 Task: Find connections with filter location Glen Iris with filter topic #covid19with filter profile language Spanish with filter current company CARS24 with filter school Maulana Azad National Urdu University, Hyderabad with filter industry Insurance Carriers with filter service category Management with filter keywords title Account Executive
Action: Mouse moved to (654, 93)
Screenshot: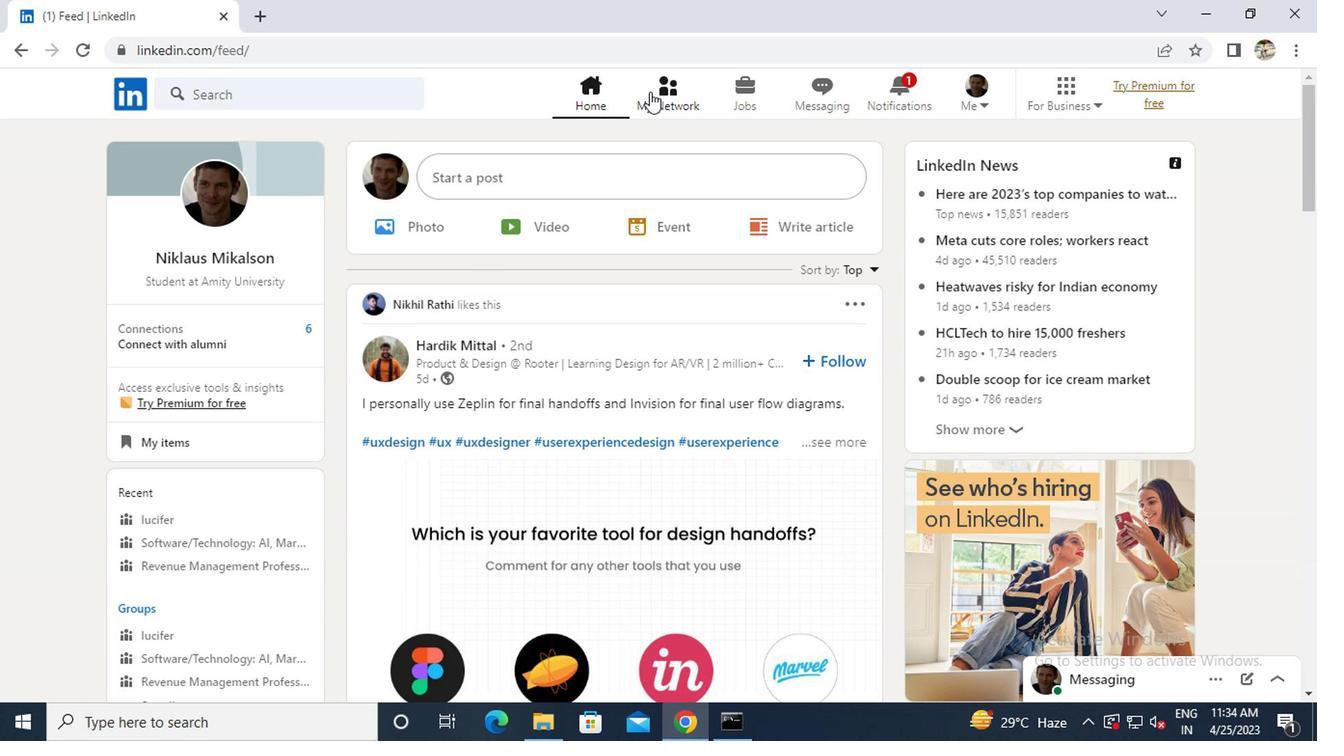 
Action: Mouse pressed left at (654, 93)
Screenshot: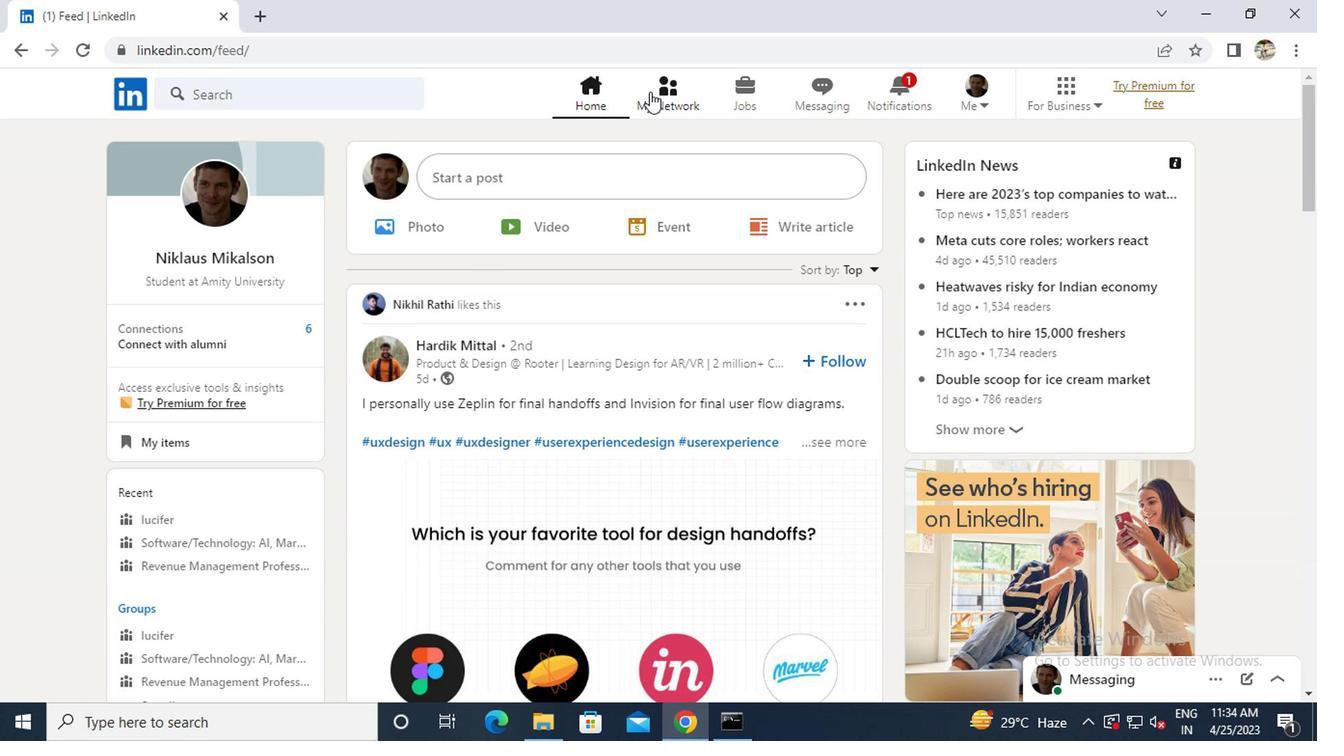 
Action: Mouse moved to (328, 196)
Screenshot: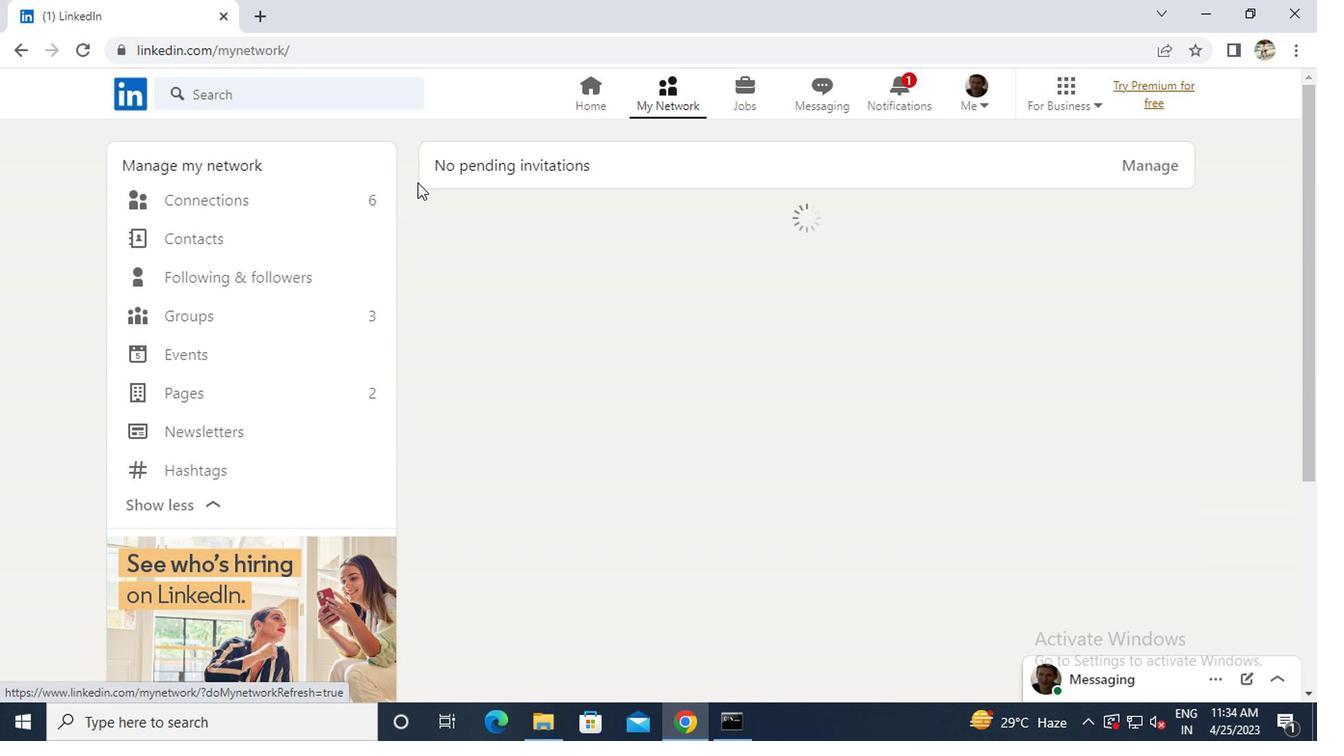 
Action: Mouse pressed left at (328, 196)
Screenshot: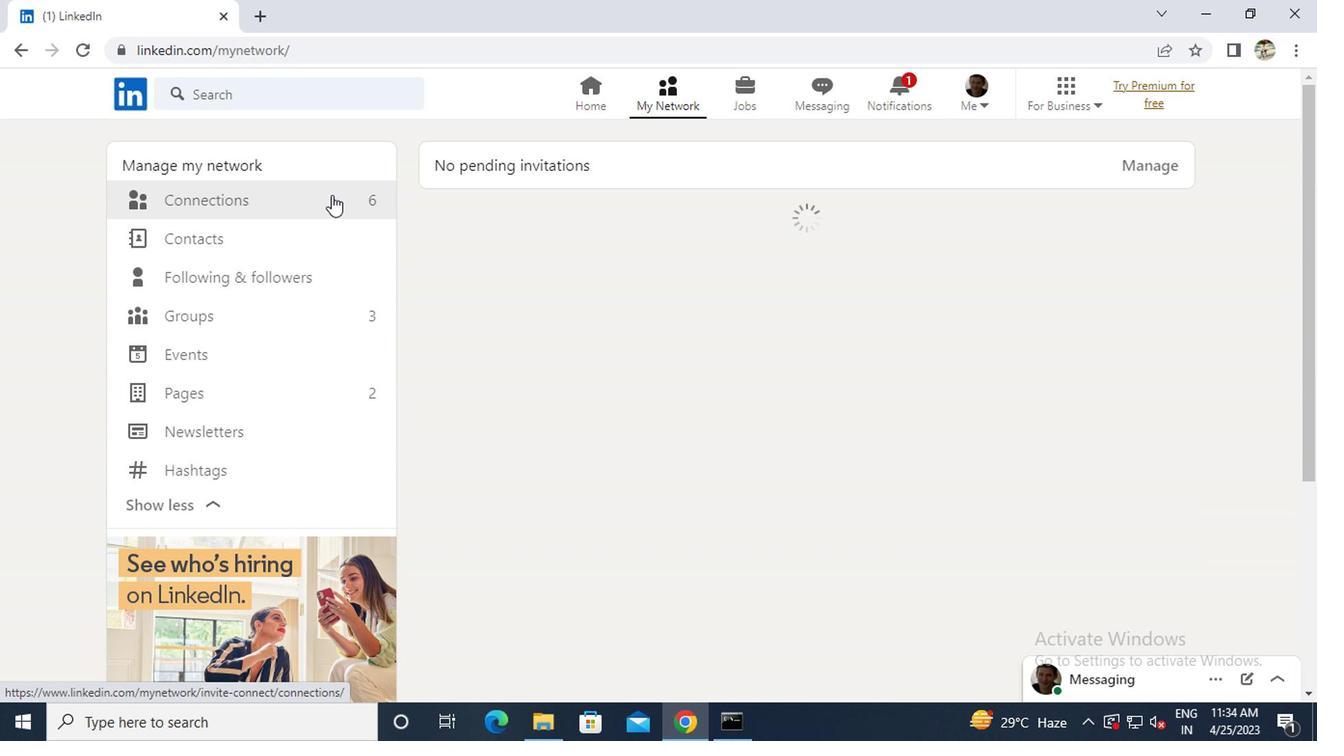 
Action: Mouse moved to (750, 195)
Screenshot: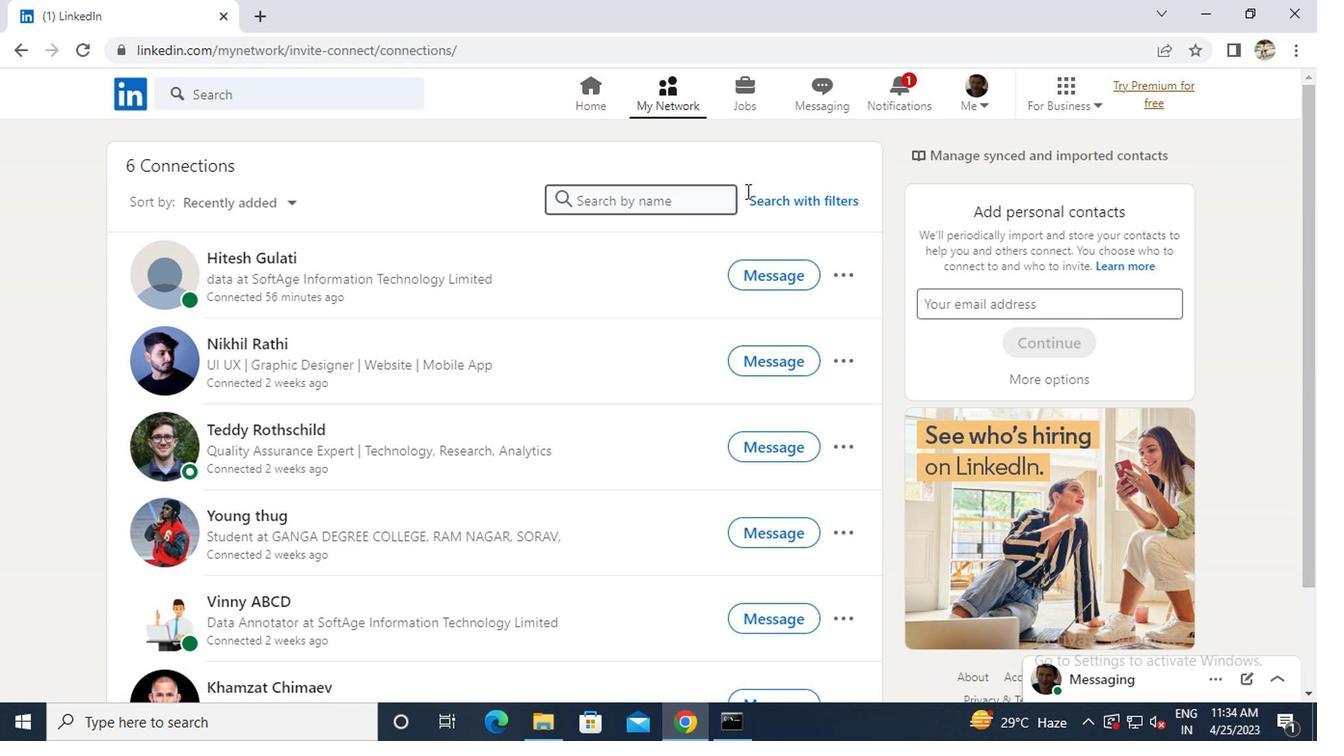 
Action: Mouse pressed left at (750, 195)
Screenshot: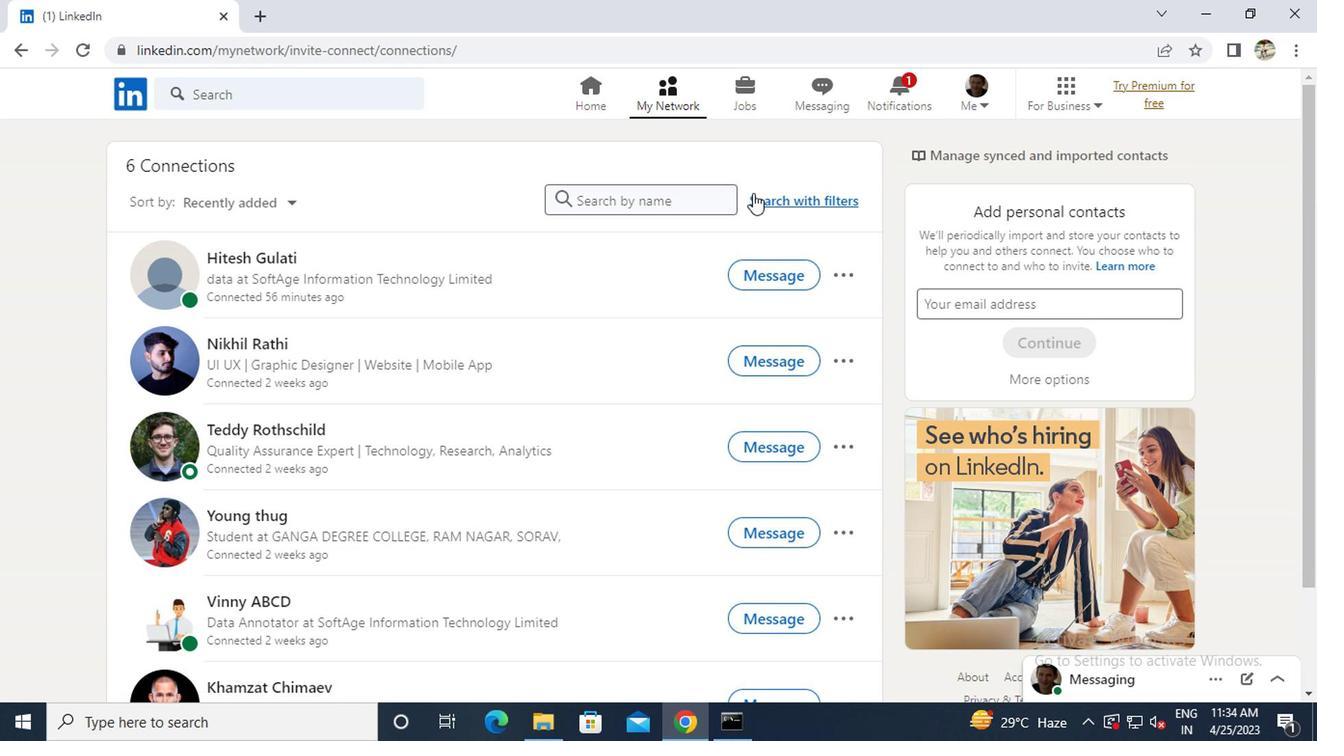 
Action: Mouse moved to (625, 159)
Screenshot: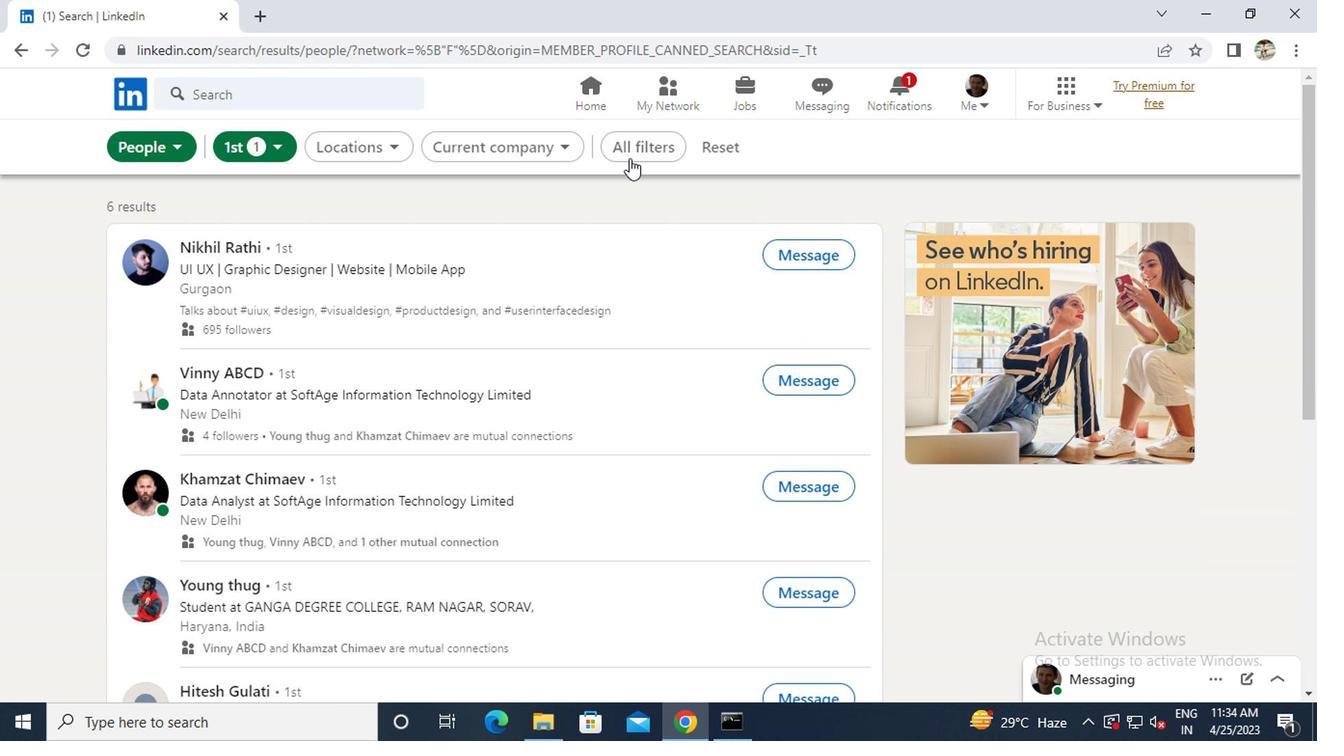 
Action: Mouse pressed left at (625, 159)
Screenshot: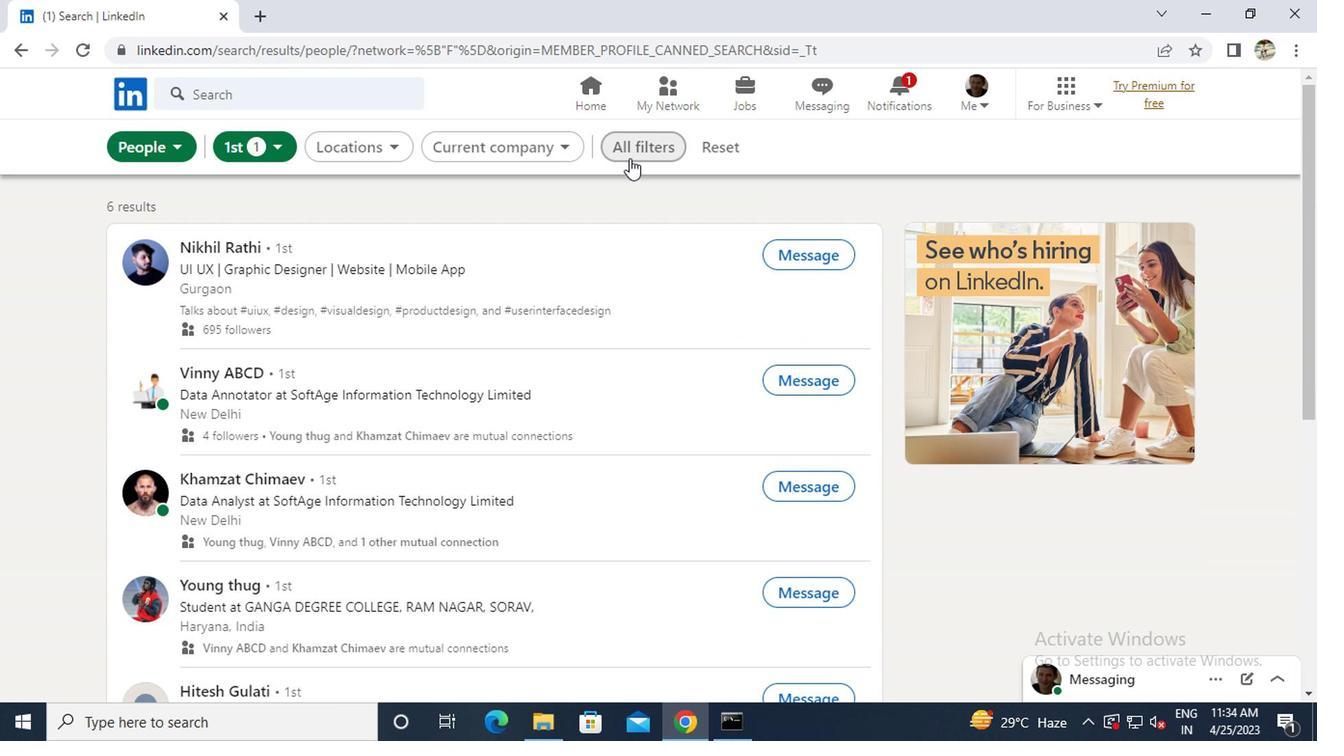 
Action: Mouse moved to (875, 337)
Screenshot: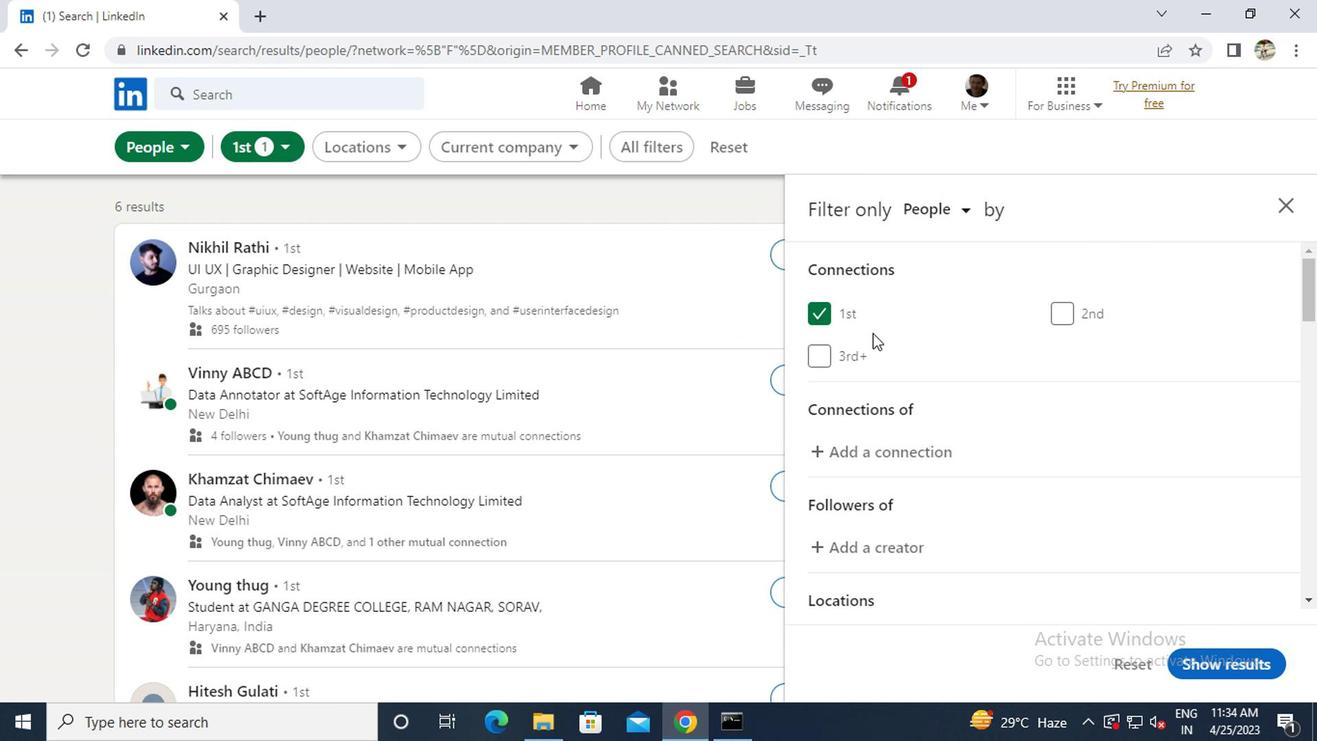 
Action: Mouse scrolled (875, 337) with delta (0, 0)
Screenshot: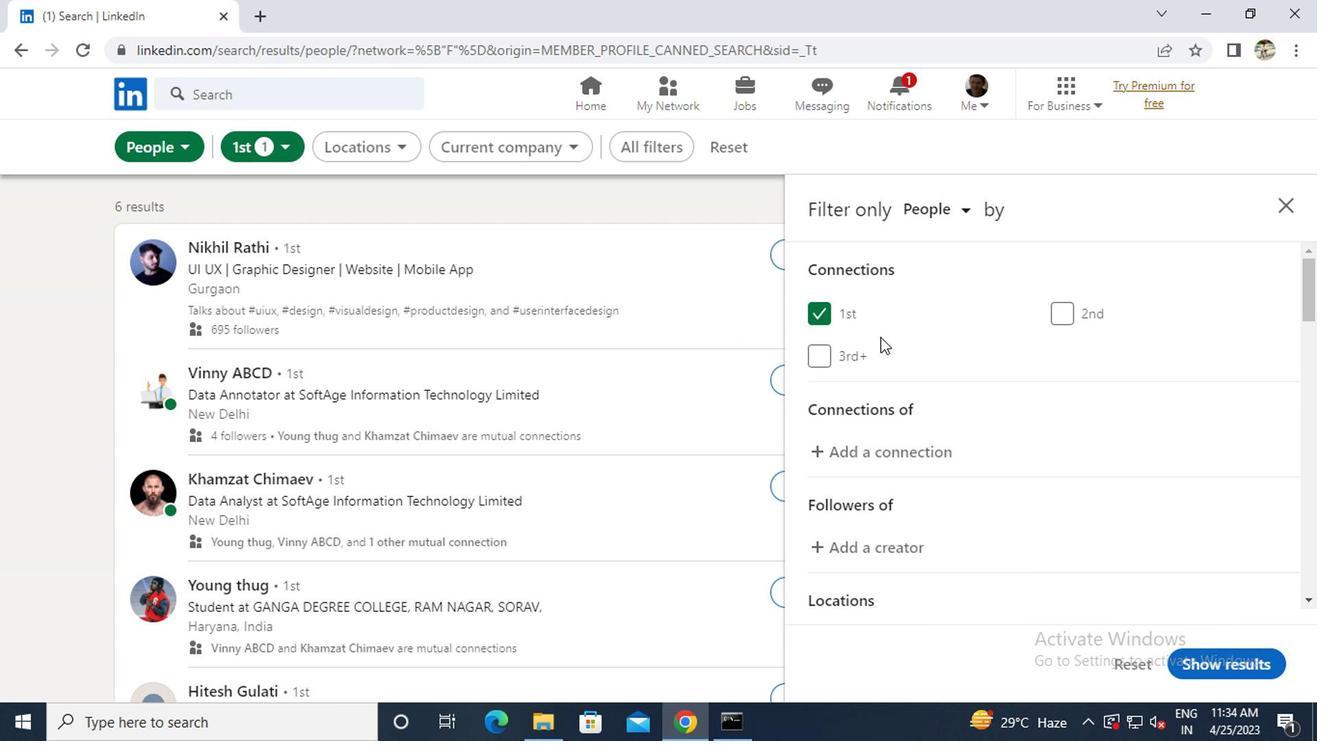 
Action: Mouse scrolled (875, 337) with delta (0, 0)
Screenshot: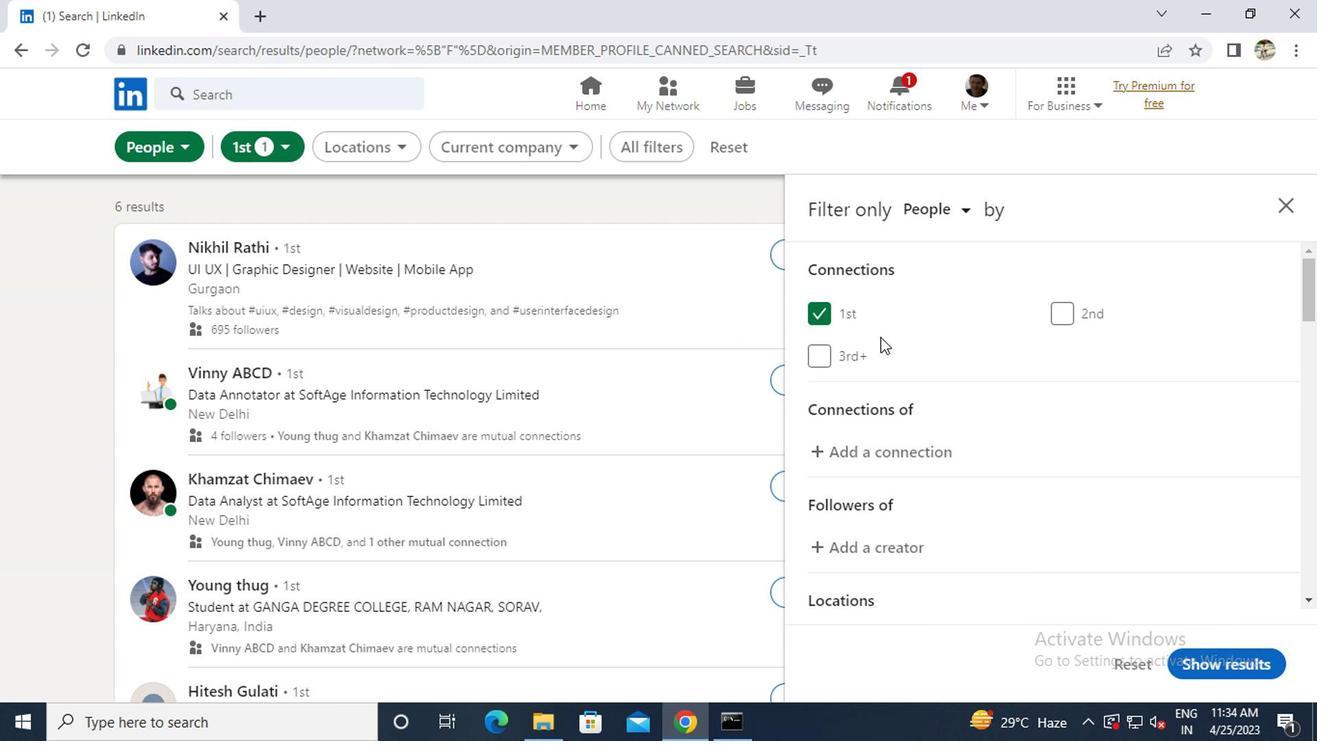 
Action: Mouse moved to (877, 337)
Screenshot: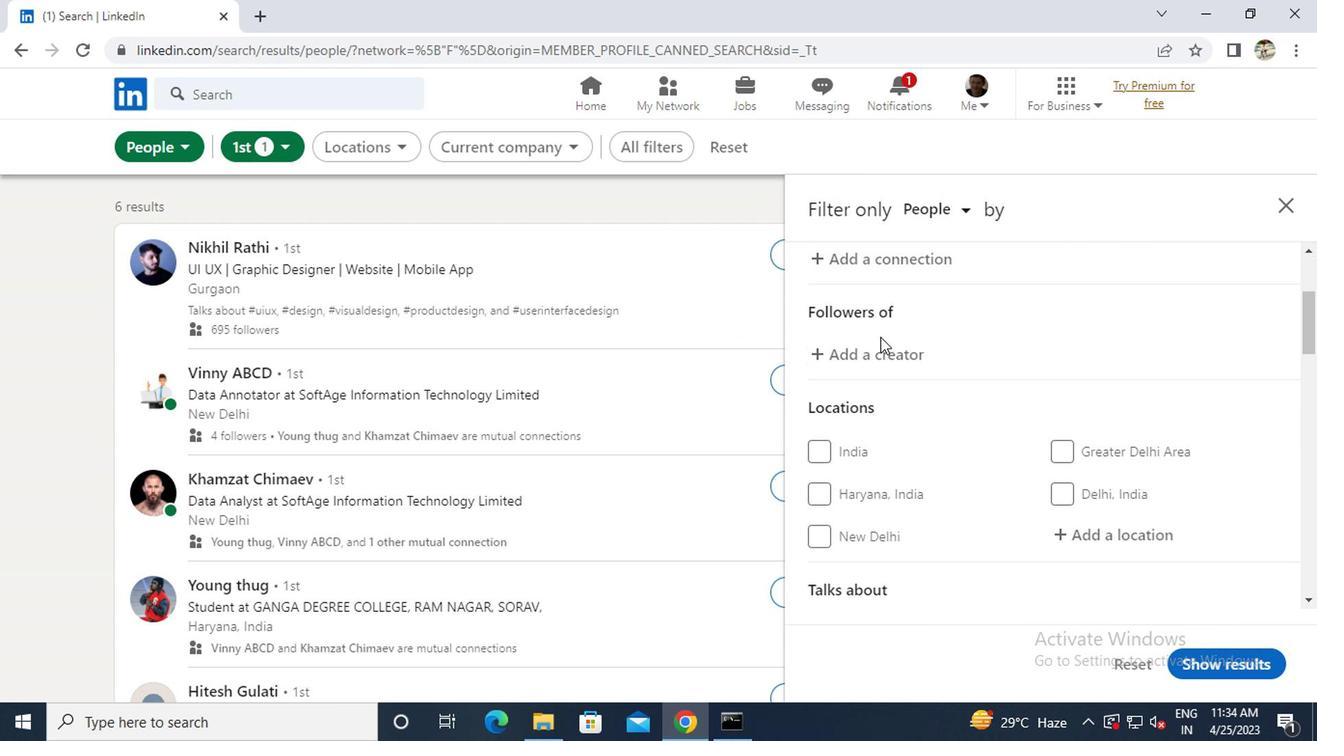 
Action: Mouse scrolled (877, 336) with delta (0, 0)
Screenshot: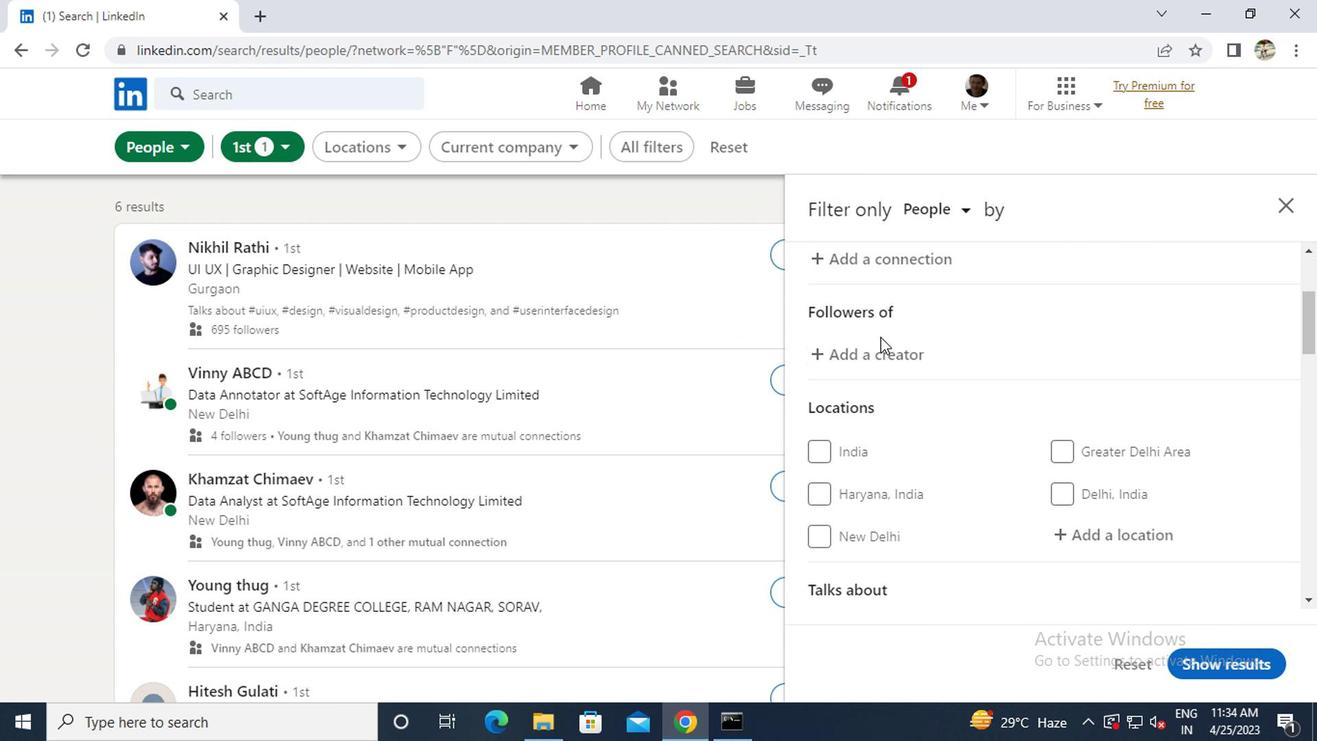 
Action: Mouse scrolled (877, 336) with delta (0, 0)
Screenshot: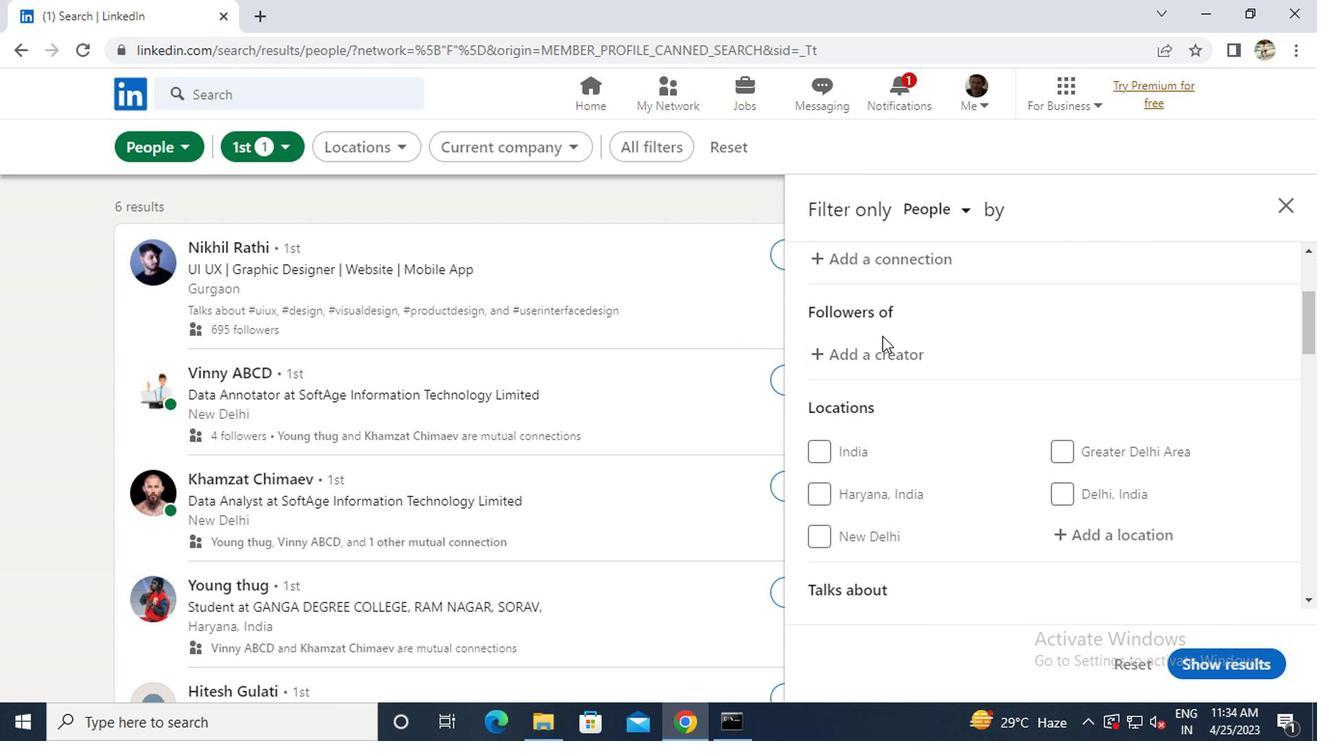 
Action: Mouse moved to (1081, 348)
Screenshot: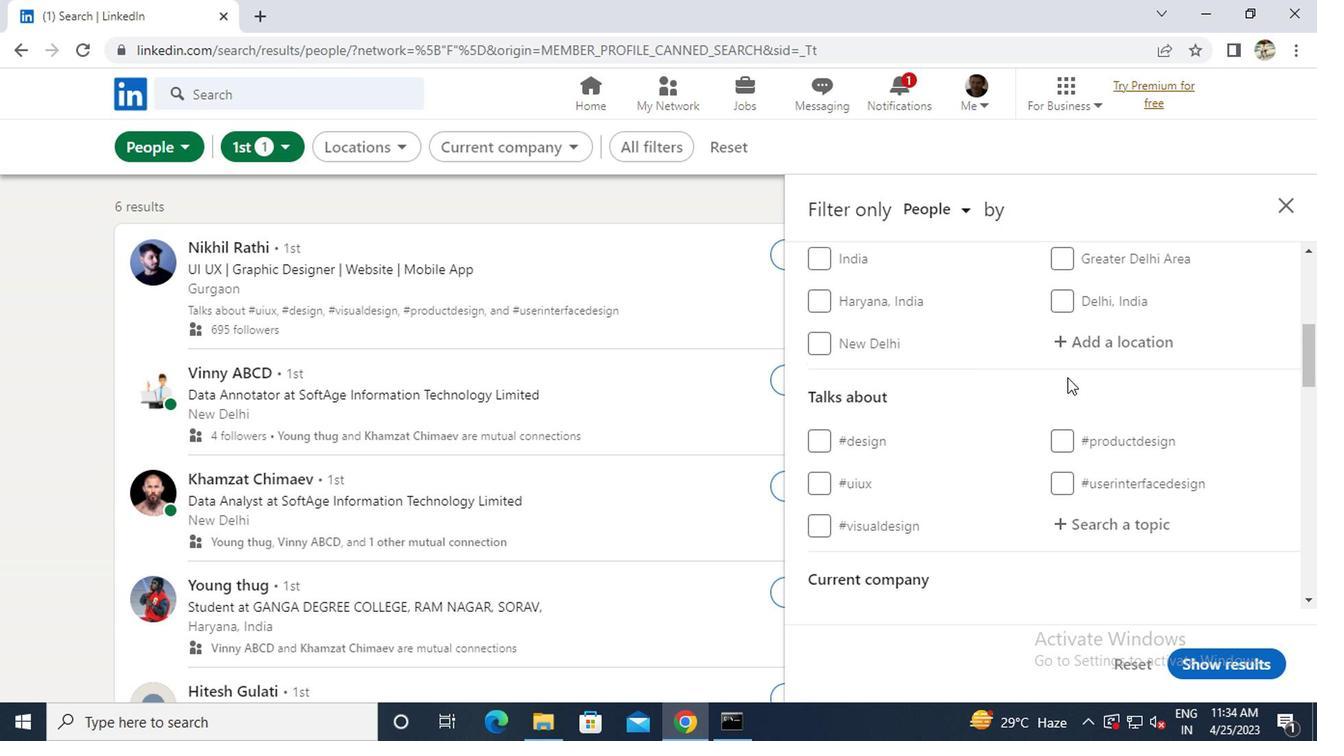 
Action: Mouse pressed left at (1081, 348)
Screenshot: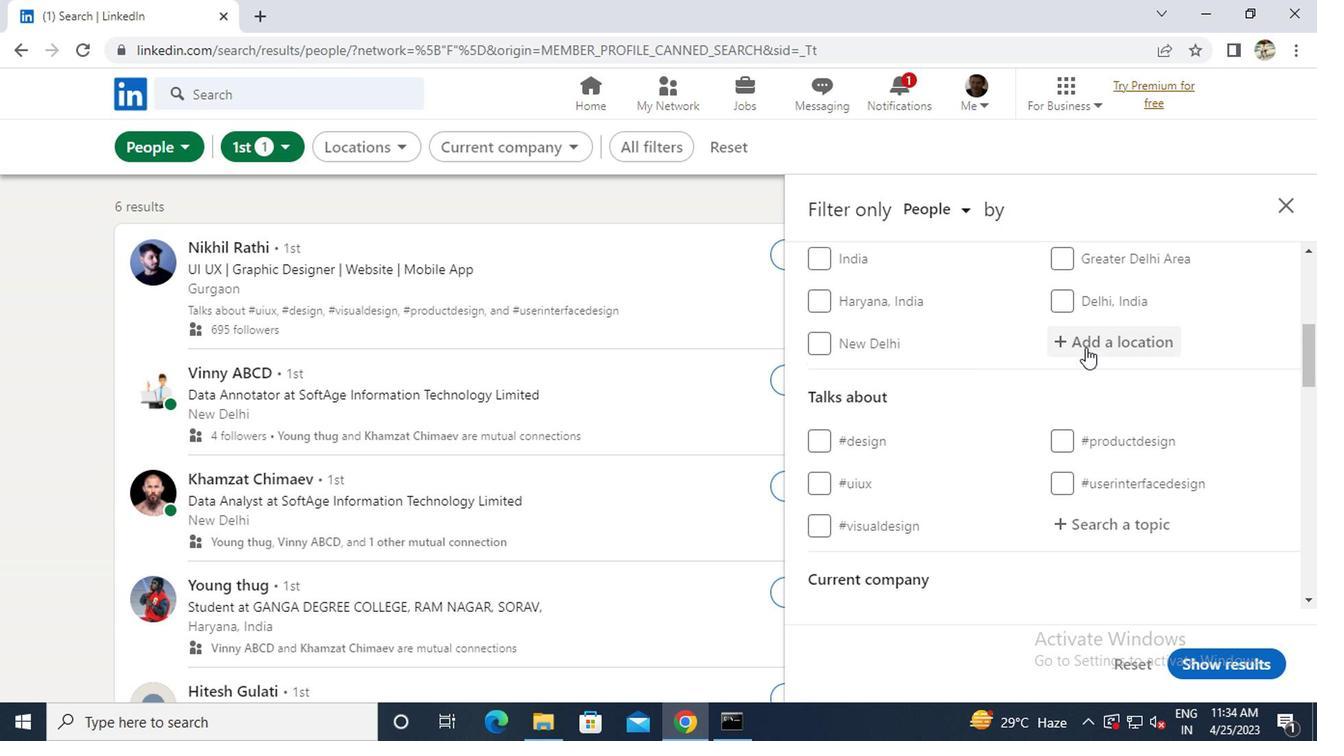 
Action: Mouse moved to (1081, 348)
Screenshot: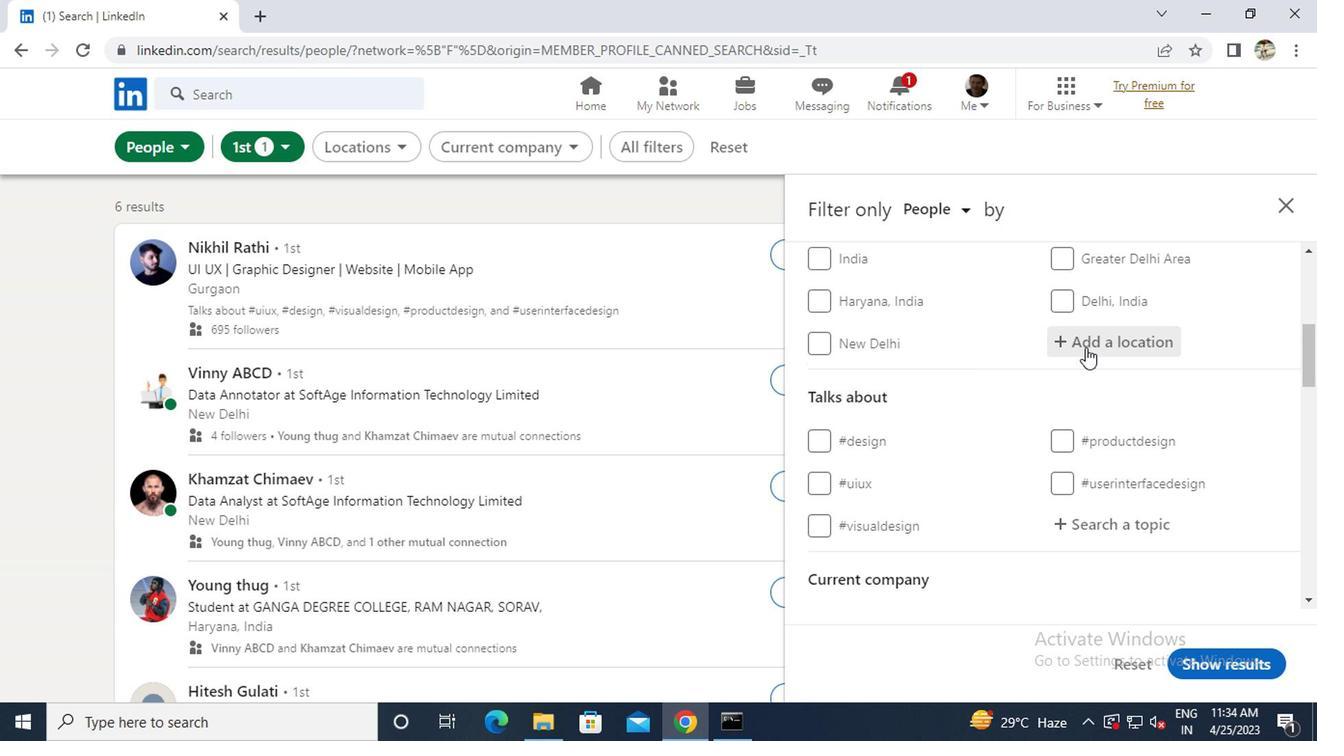 
Action: Key pressed <Key.caps_lock>g<Key.caps_lock>len<Key.space><Key.caps_lock>i<Key.caps_lock>ris
Screenshot: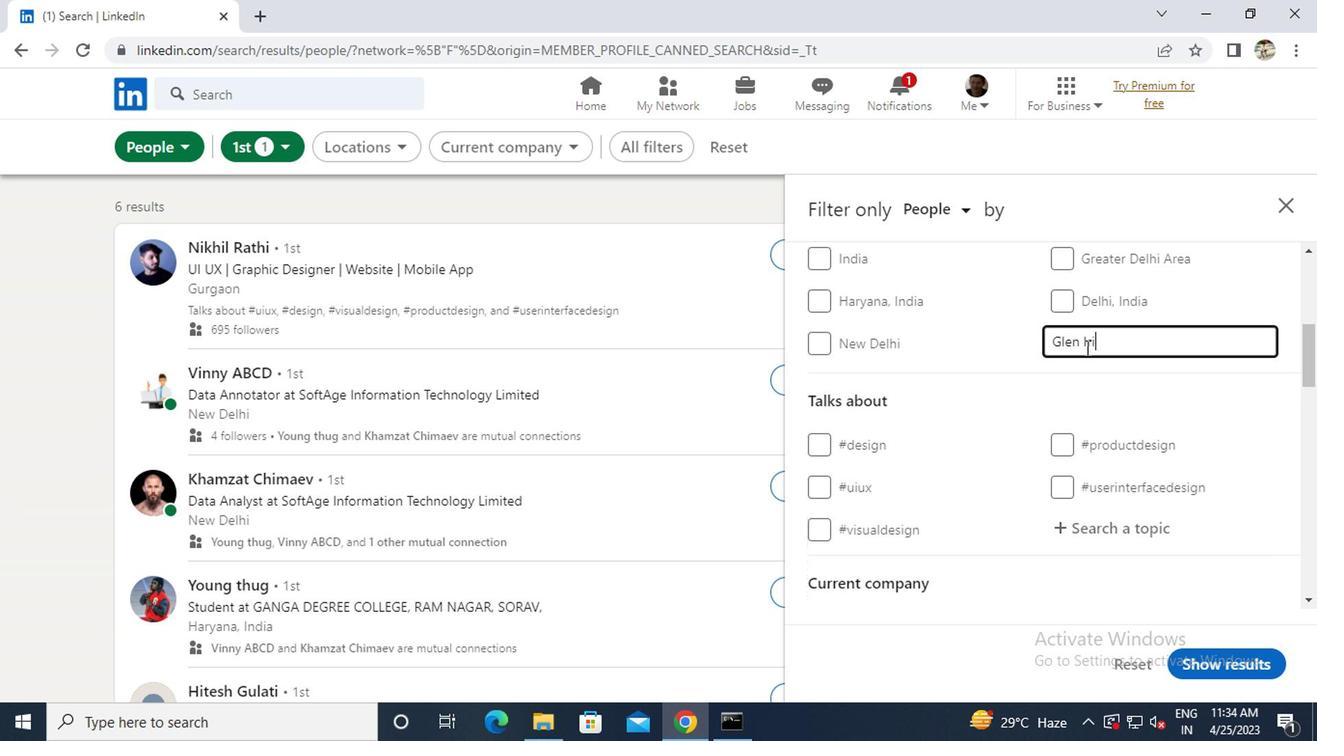 
Action: Mouse moved to (1115, 518)
Screenshot: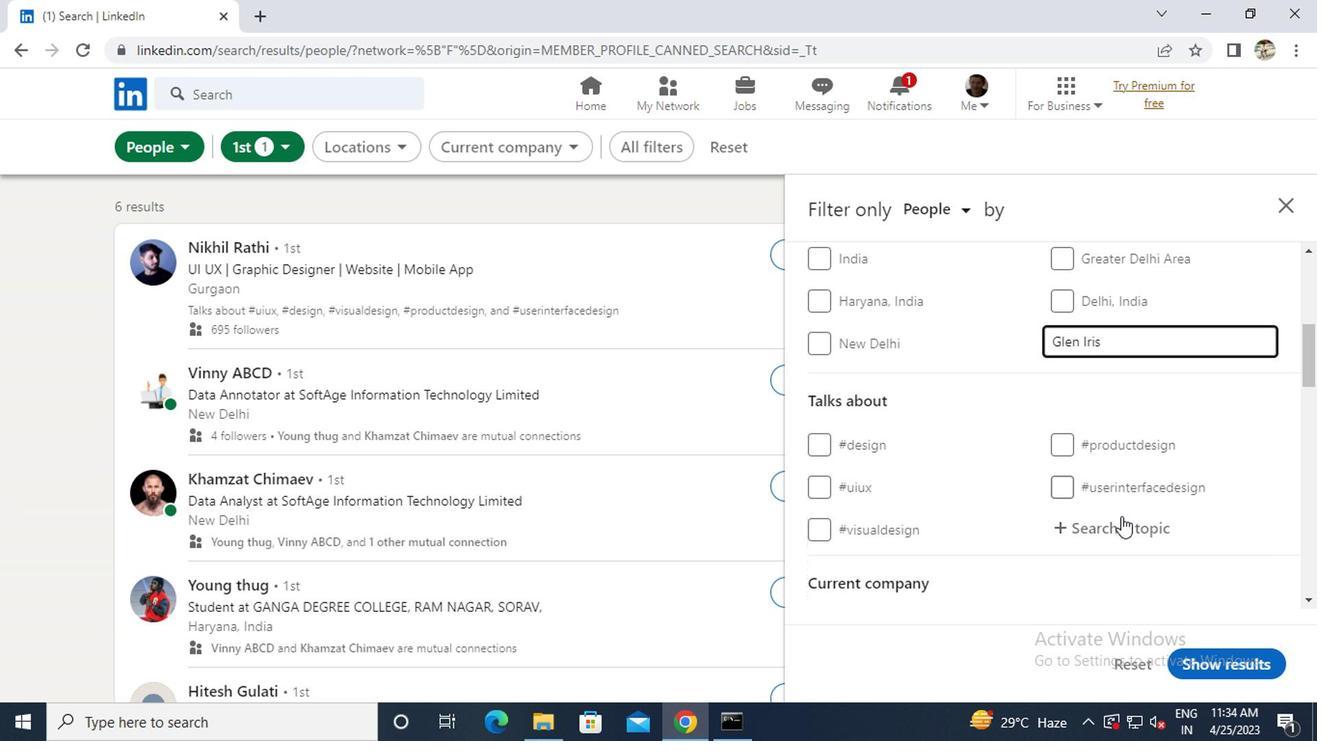 
Action: Mouse pressed left at (1115, 518)
Screenshot: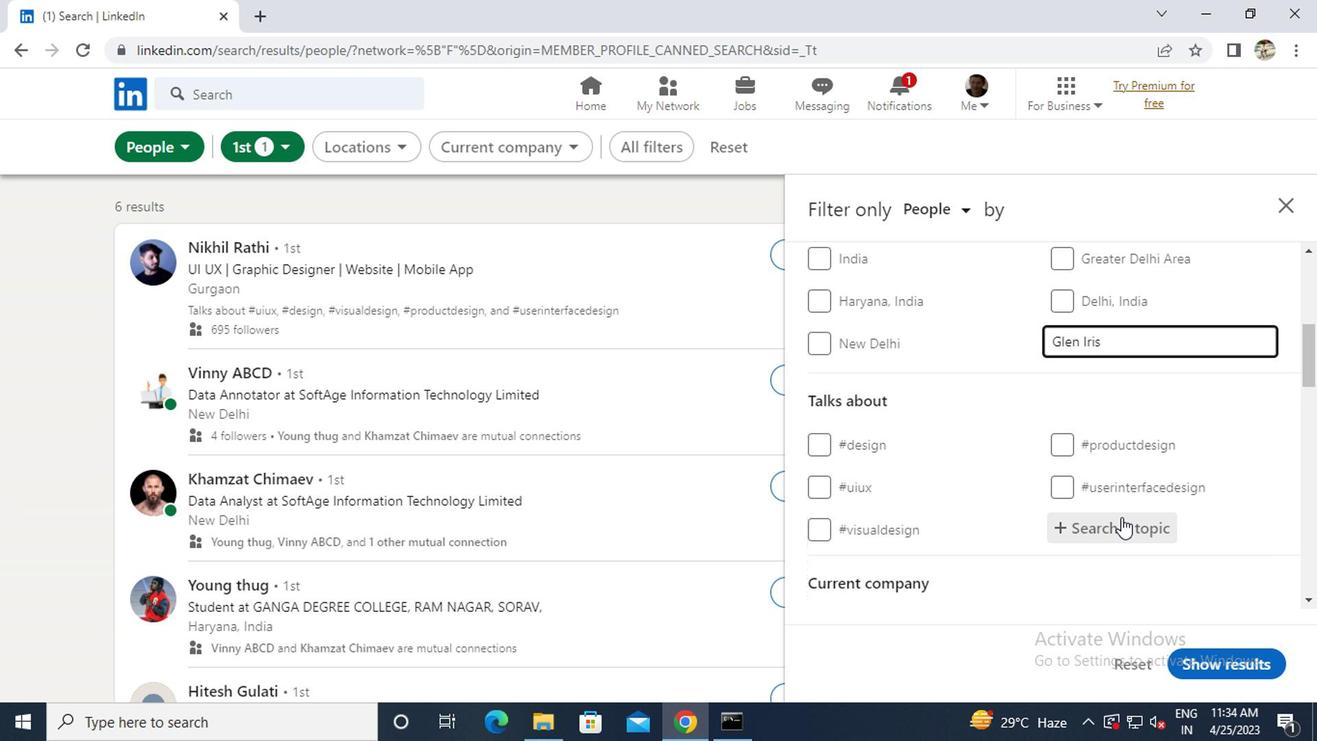 
Action: Key pressed <Key.shift>#COVID19
Screenshot: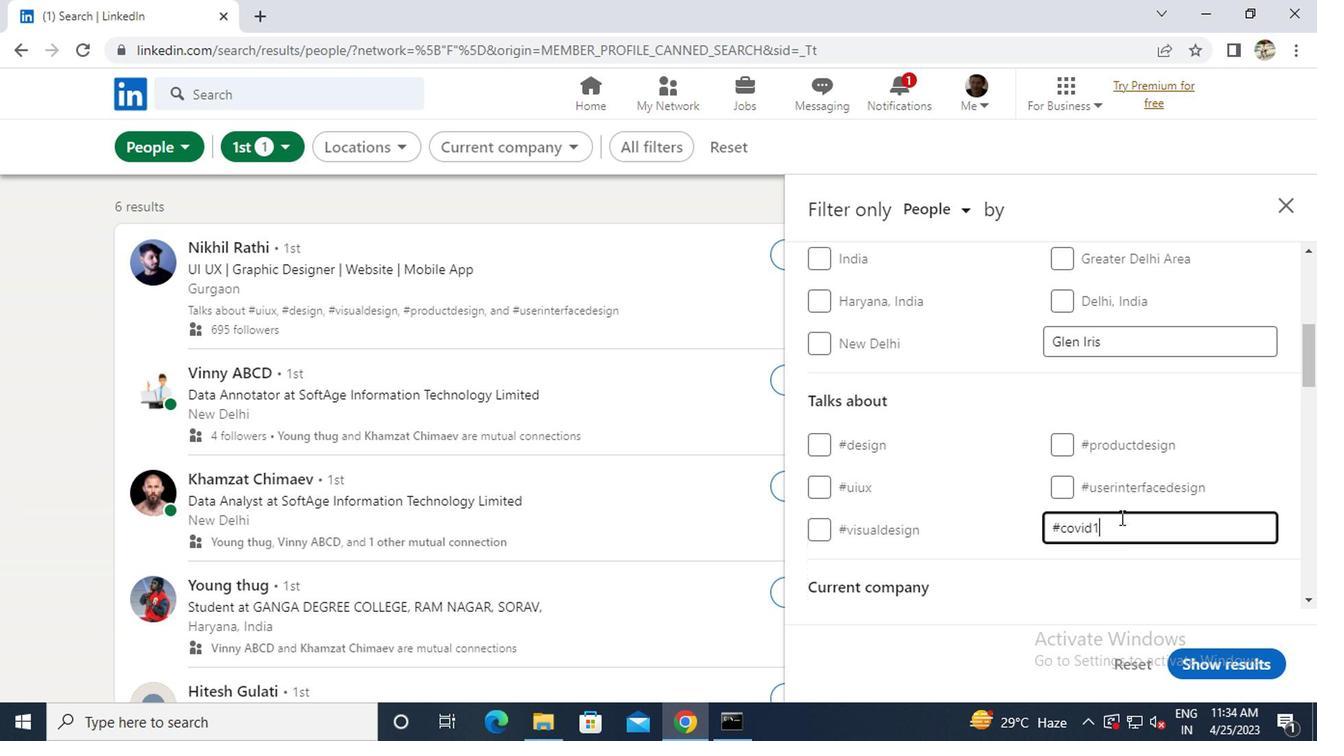 
Action: Mouse scrolled (1115, 517) with delta (0, 0)
Screenshot: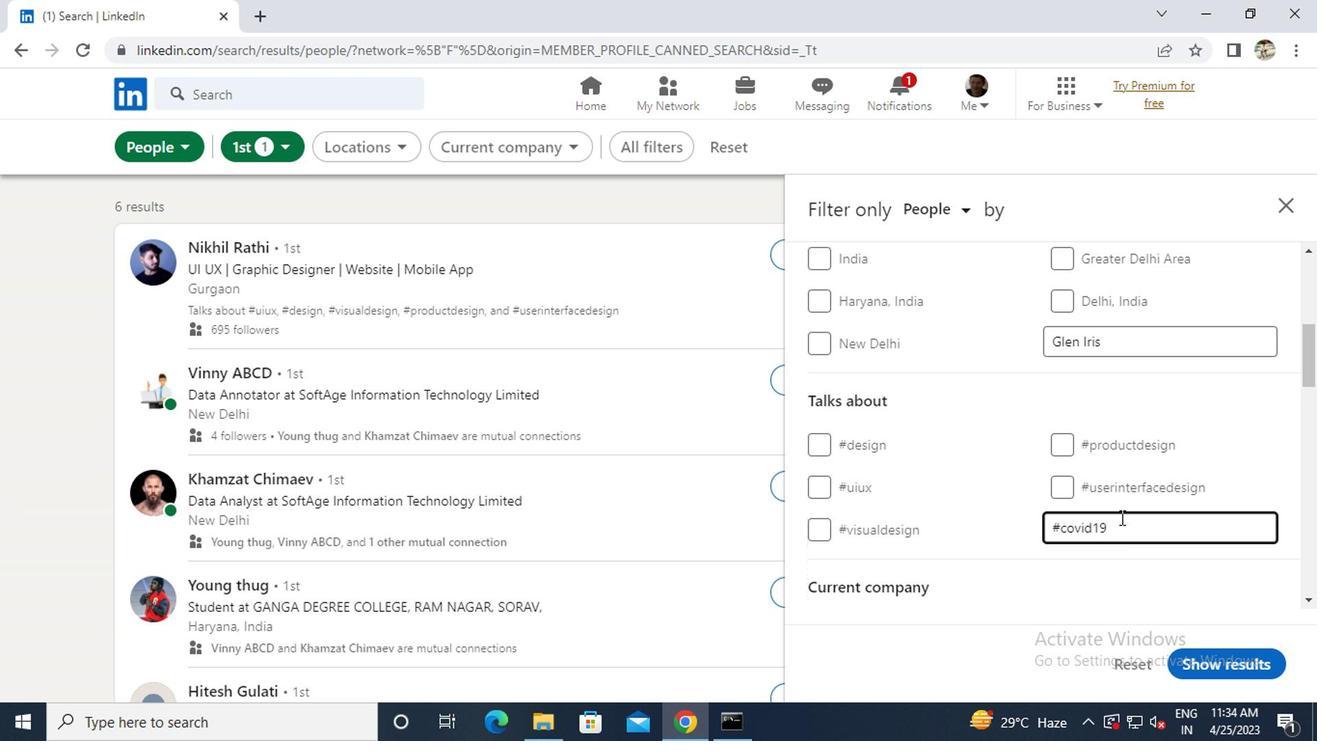 
Action: Mouse scrolled (1115, 517) with delta (0, 0)
Screenshot: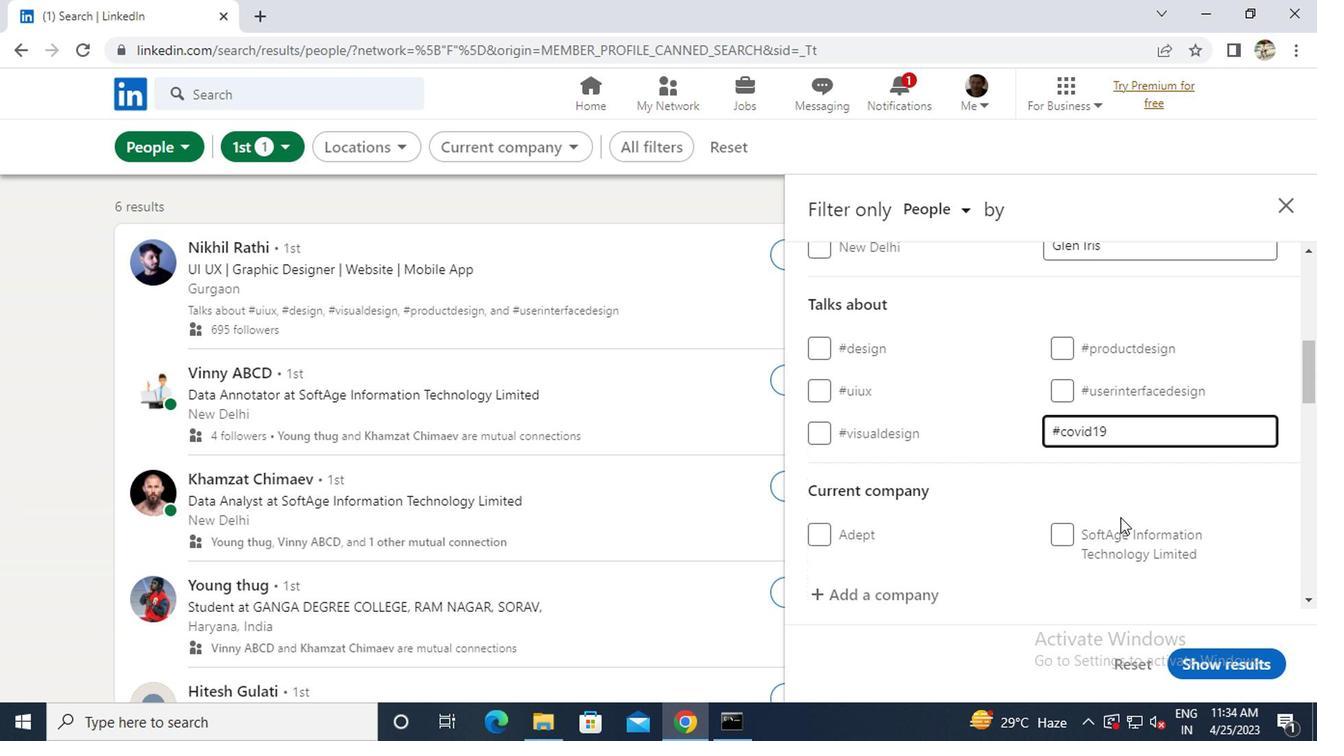 
Action: Mouse moved to (911, 503)
Screenshot: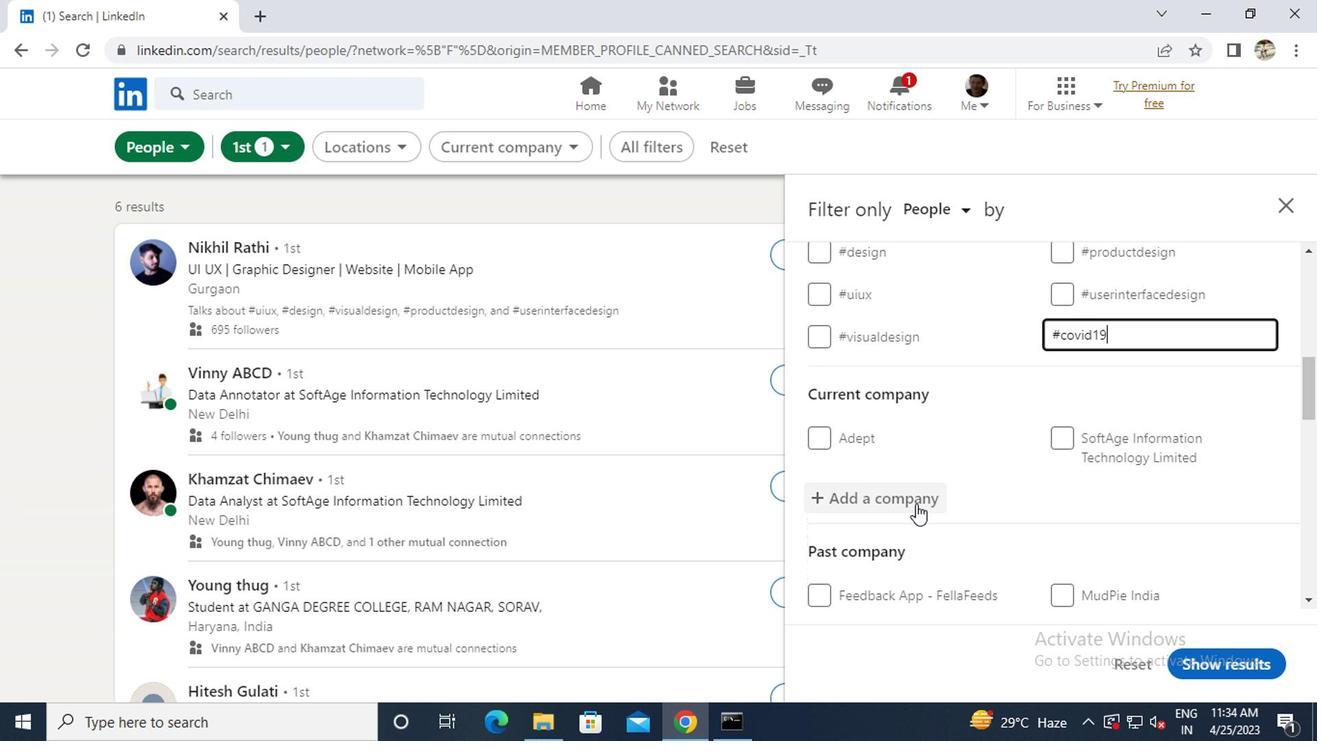 
Action: Mouse pressed left at (911, 503)
Screenshot: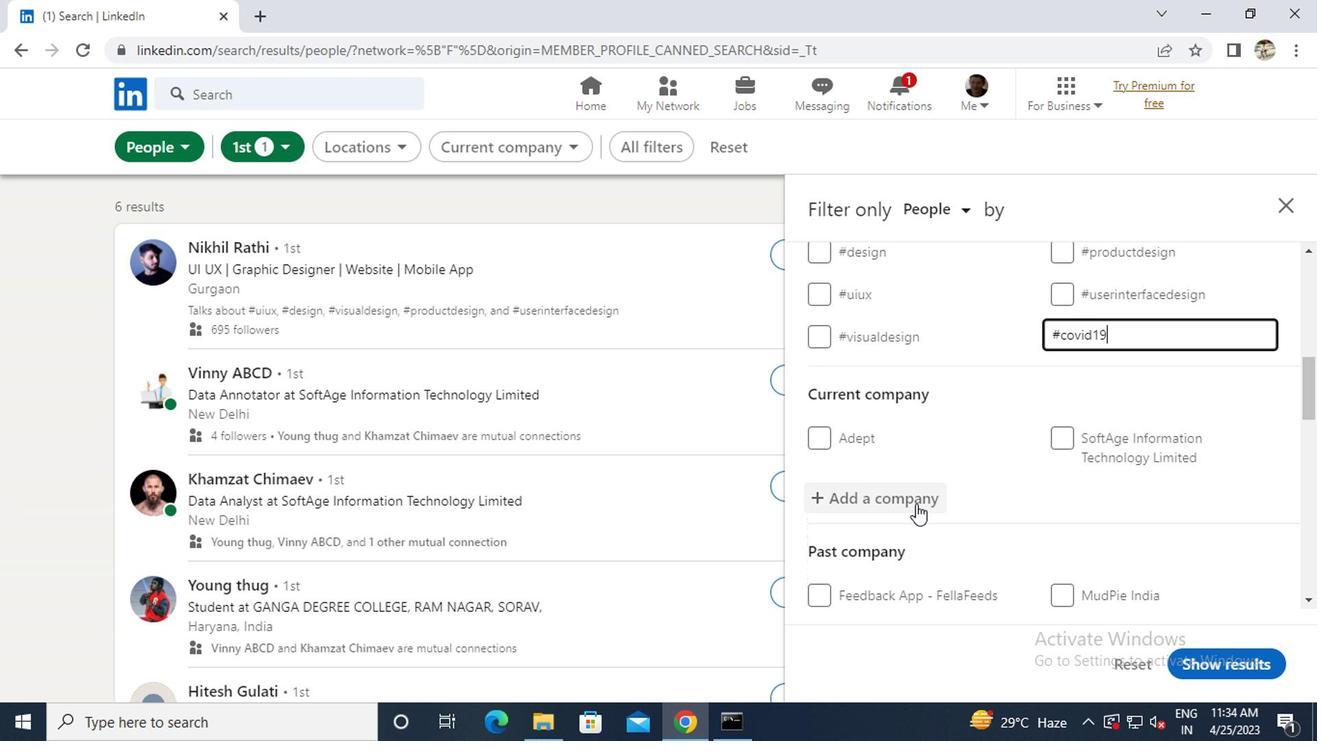 
Action: Mouse moved to (912, 503)
Screenshot: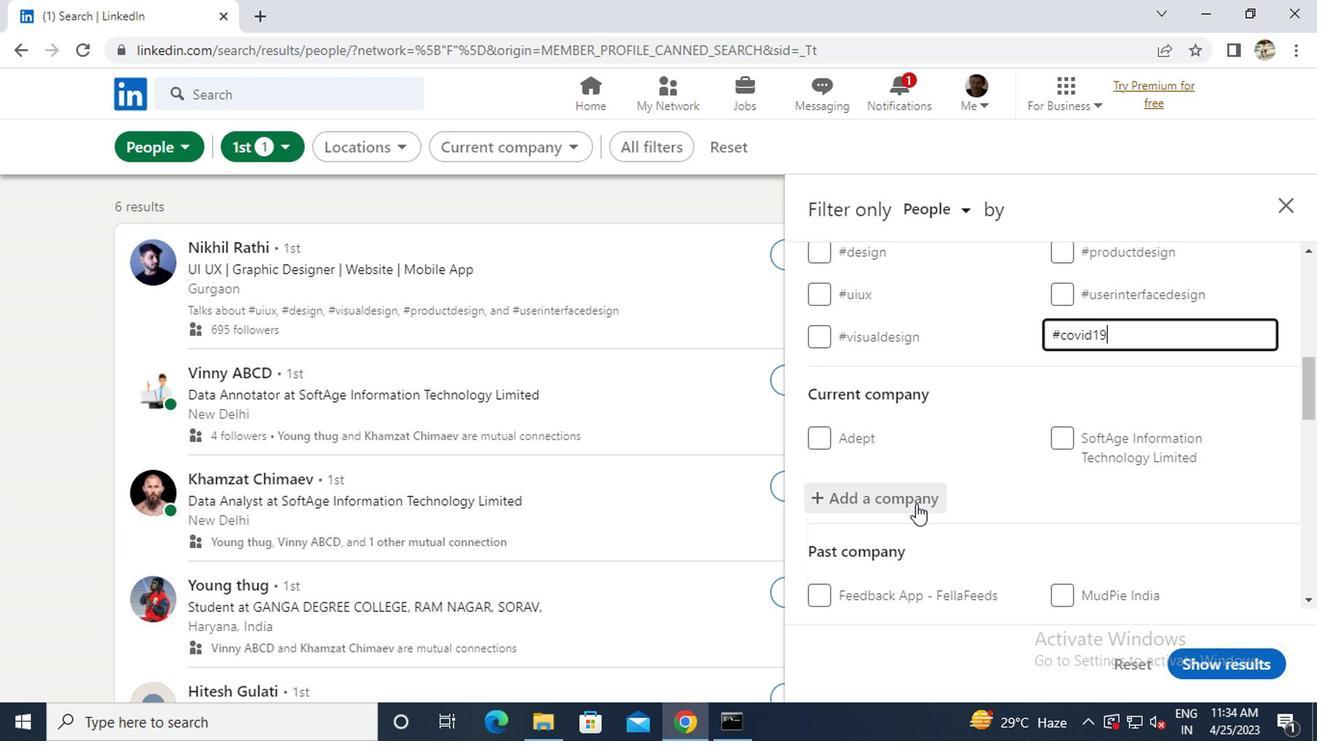 
Action: Key pressed <Key.caps_lock>CARS24
Screenshot: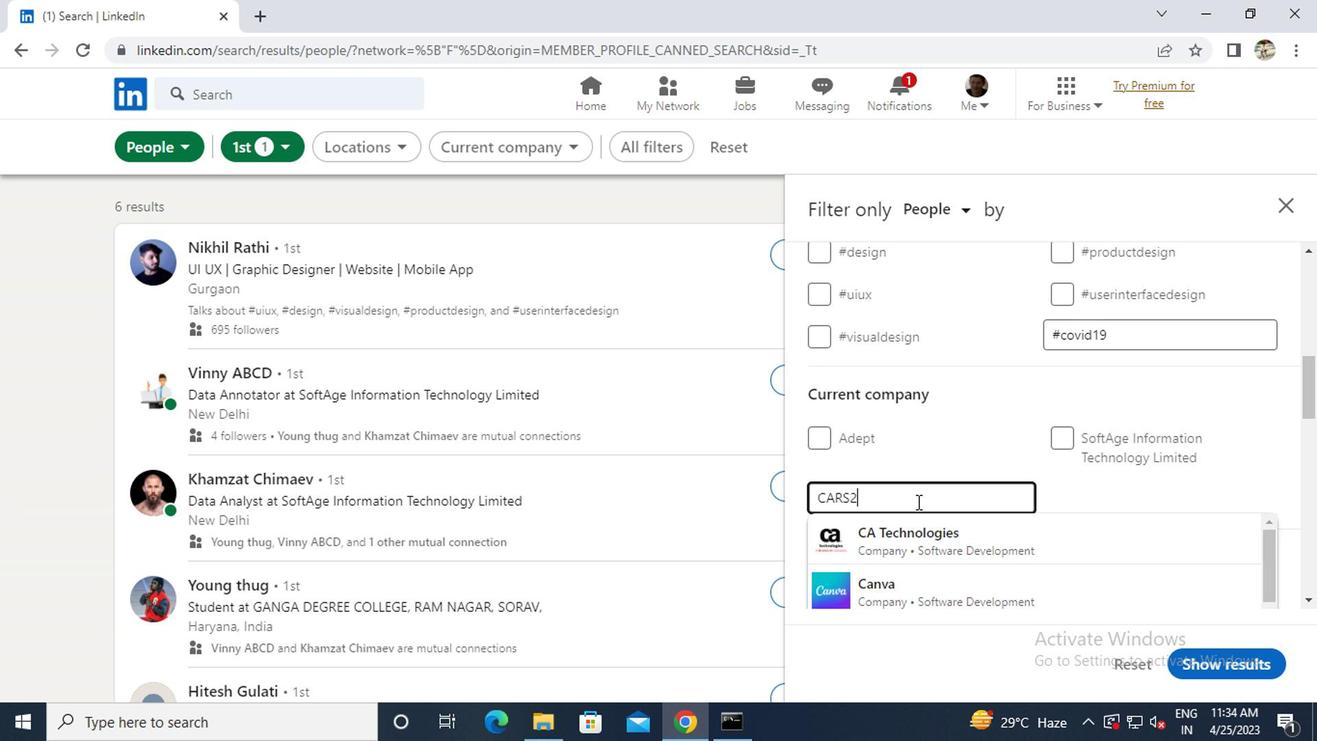 
Action: Mouse moved to (930, 531)
Screenshot: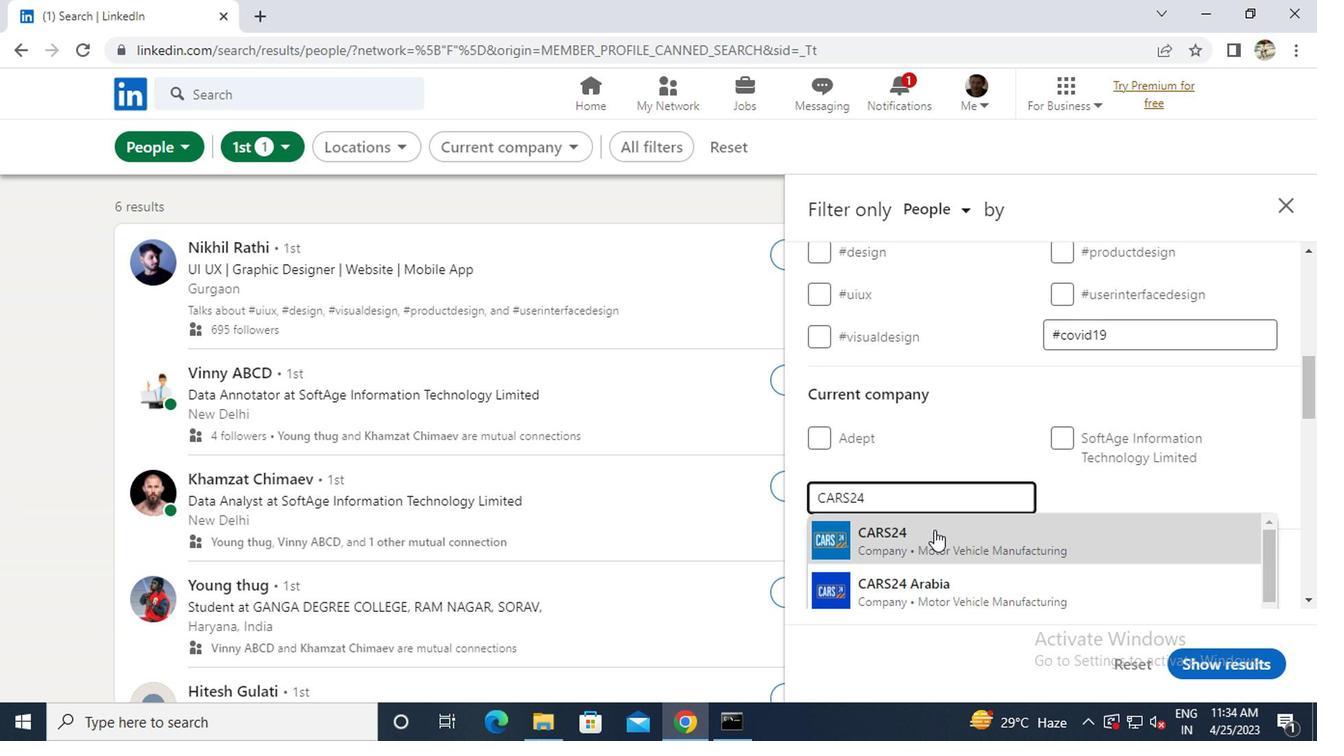 
Action: Mouse pressed left at (930, 531)
Screenshot: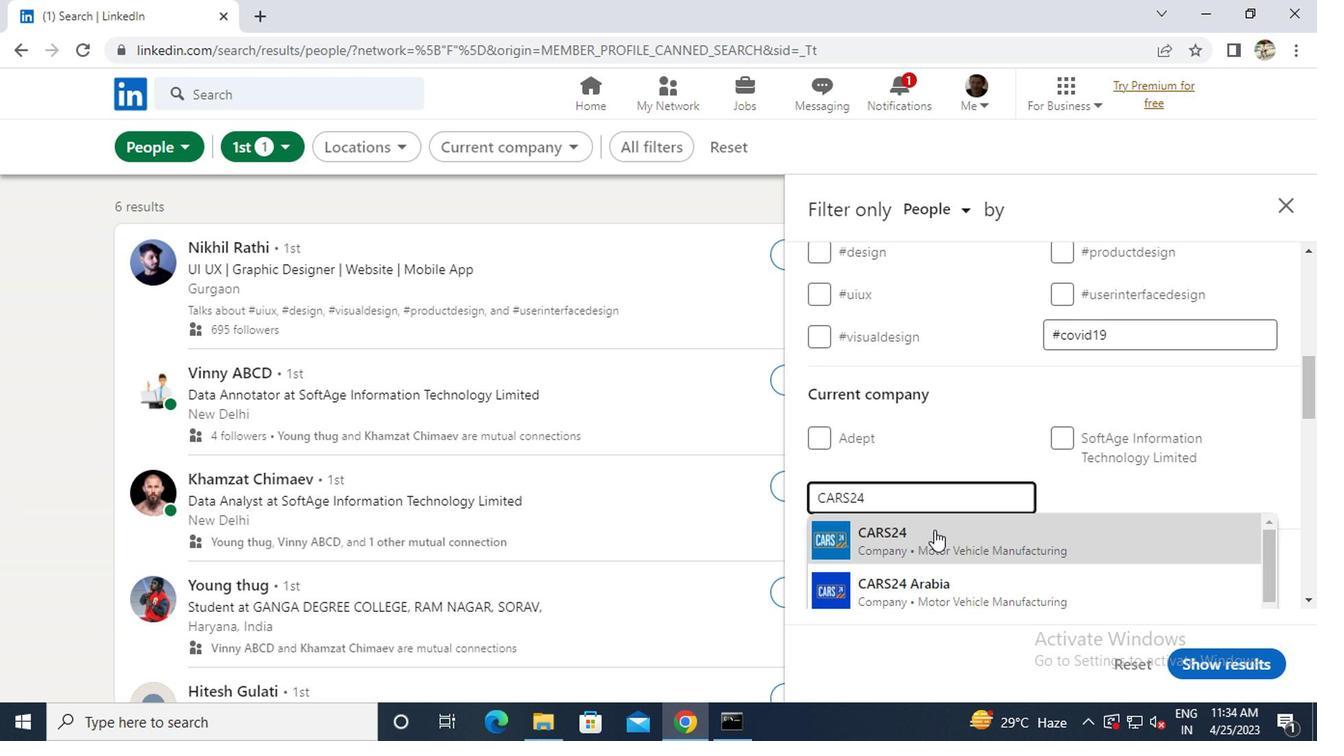 
Action: Mouse scrolled (930, 530) with delta (0, -1)
Screenshot: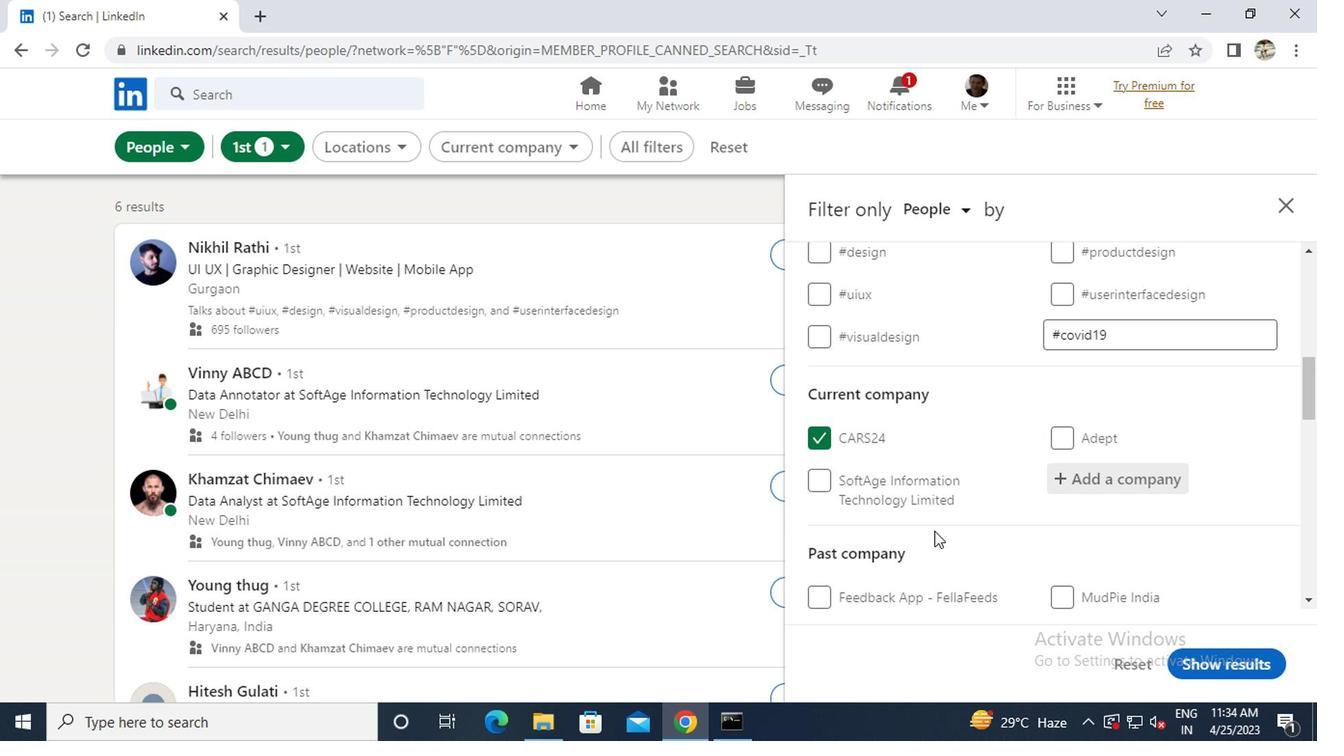 
Action: Mouse scrolled (930, 530) with delta (0, -1)
Screenshot: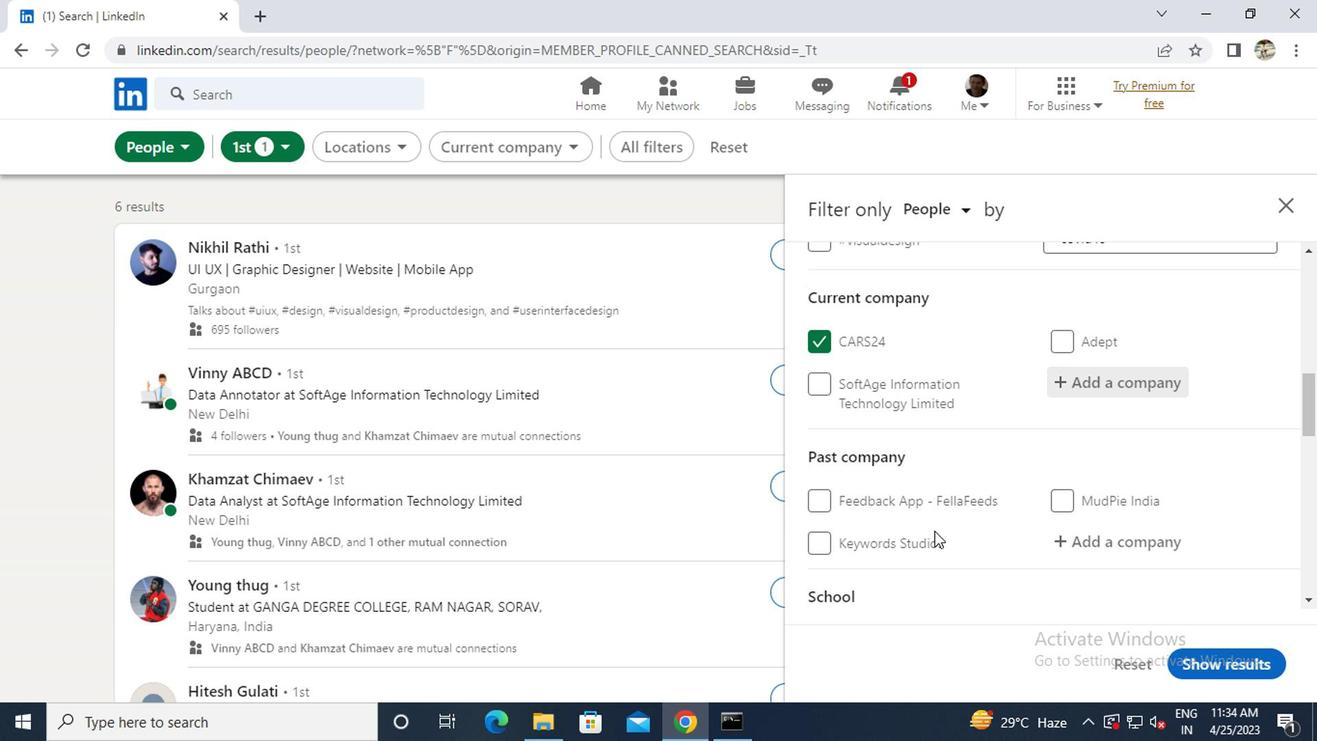 
Action: Mouse moved to (932, 530)
Screenshot: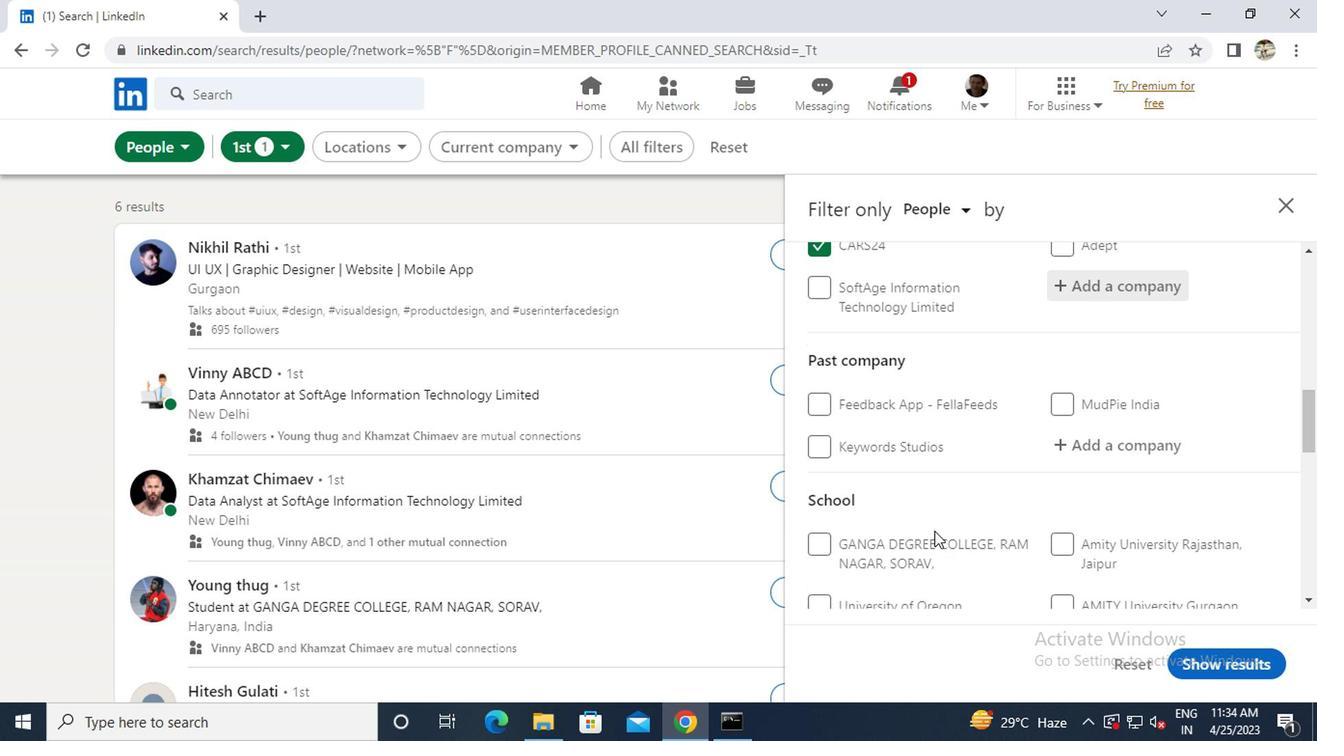 
Action: Mouse scrolled (932, 529) with delta (0, 0)
Screenshot: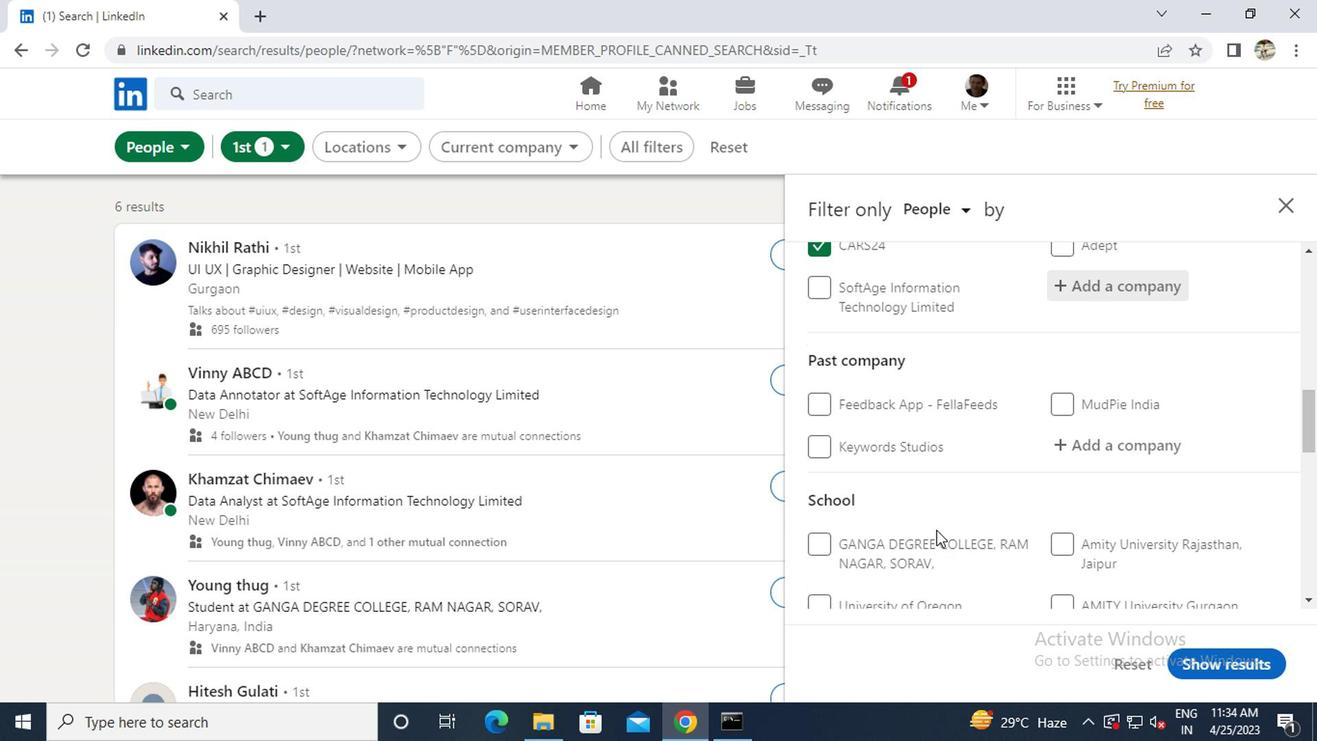 
Action: Mouse moved to (889, 549)
Screenshot: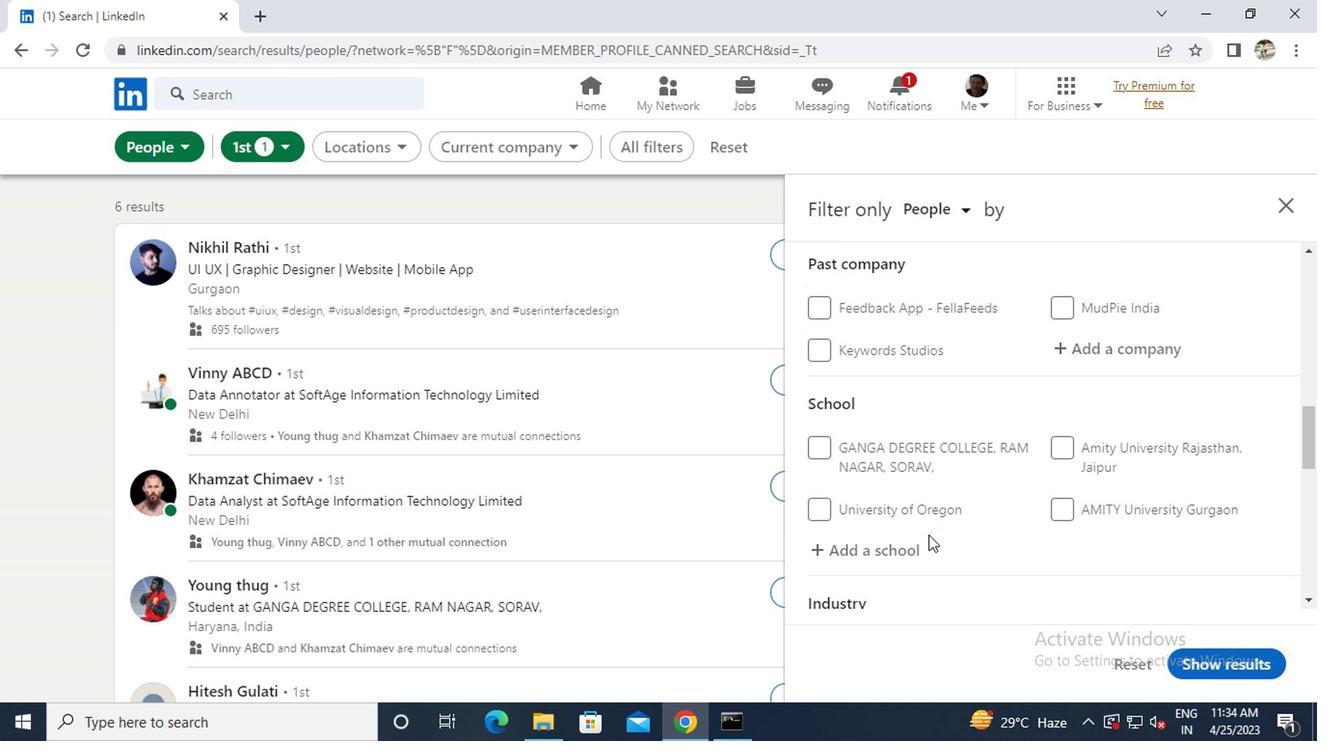 
Action: Mouse pressed left at (889, 549)
Screenshot: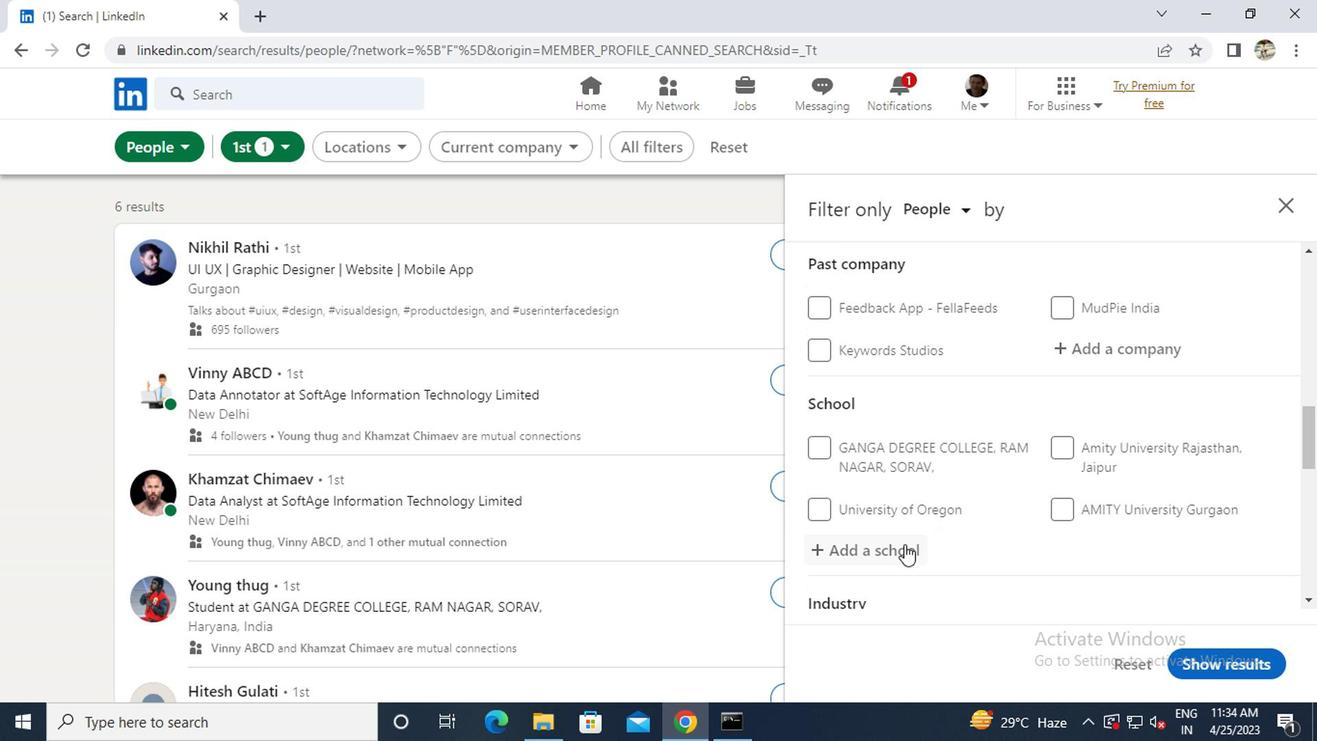 
Action: Key pressed <Key.caps_lock>M<Key.caps_lock>AUL
Screenshot: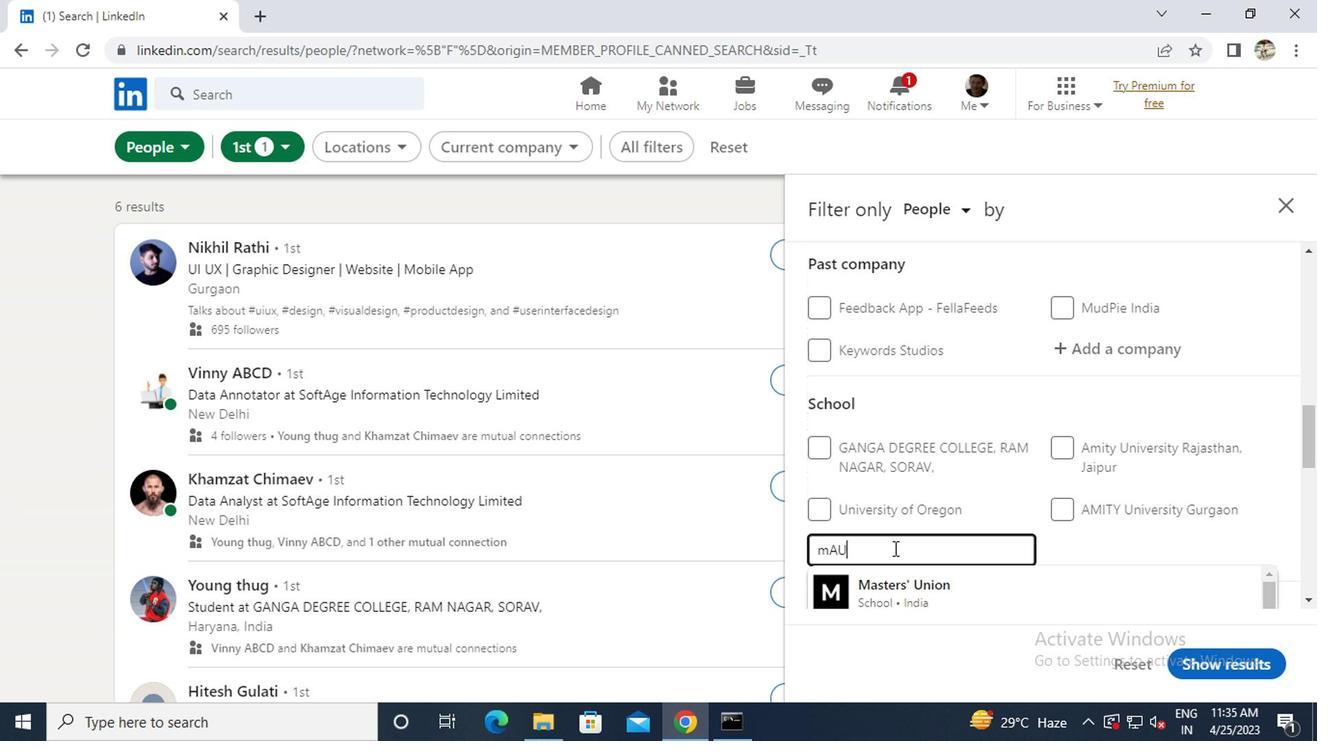 
Action: Mouse moved to (892, 585)
Screenshot: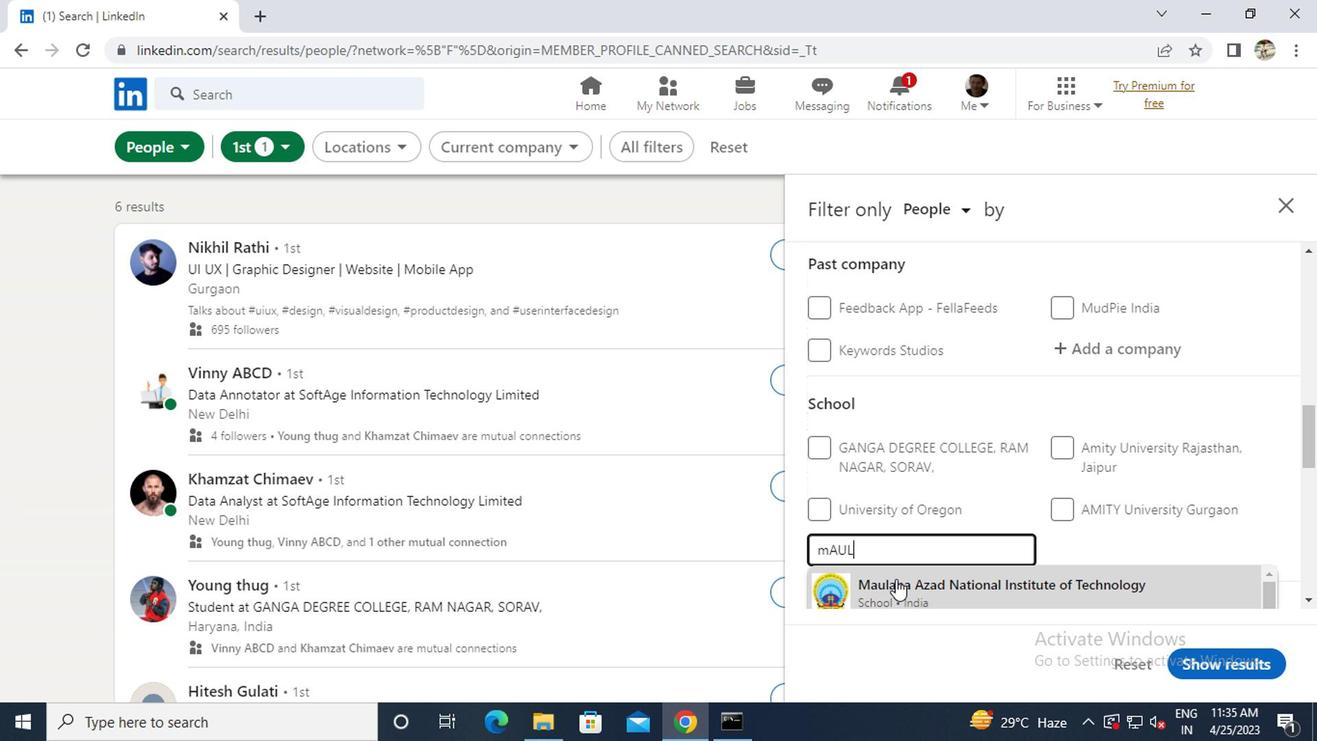 
Action: Mouse pressed left at (892, 585)
Screenshot: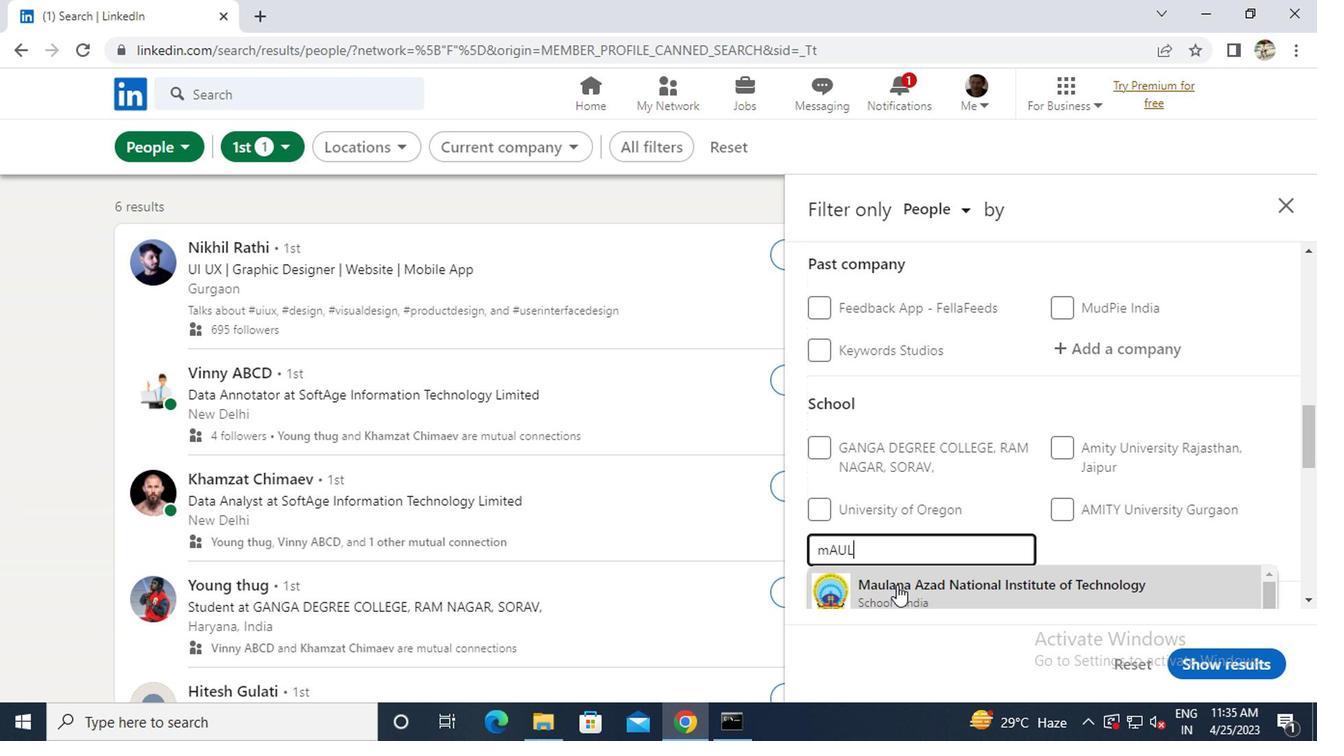 
Action: Mouse moved to (913, 572)
Screenshot: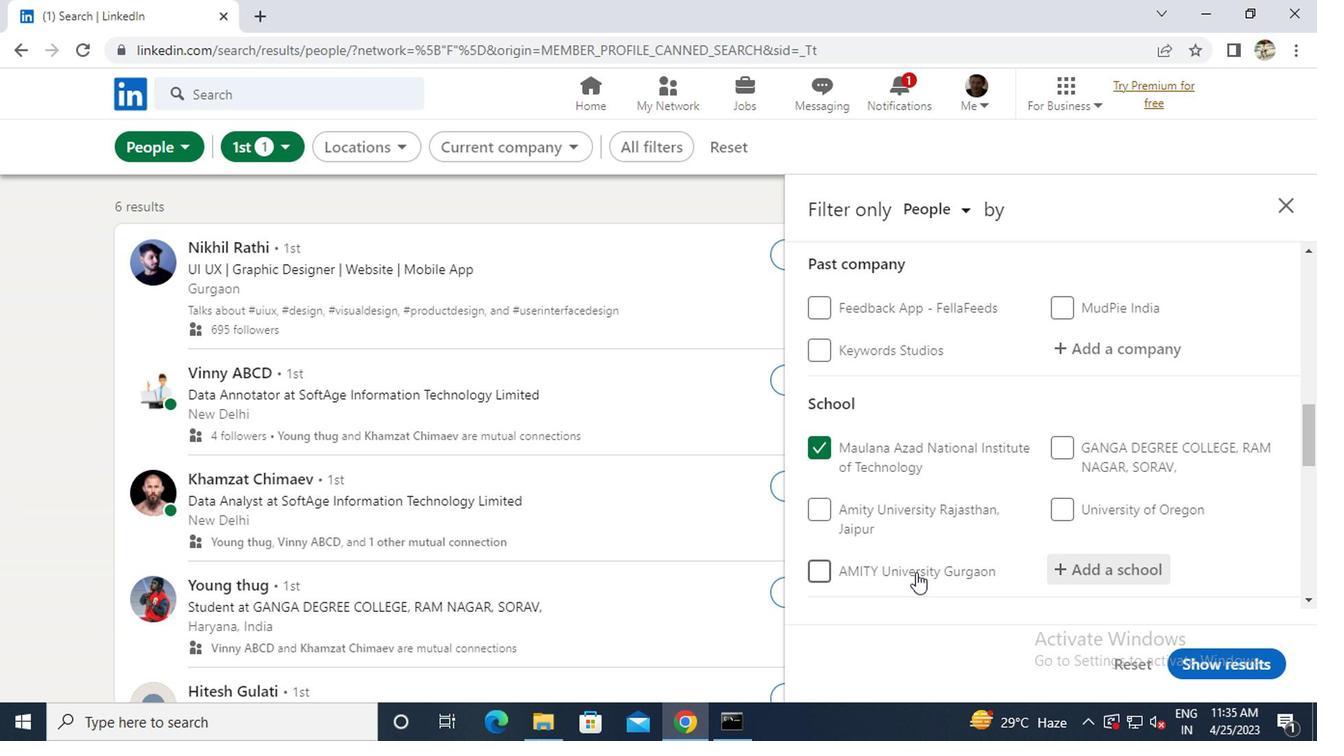 
Action: Mouse scrolled (913, 571) with delta (0, -1)
Screenshot: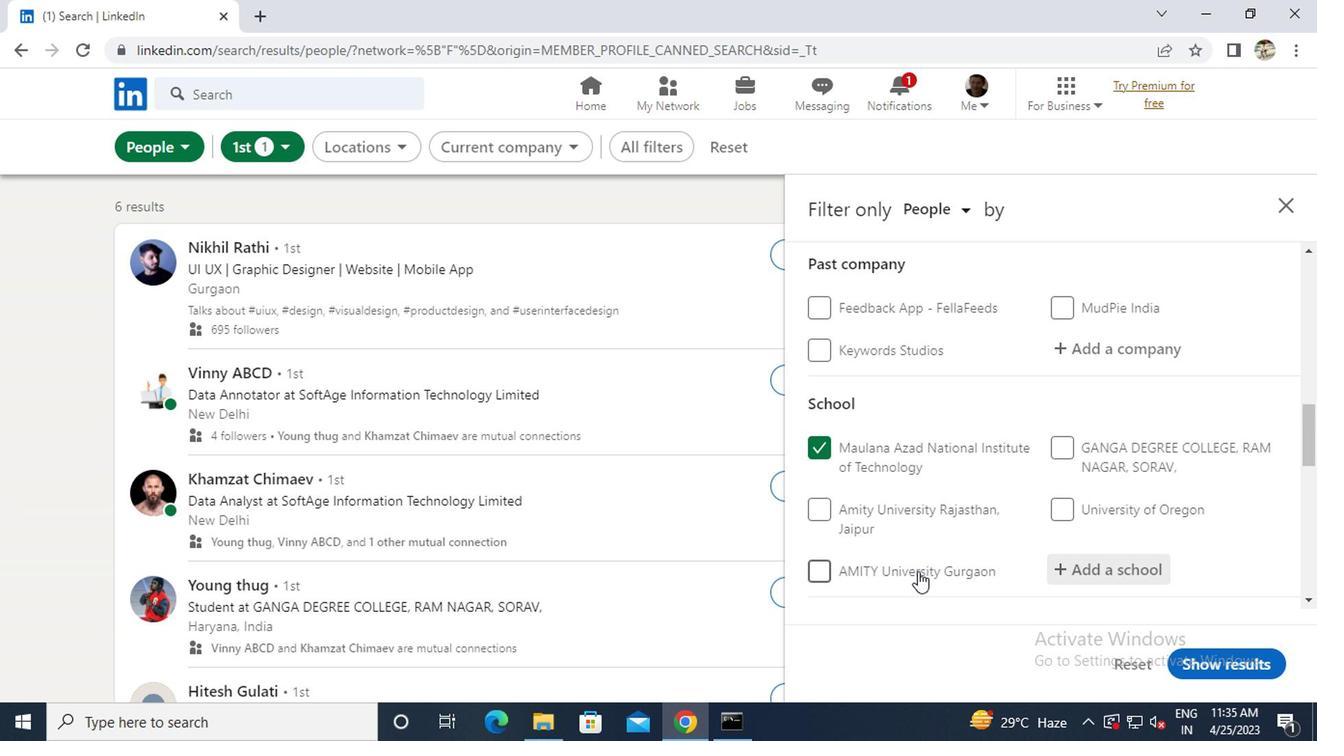 
Action: Mouse moved to (922, 565)
Screenshot: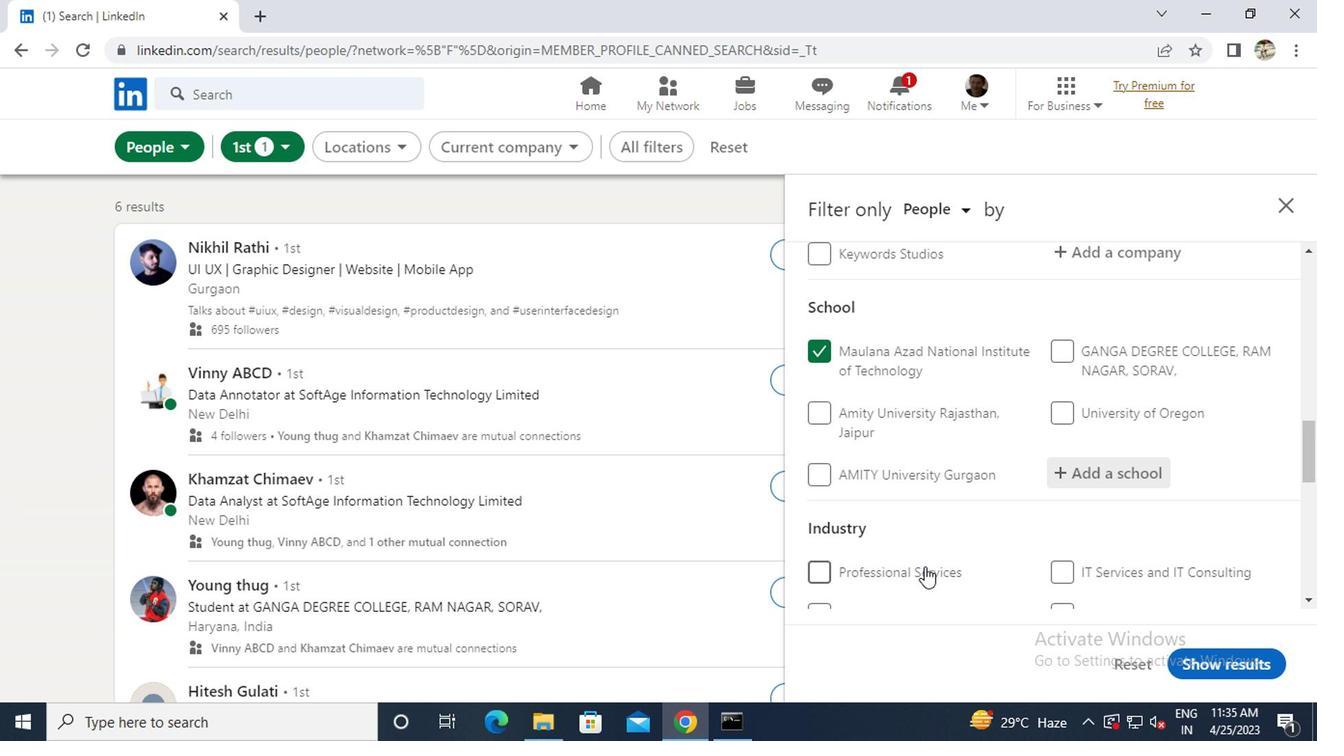 
Action: Mouse scrolled (922, 564) with delta (0, 0)
Screenshot: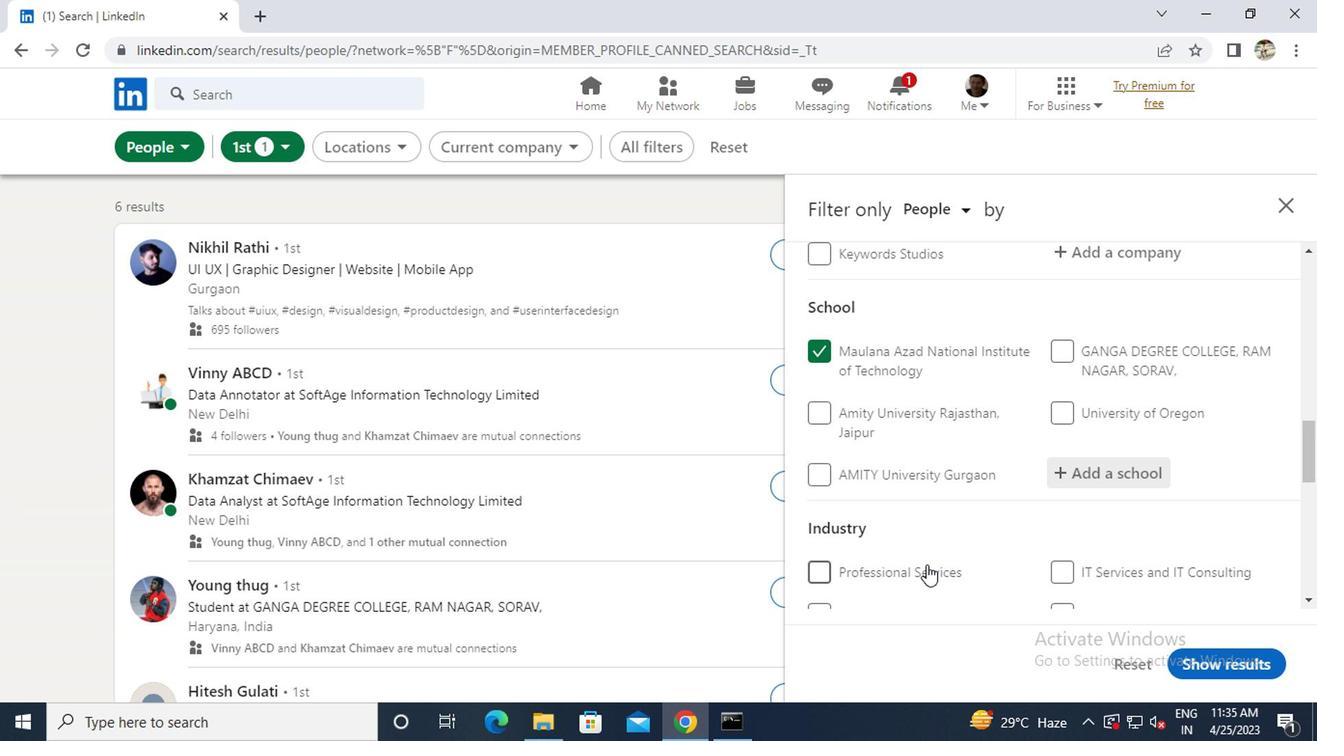 
Action: Mouse moved to (923, 565)
Screenshot: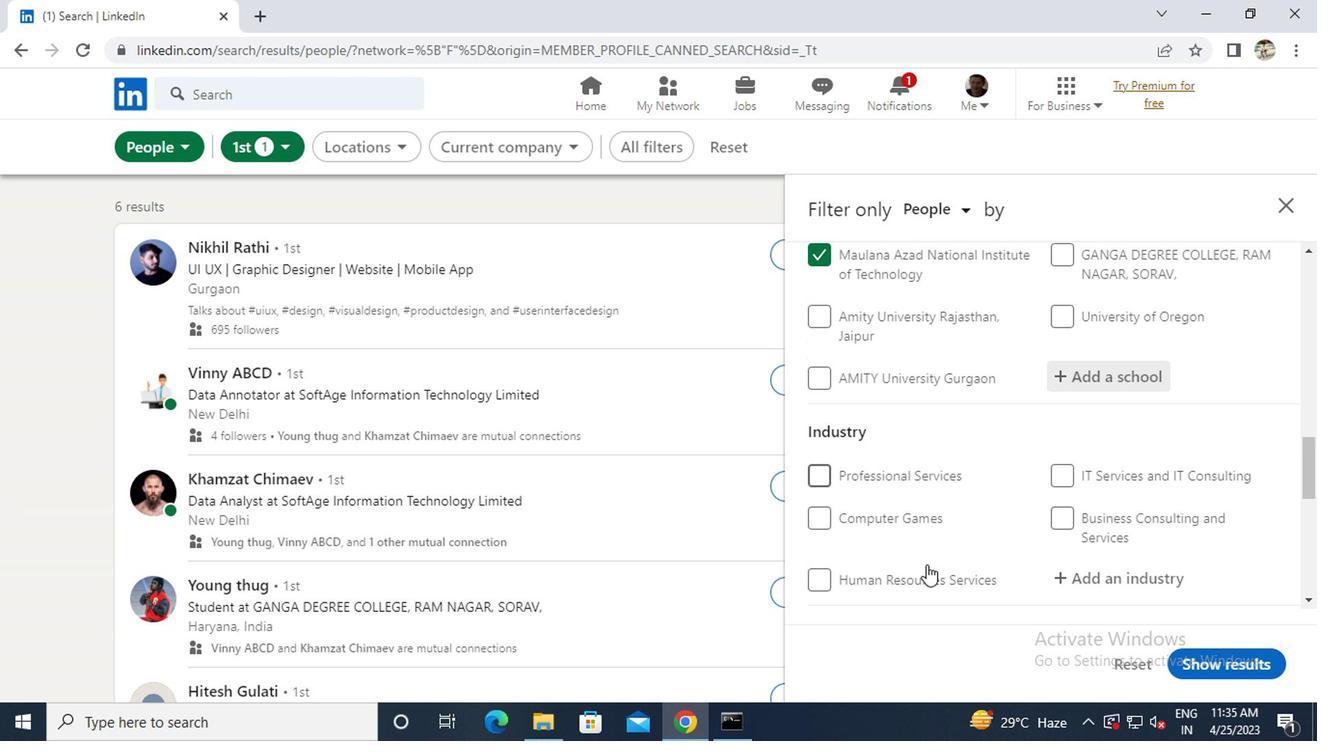 
Action: Mouse scrolled (923, 564) with delta (0, 0)
Screenshot: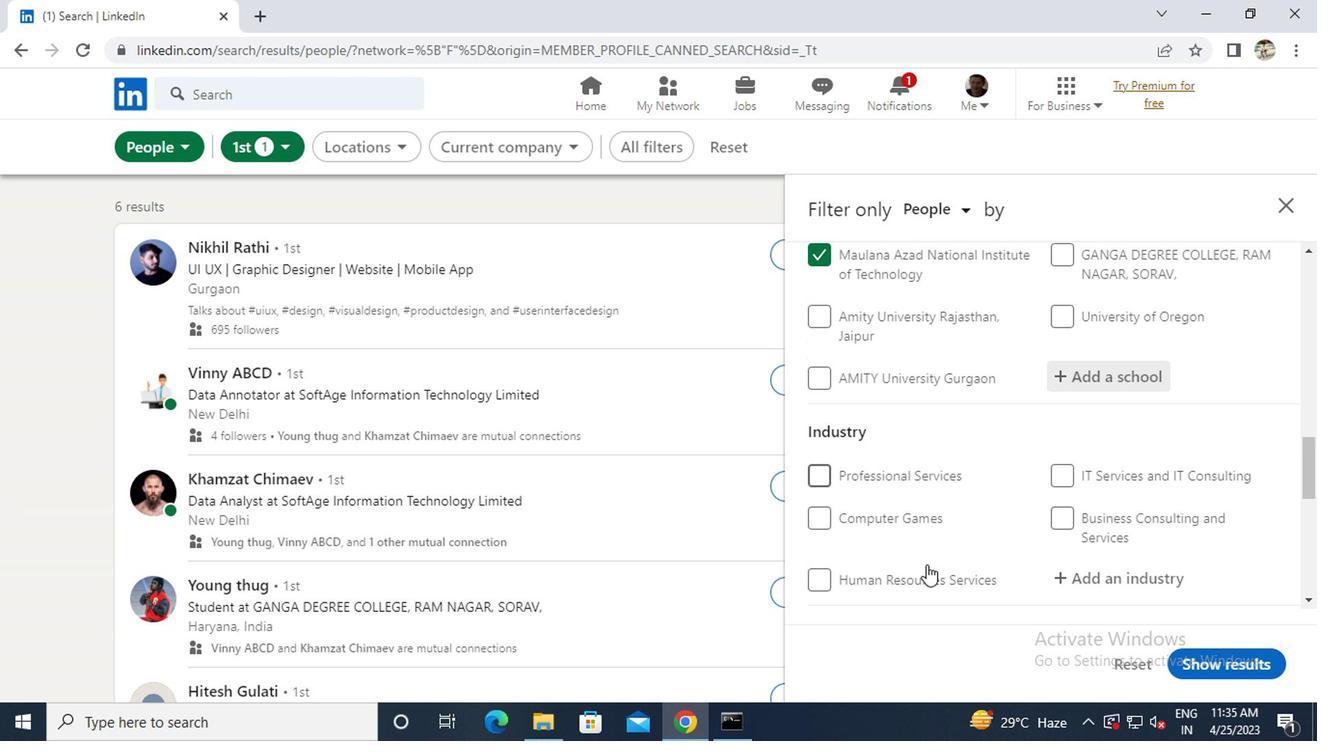 
Action: Mouse moved to (1120, 472)
Screenshot: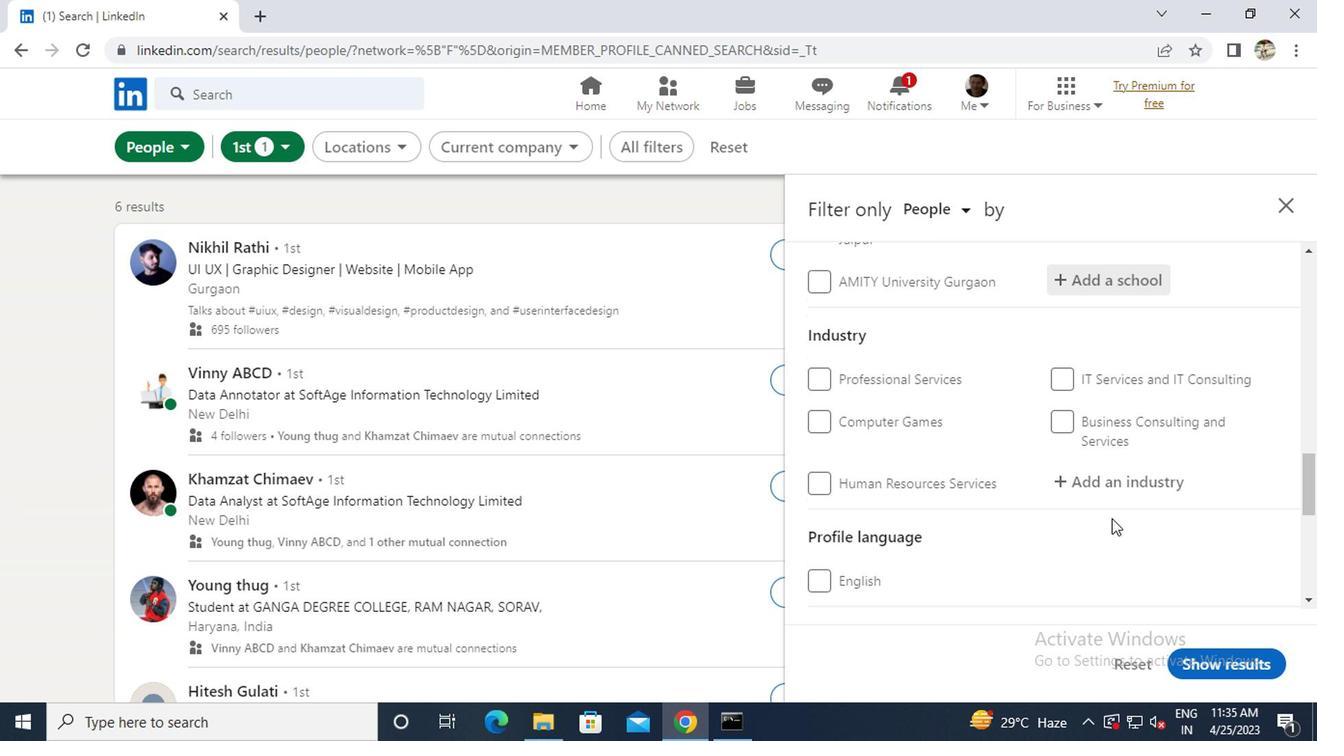 
Action: Mouse pressed left at (1120, 472)
Screenshot: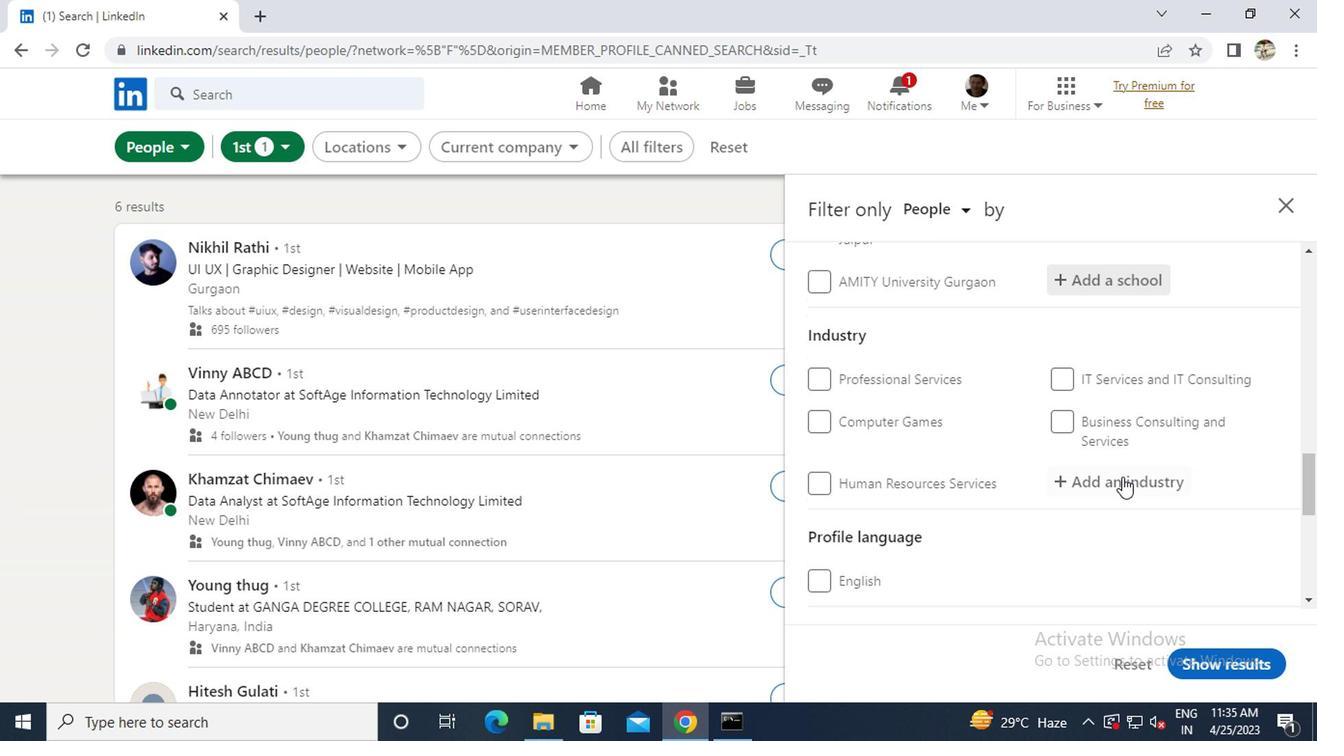 
Action: Mouse moved to (1120, 472)
Screenshot: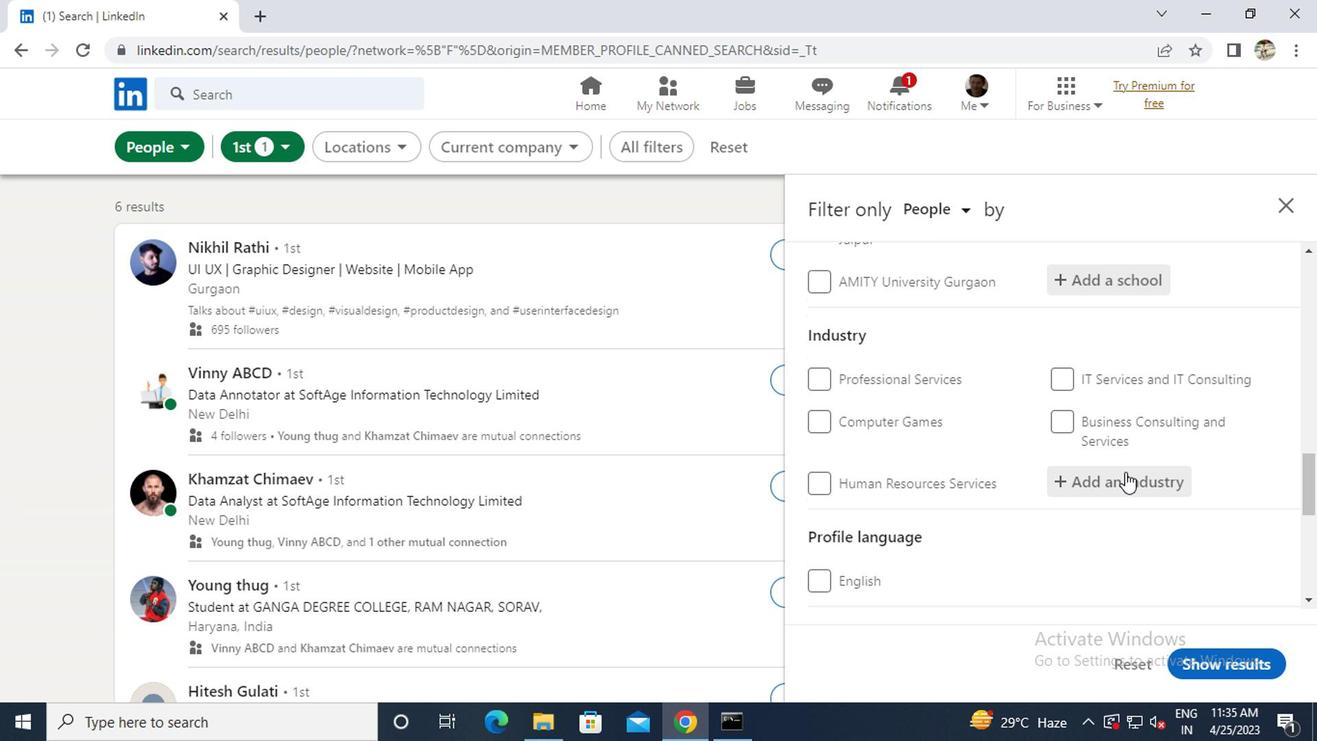 
Action: Key pressed <Key.caps_lock><Key.caps_lock>INSU
Screenshot: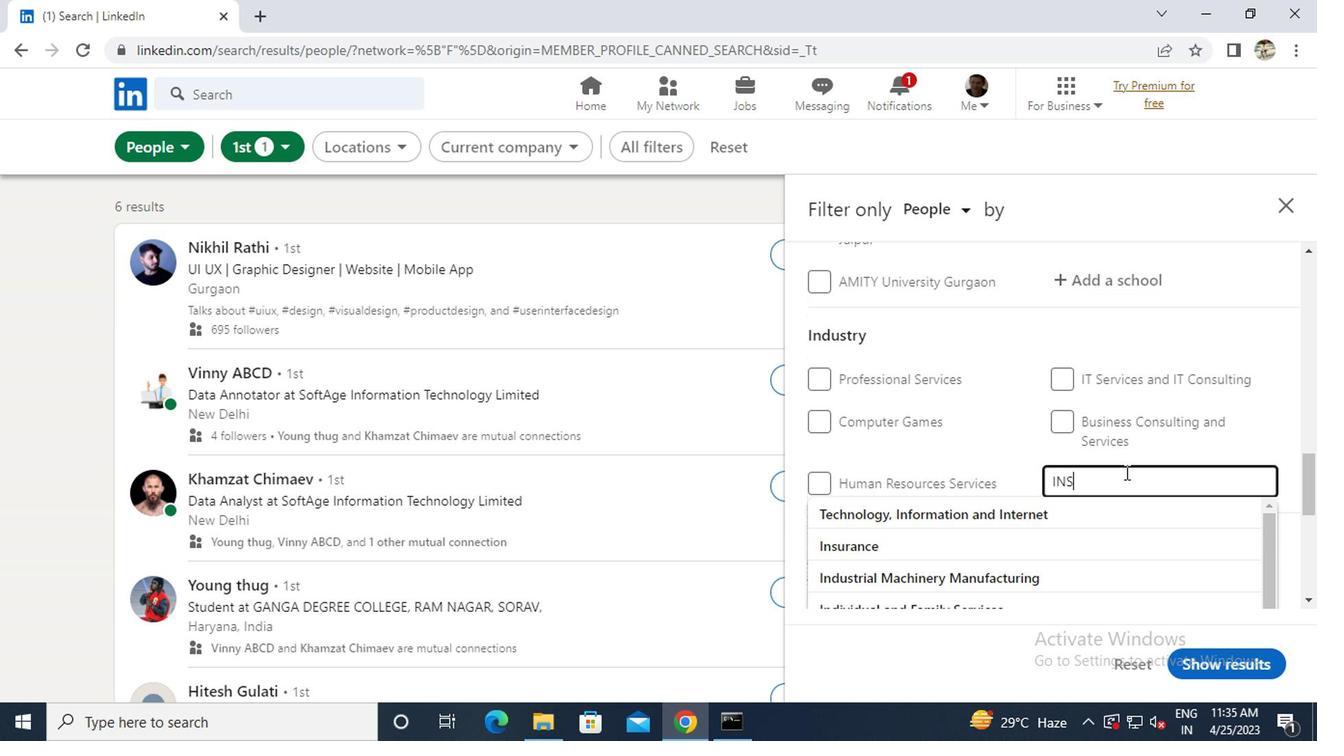 
Action: Mouse moved to (1120, 472)
Screenshot: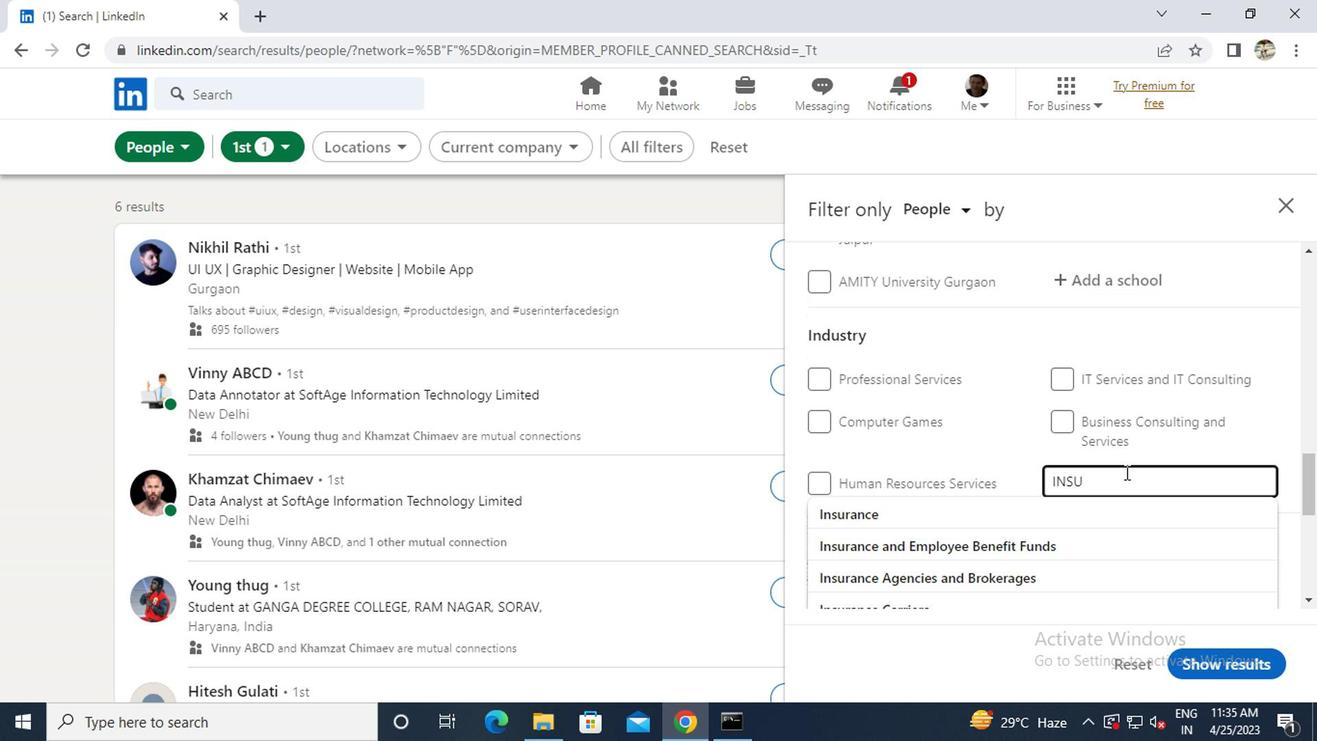 
Action: Key pressed RANCE<Key.space><Key.caps_lock>C<Key.caps_lock>A
Screenshot: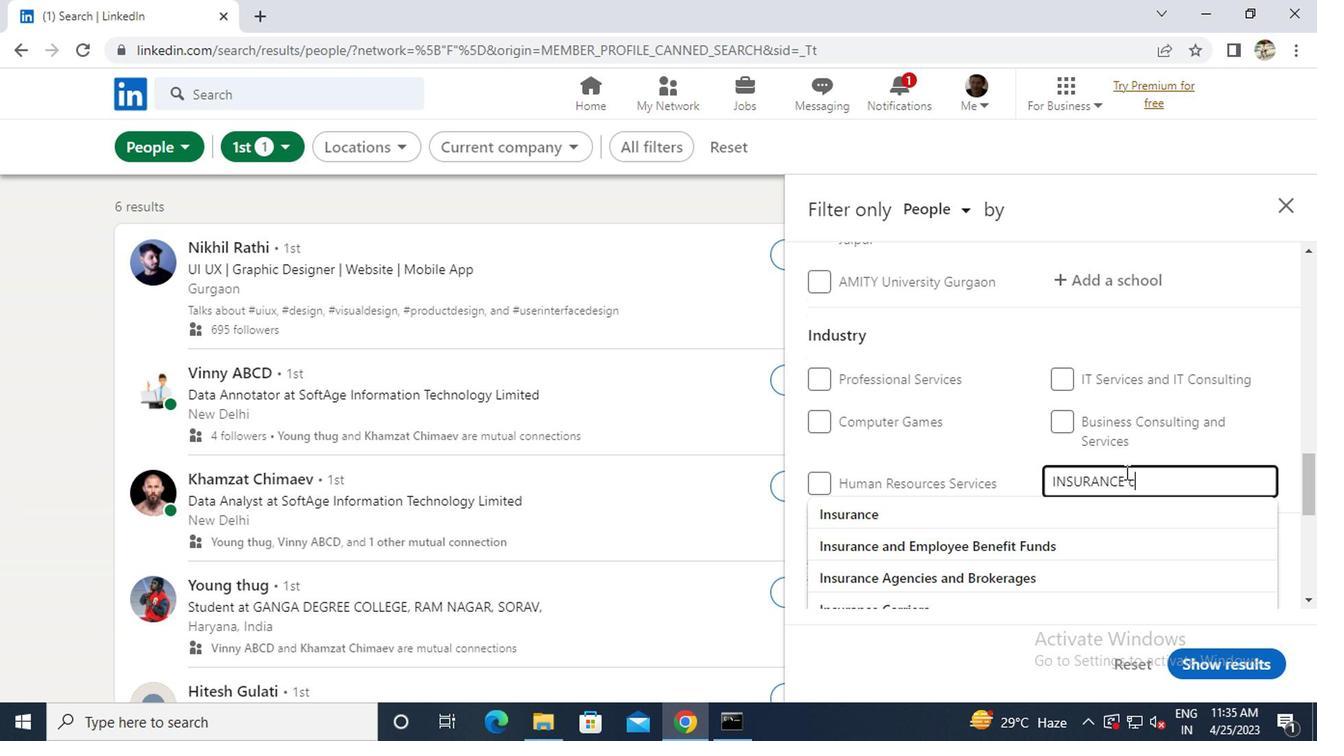 
Action: Mouse moved to (961, 522)
Screenshot: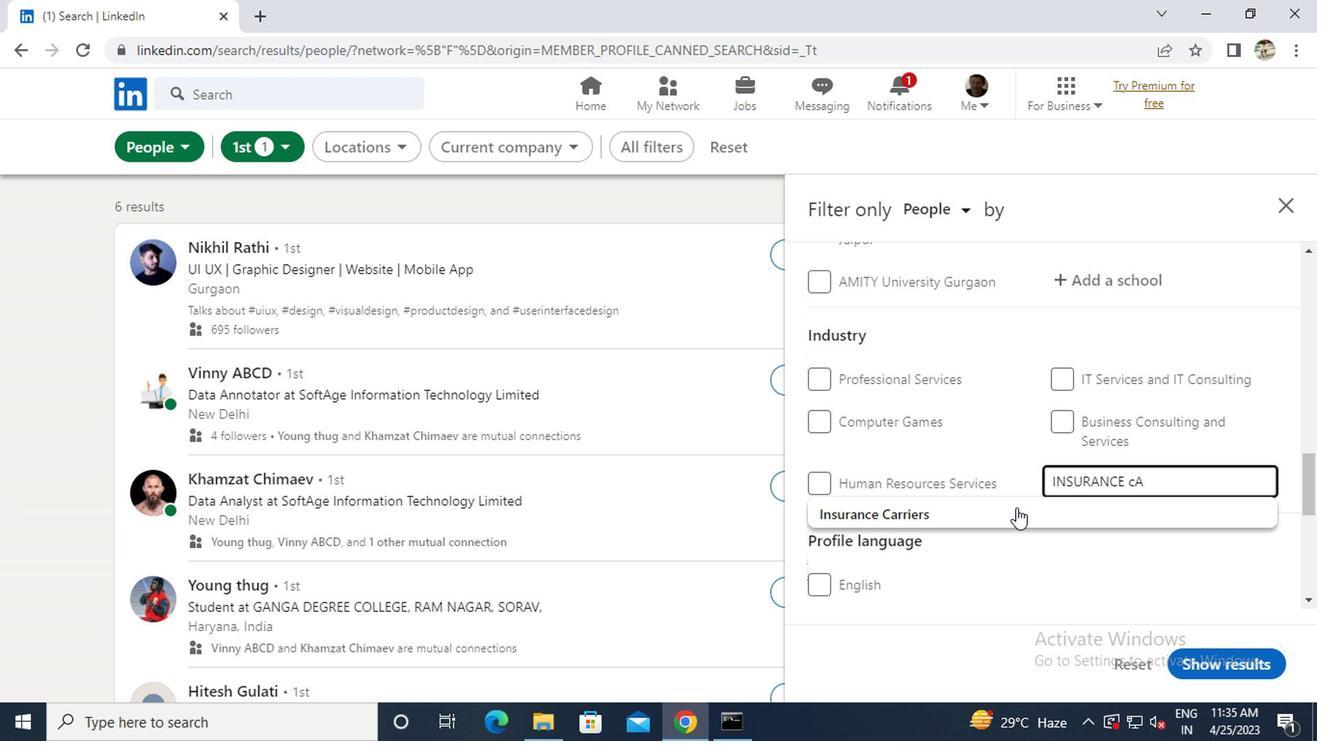 
Action: Mouse pressed left at (961, 522)
Screenshot: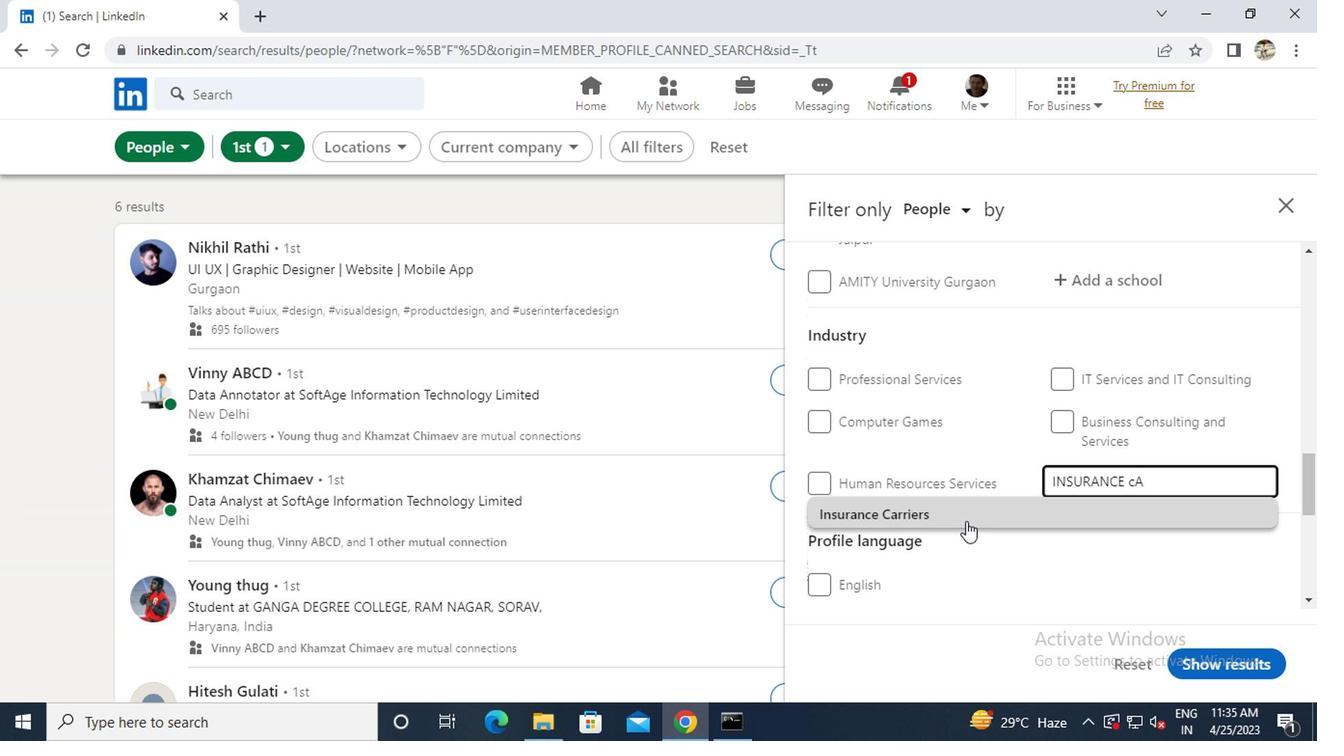 
Action: Mouse moved to (961, 522)
Screenshot: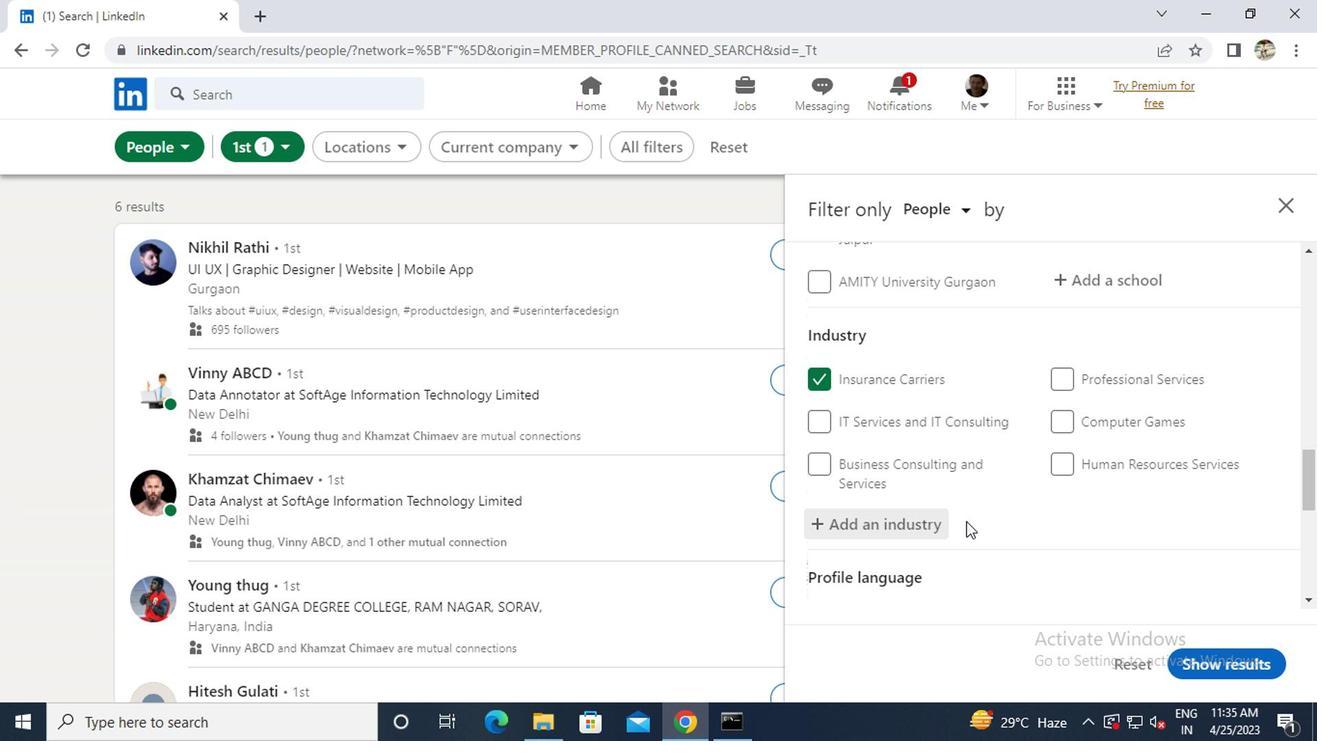 
Action: Mouse scrolled (961, 521) with delta (0, -1)
Screenshot: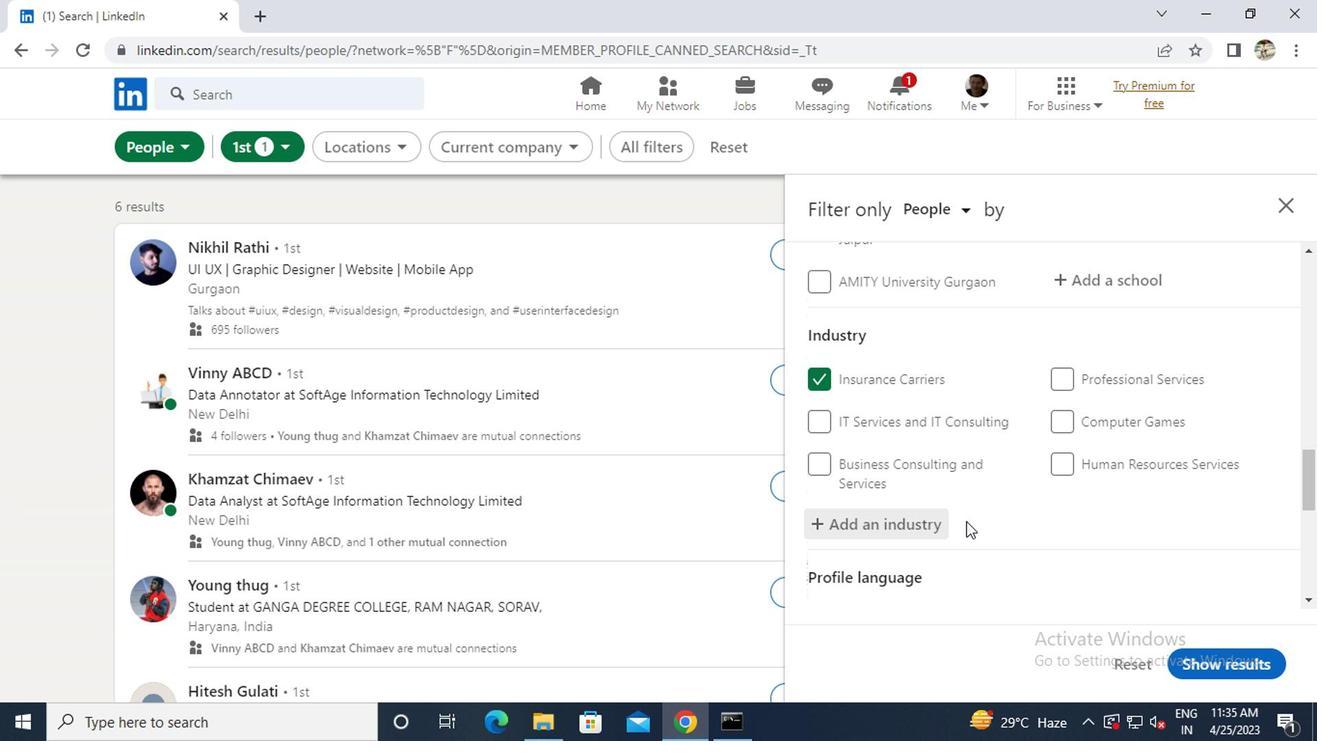 
Action: Mouse scrolled (961, 521) with delta (0, -1)
Screenshot: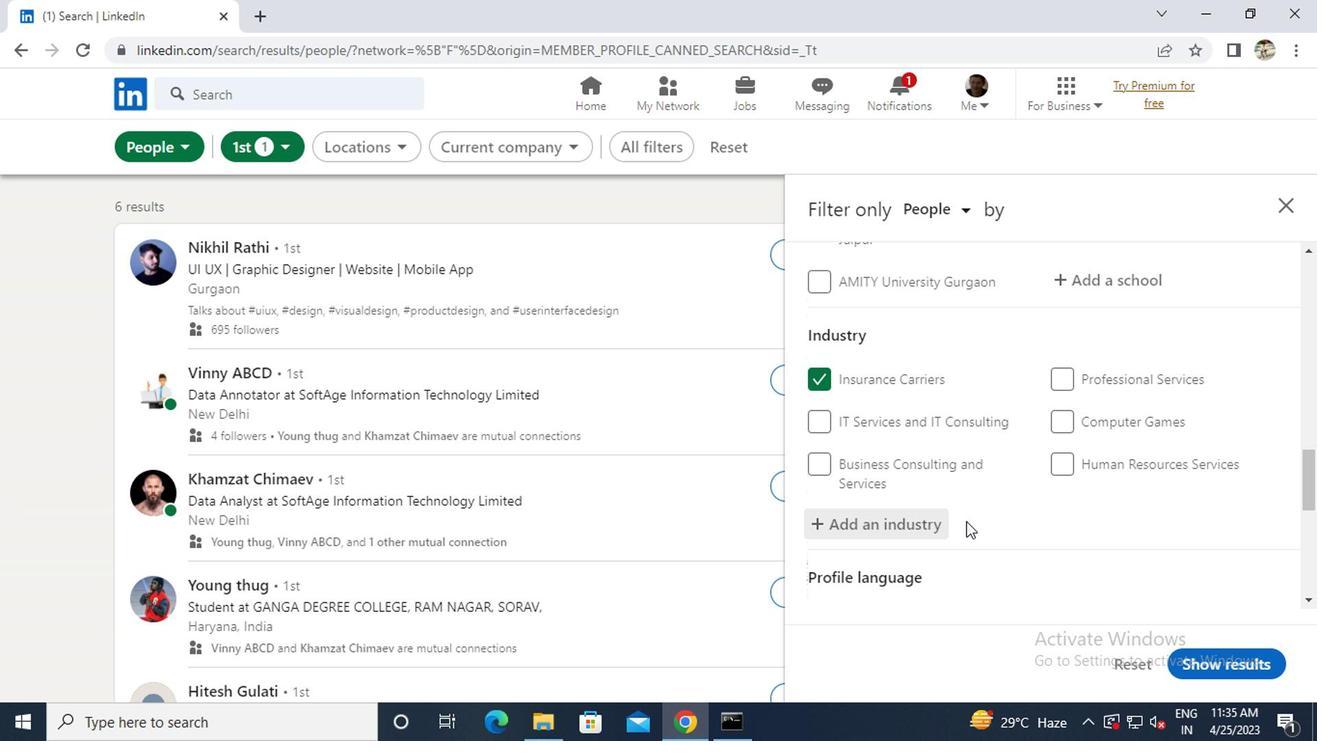 
Action: Mouse moved to (964, 519)
Screenshot: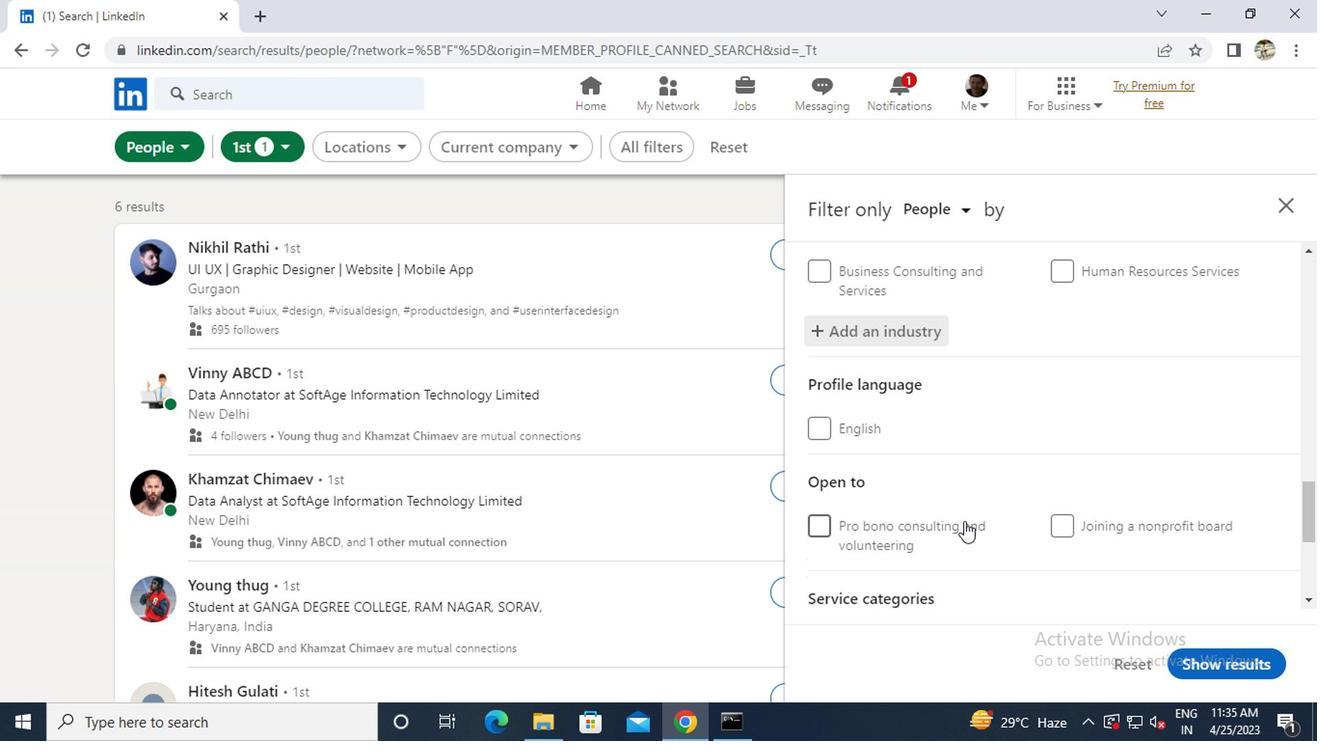 
Action: Mouse scrolled (964, 518) with delta (0, -1)
Screenshot: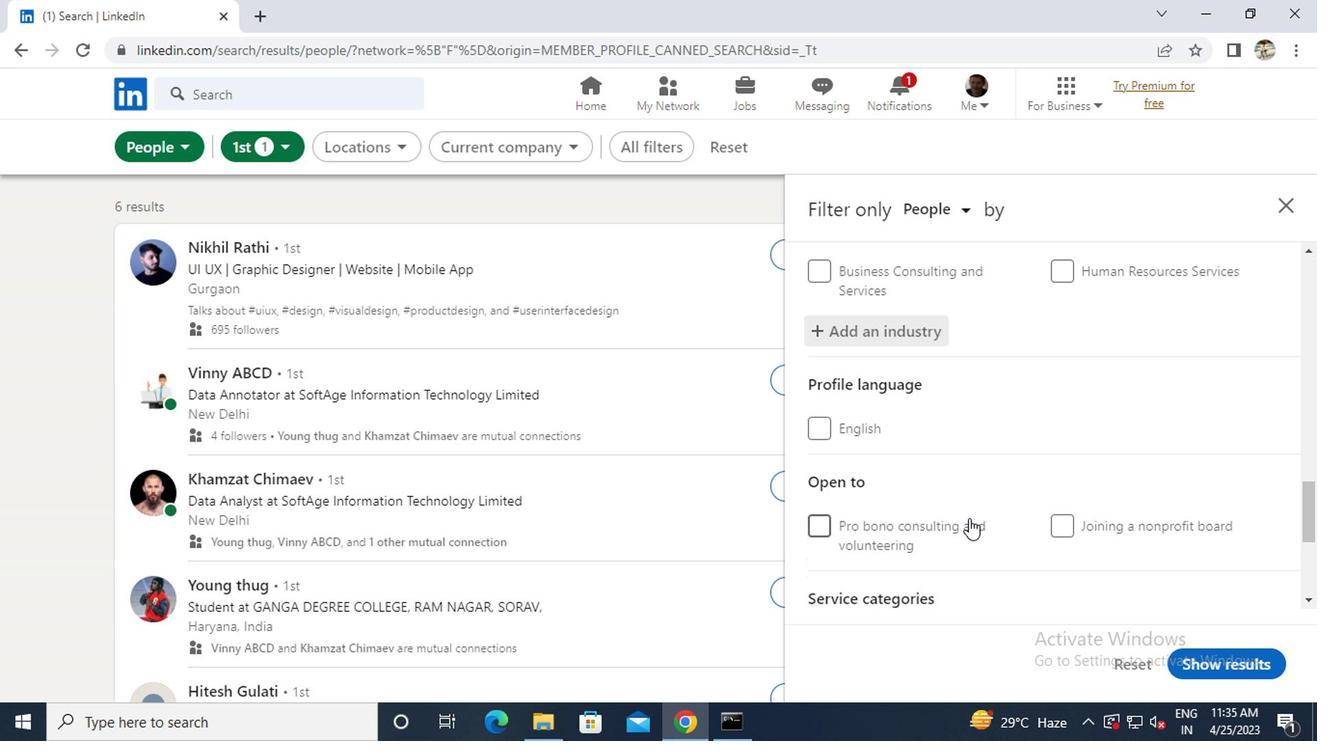 
Action: Mouse moved to (925, 536)
Screenshot: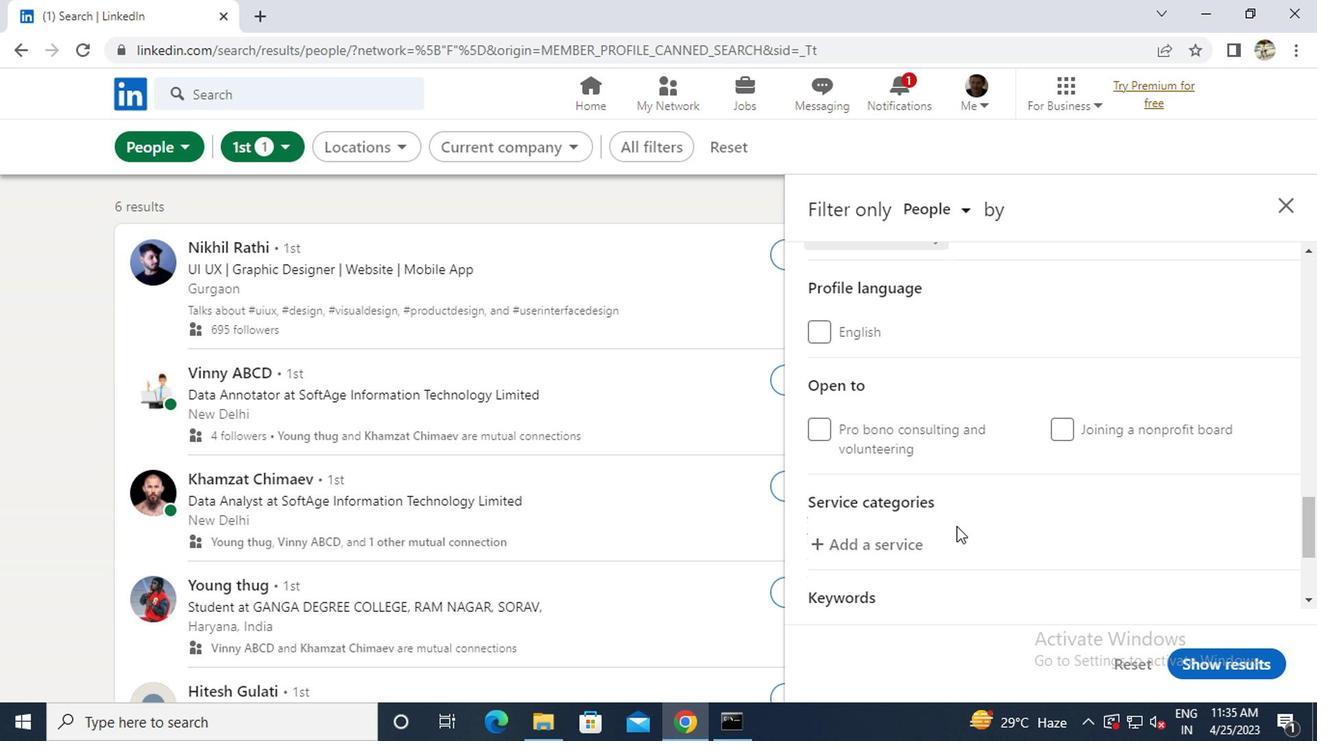 
Action: Mouse pressed left at (925, 536)
Screenshot: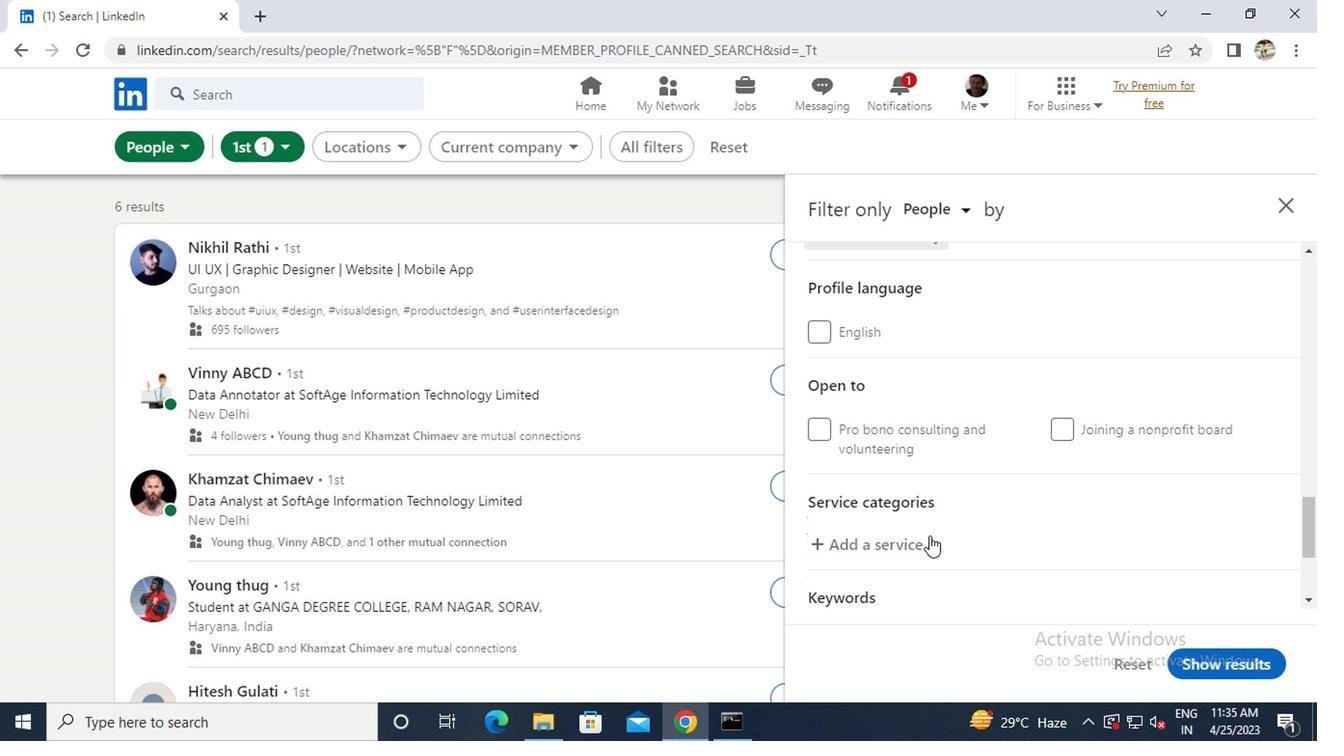 
Action: Key pressed M<Key.caps_lock>ANAGEMENT
Screenshot: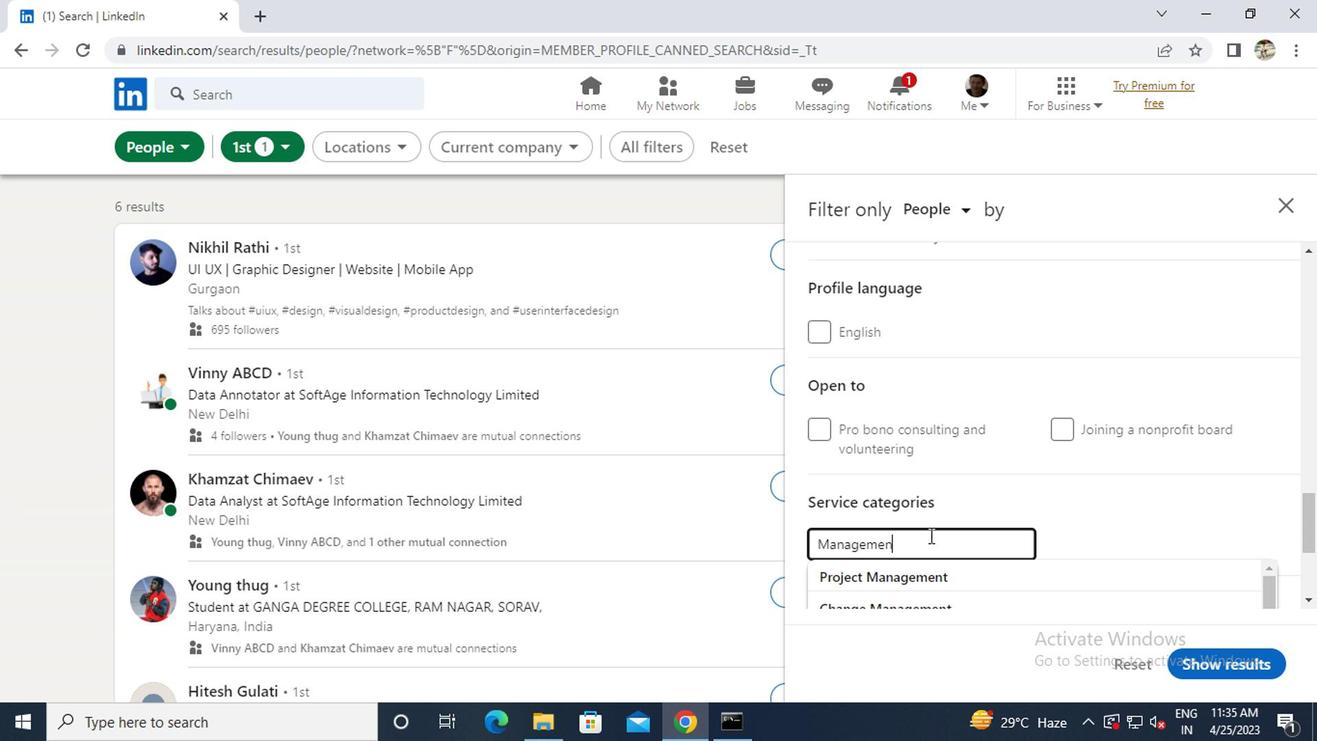 
Action: Mouse moved to (925, 536)
Screenshot: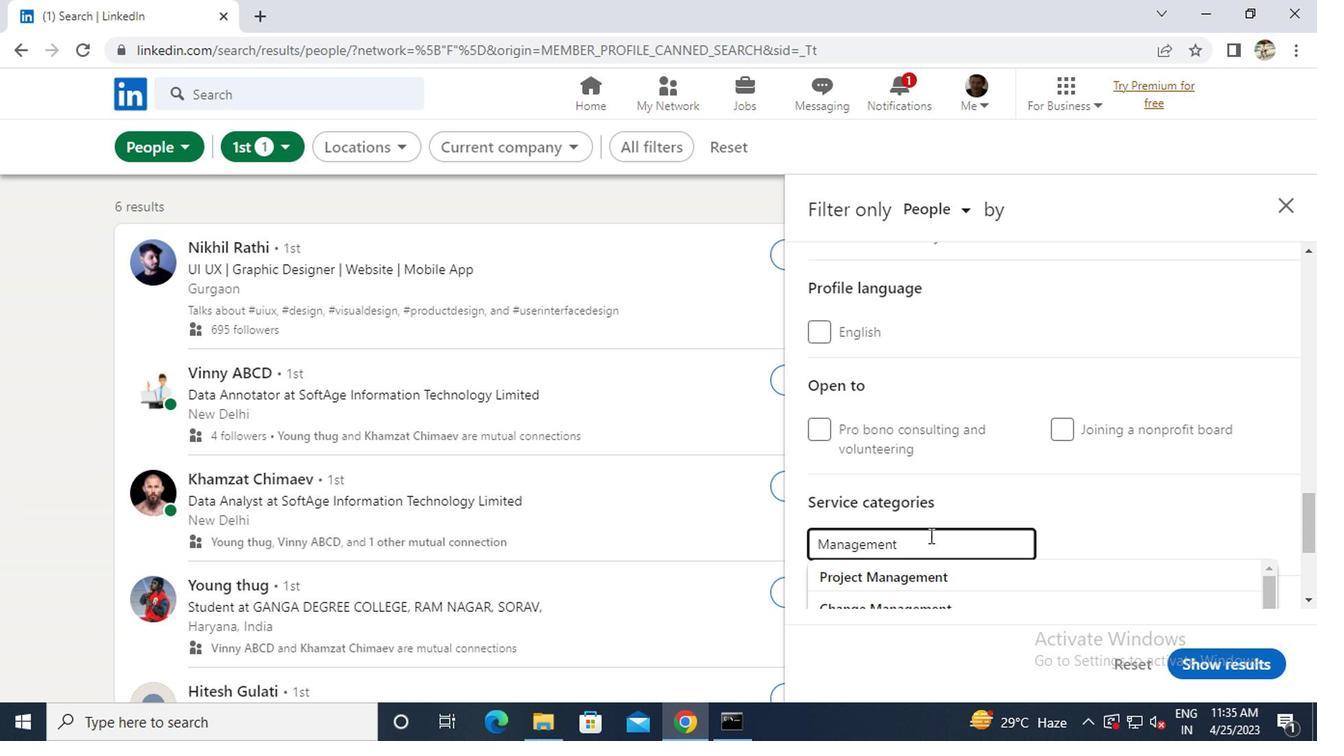 
Action: Mouse scrolled (925, 535) with delta (0, -1)
Screenshot: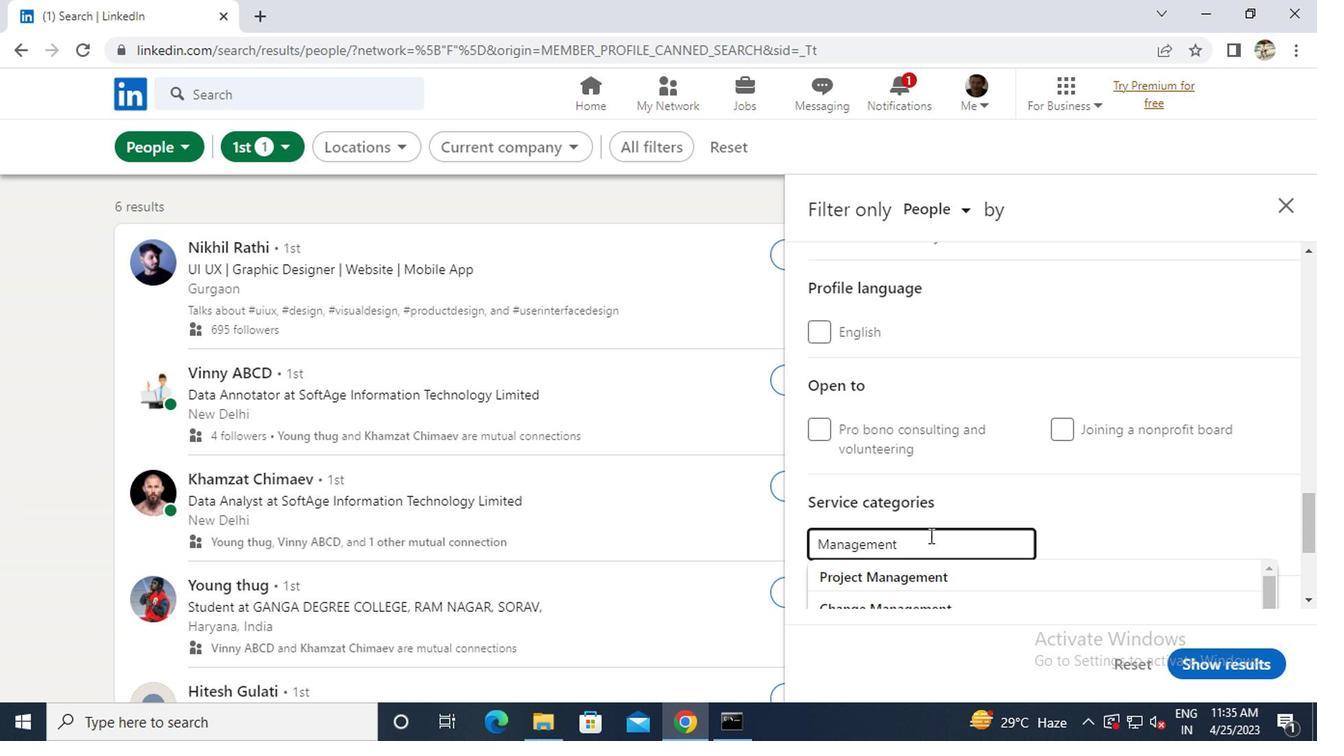 
Action: Mouse moved to (1094, 446)
Screenshot: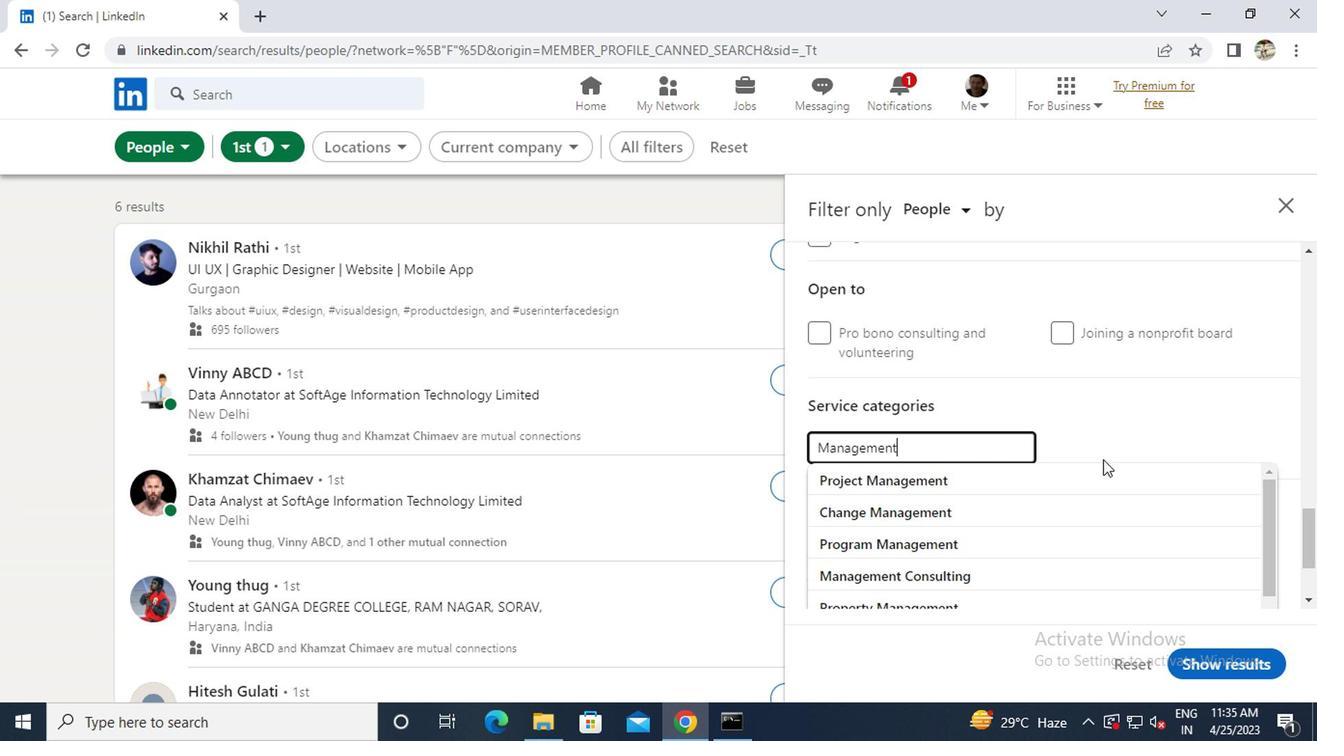 
Action: Key pressed <Key.enter>
Screenshot: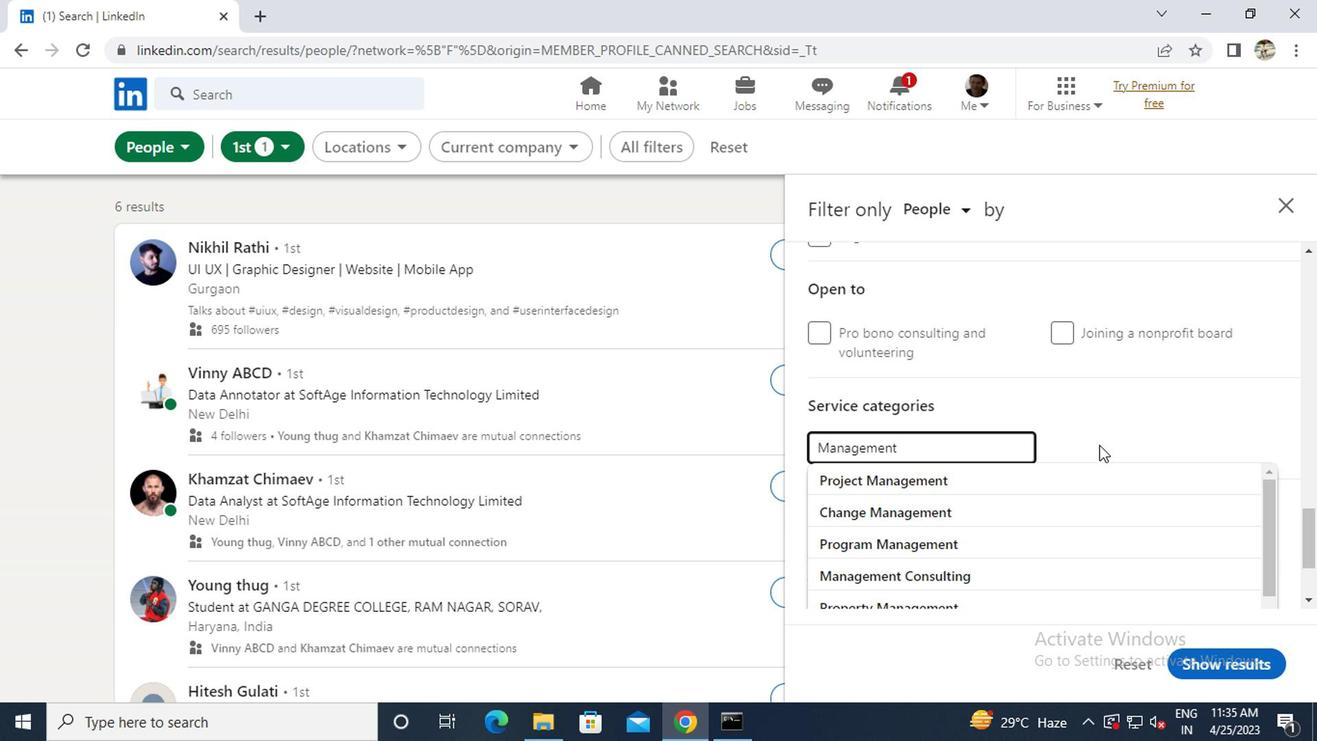 
Action: Mouse scrolled (1094, 444) with delta (0, -1)
Screenshot: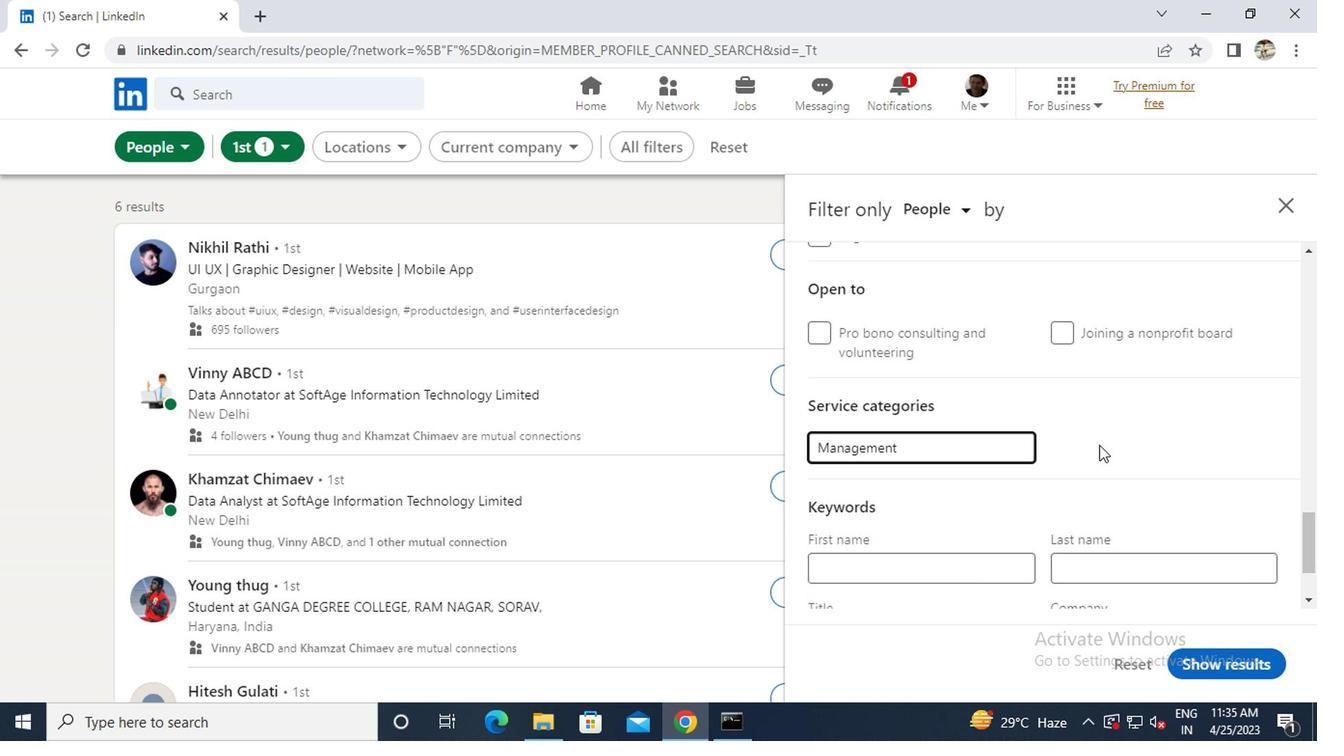 
Action: Mouse scrolled (1094, 444) with delta (0, -1)
Screenshot: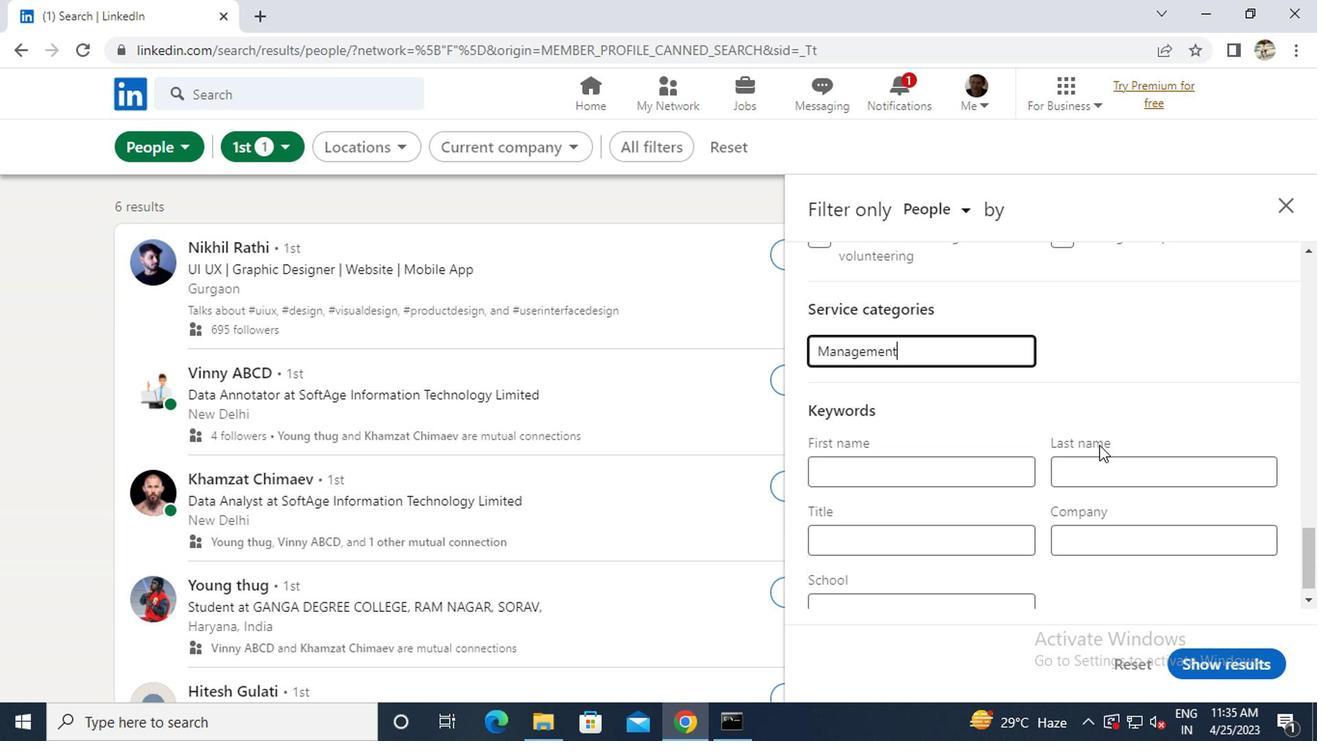 
Action: Mouse moved to (922, 527)
Screenshot: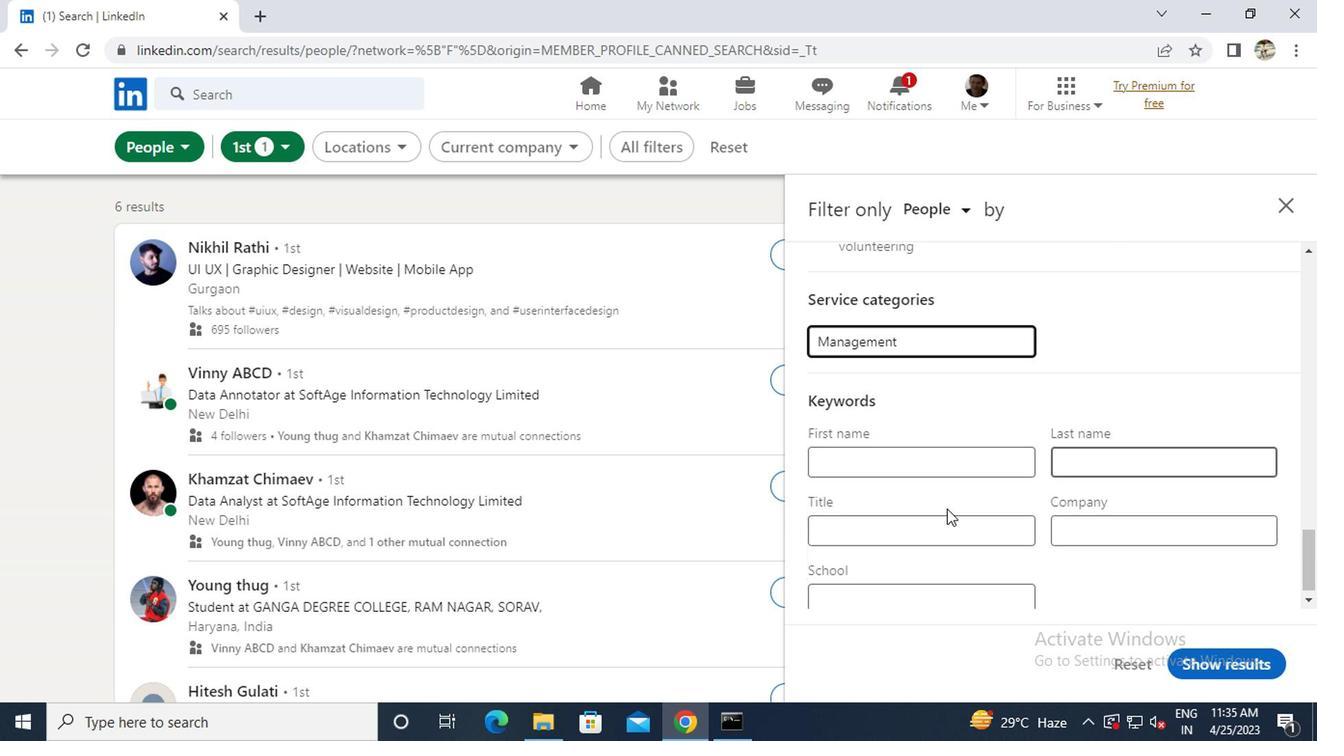 
Action: Mouse pressed left at (922, 527)
Screenshot: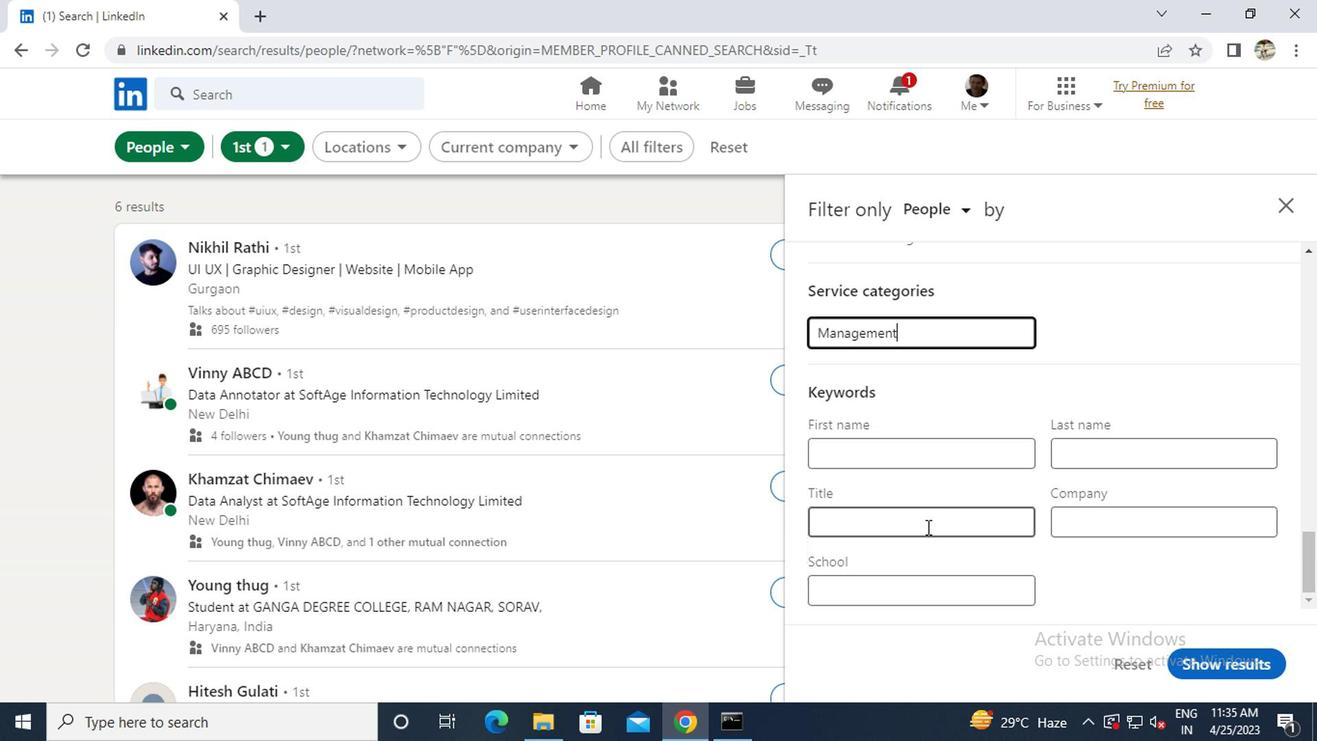 
Action: Key pressed <Key.caps_lock>A<Key.caps_lock>CCOUNT<Key.space><Key.caps_lock>E<Key.caps_lock>XECUTIVE
Screenshot: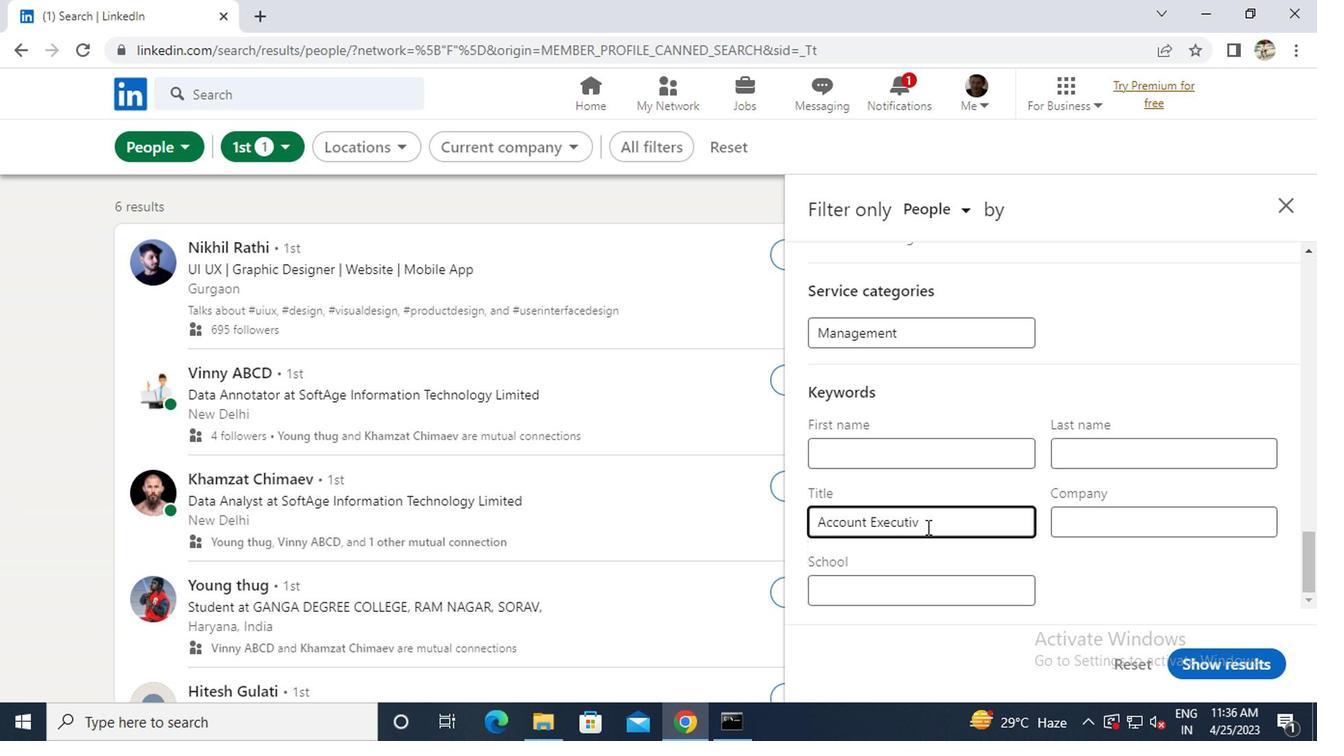 
Action: Mouse moved to (1215, 660)
Screenshot: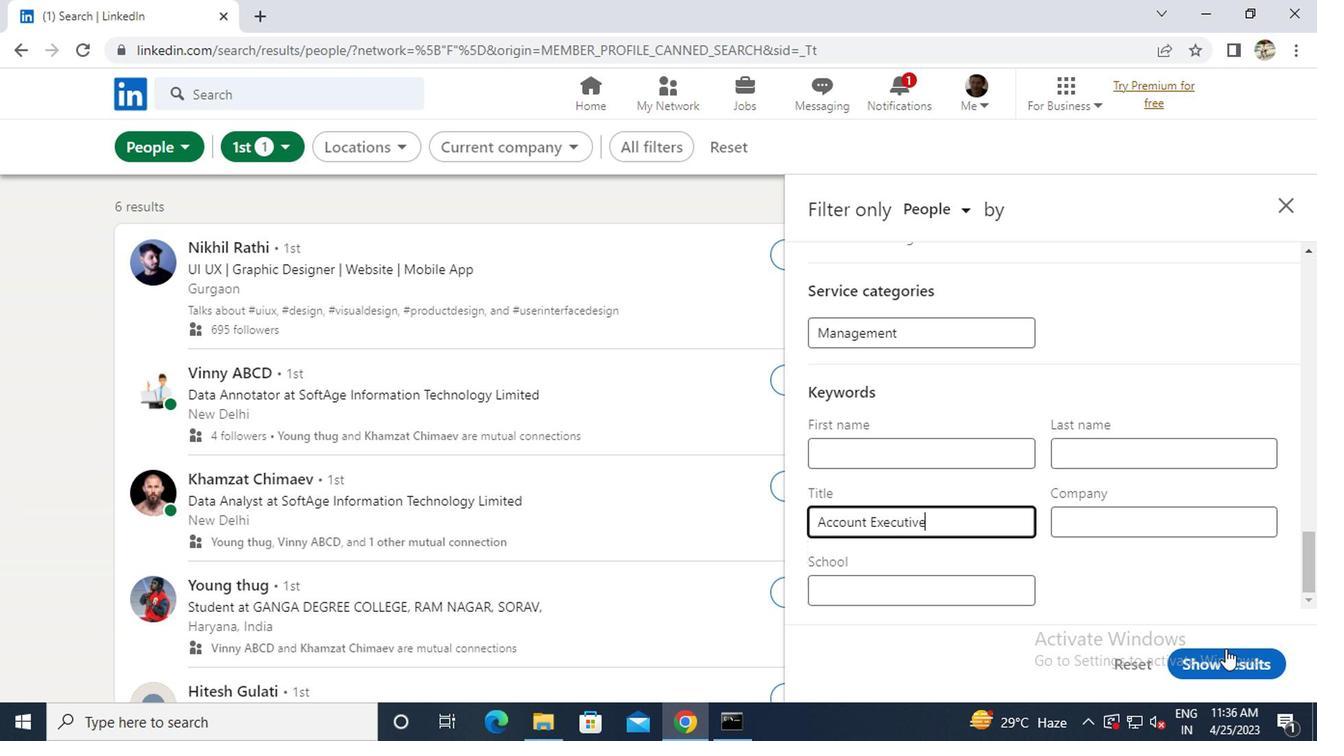 
Action: Mouse pressed left at (1215, 660)
Screenshot: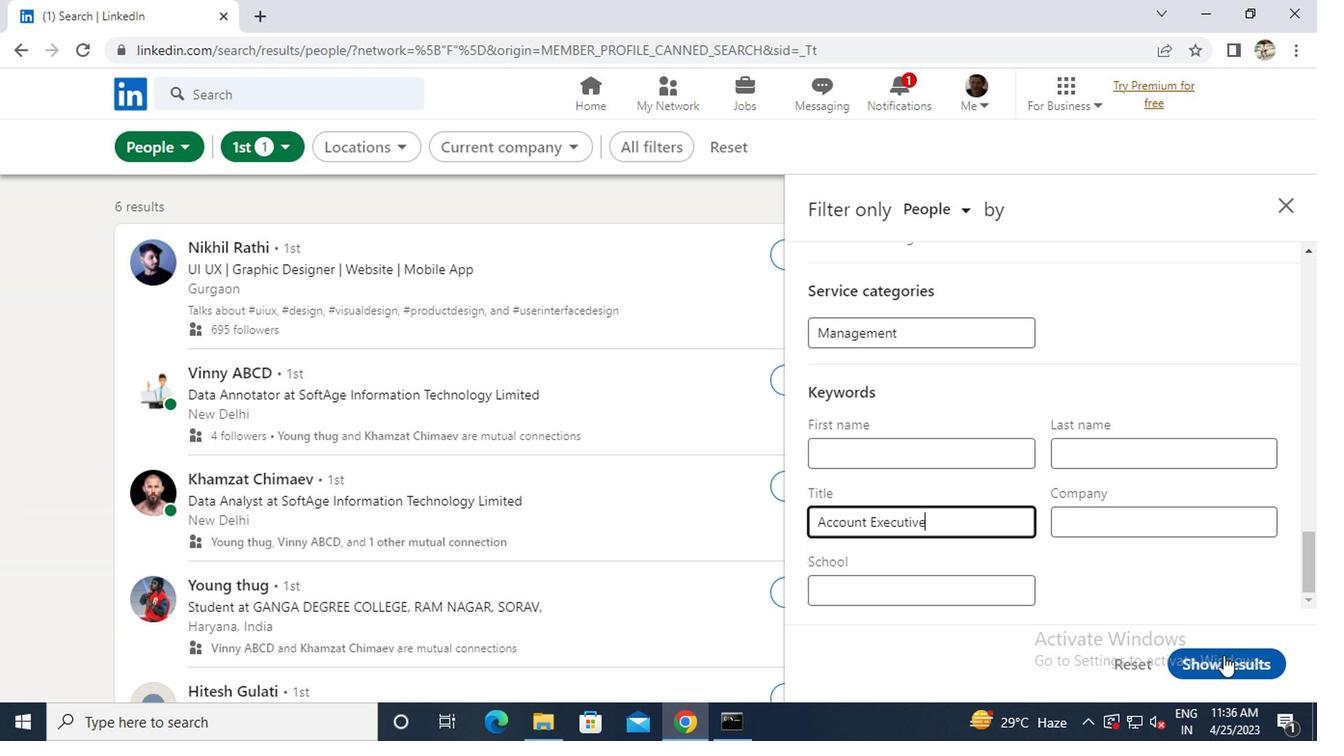 
